 Task: Find a non-stop flight from Mumbai to New Delhi on Thu, 25 May, with a price limit of ₹9,000.
Action: Key pressed google
Screenshot: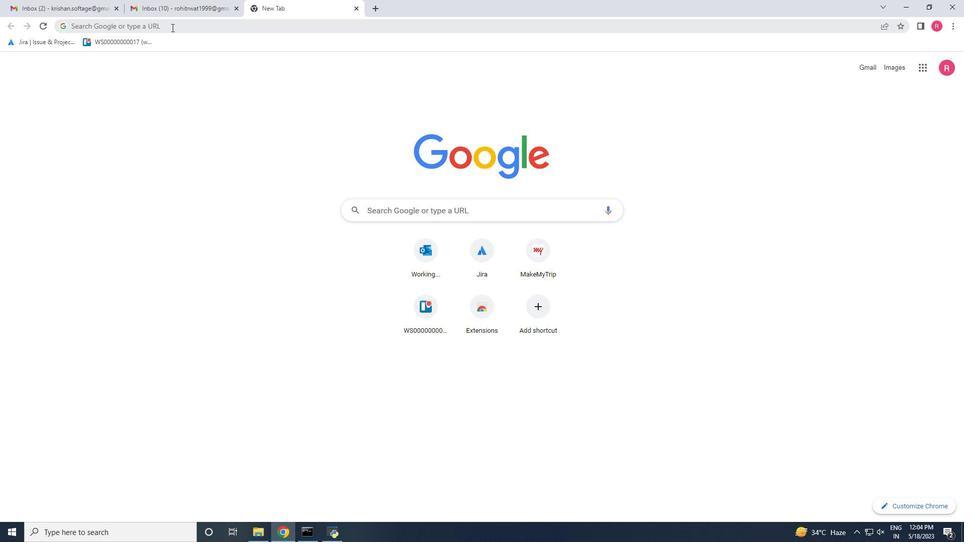 
Action: Mouse pressed left at (171, 27)
Screenshot: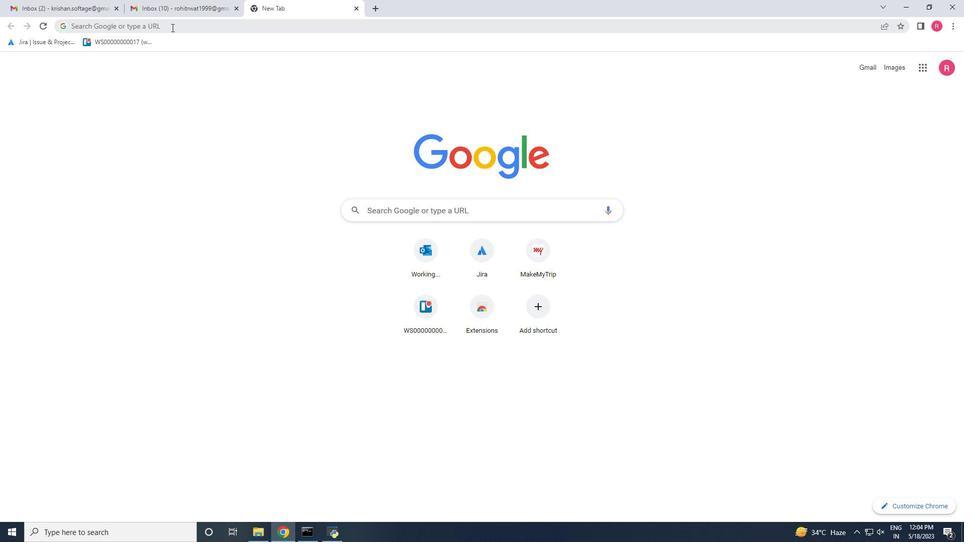 
Action: Key pressed google<Key.space>flights<Key.enter>
Screenshot: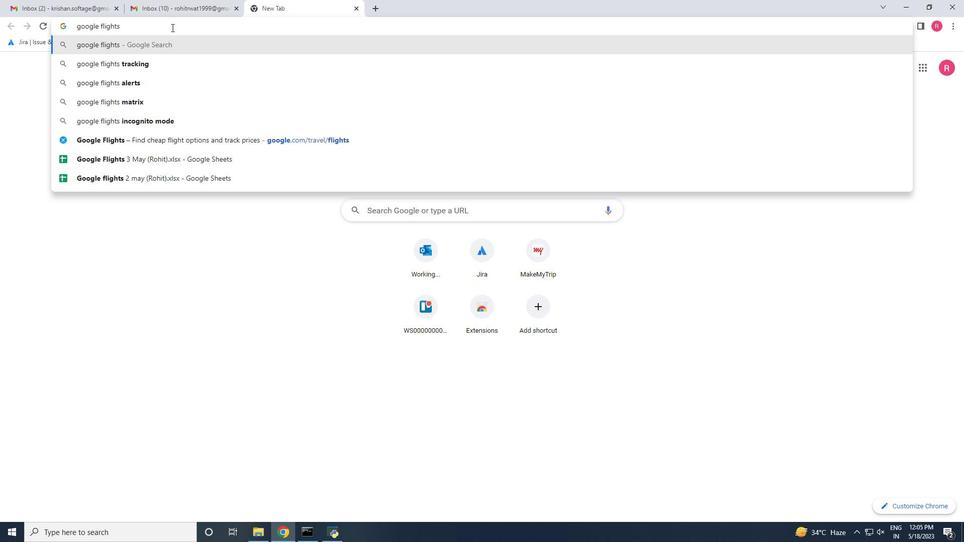 
Action: Mouse moved to (132, 158)
Screenshot: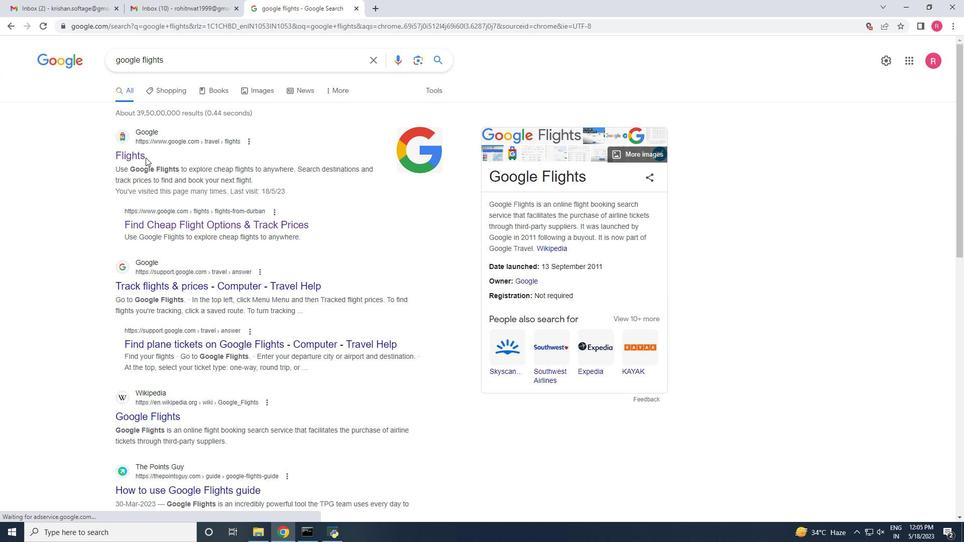 
Action: Mouse pressed left at (132, 158)
Screenshot: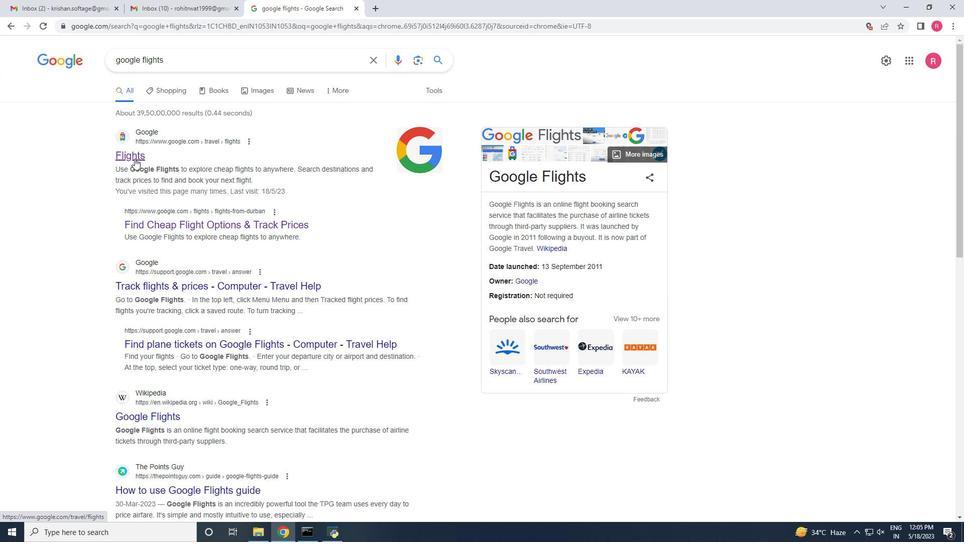 
Action: Mouse moved to (324, 268)
Screenshot: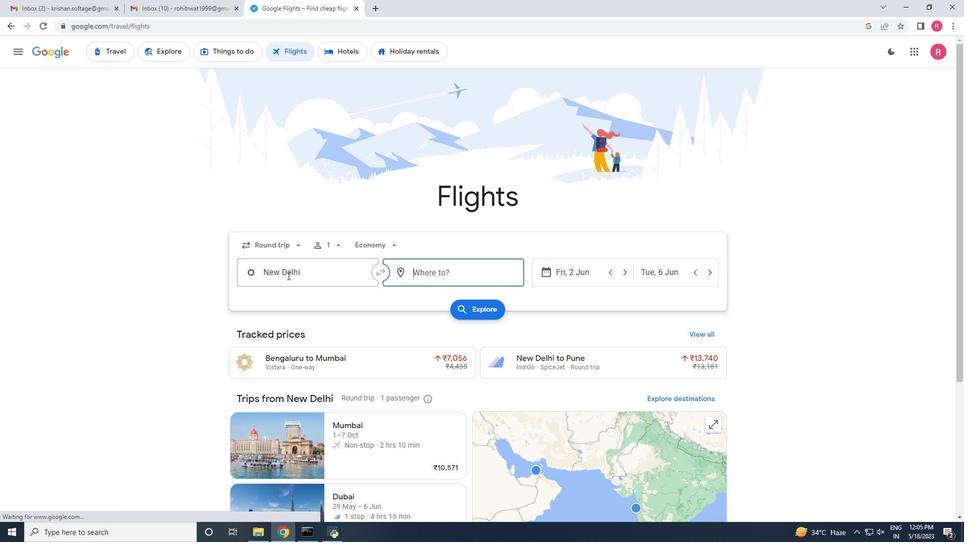 
Action: Mouse pressed left at (324, 268)
Screenshot: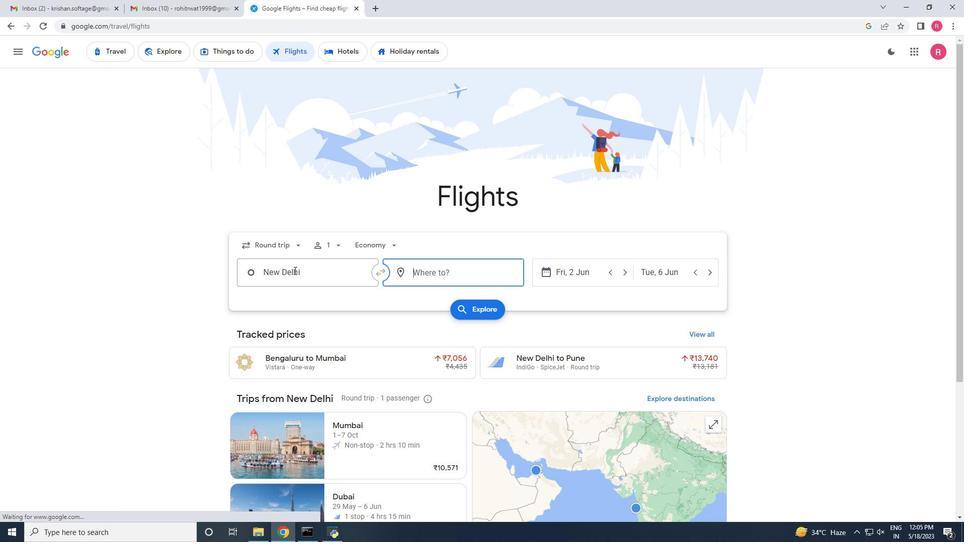 
Action: Key pressed <Key.backspace>mum
Screenshot: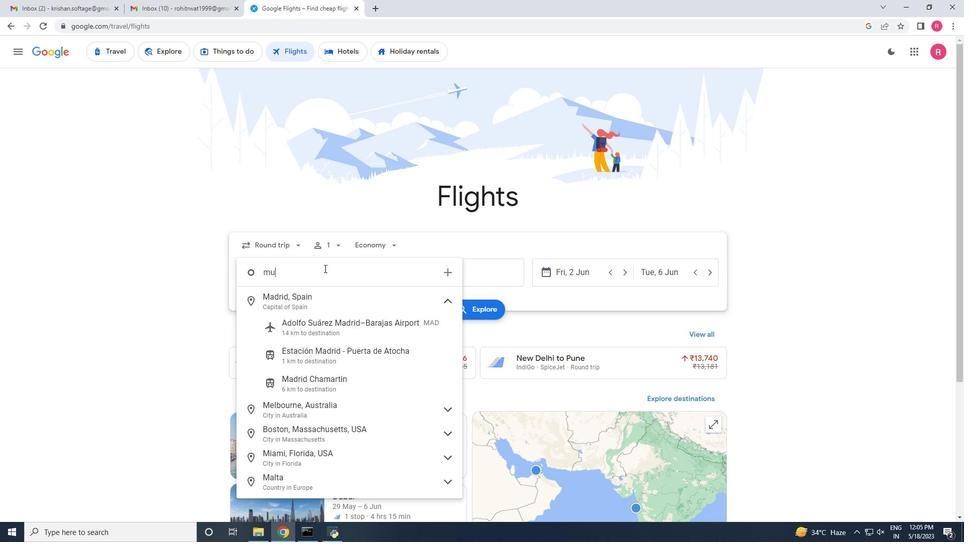 
Action: Mouse moved to (323, 303)
Screenshot: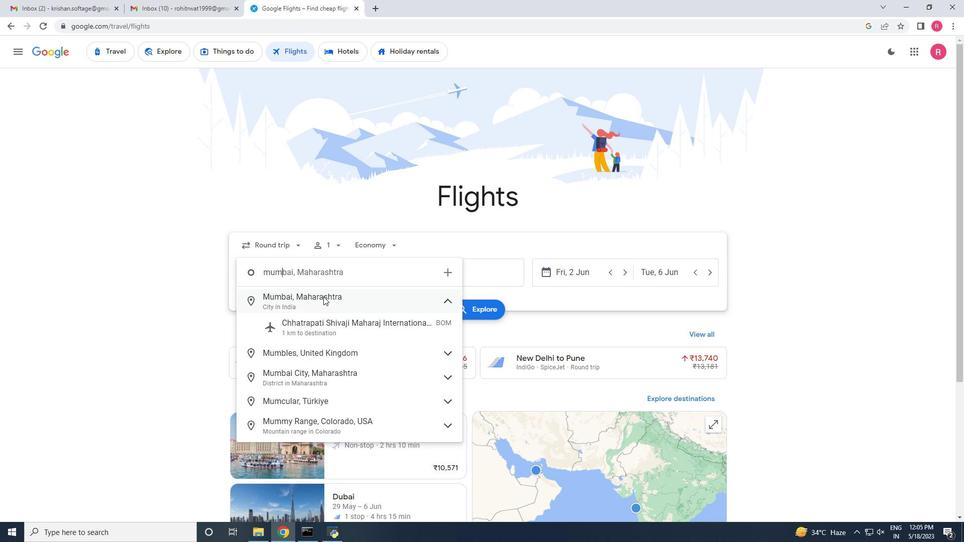
Action: Mouse pressed left at (323, 303)
Screenshot: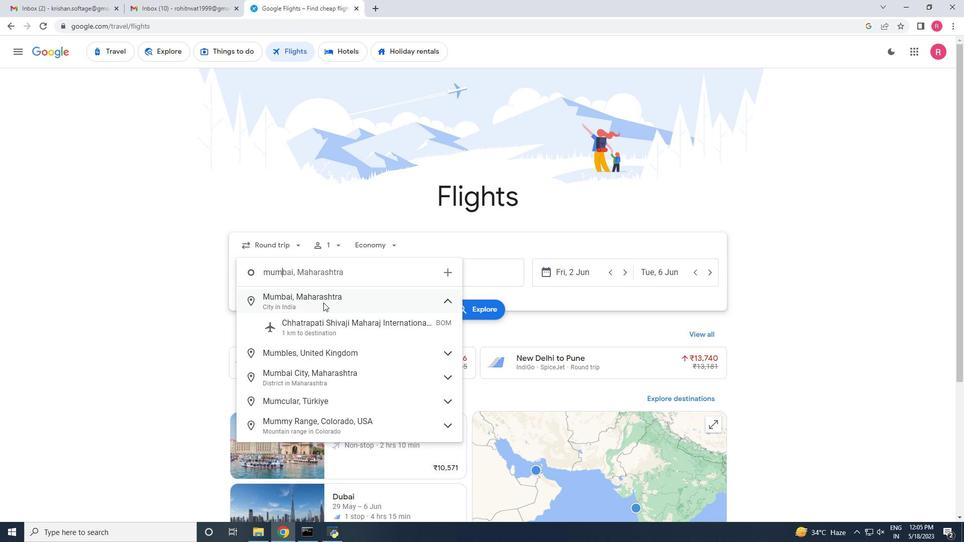 
Action: Mouse moved to (425, 274)
Screenshot: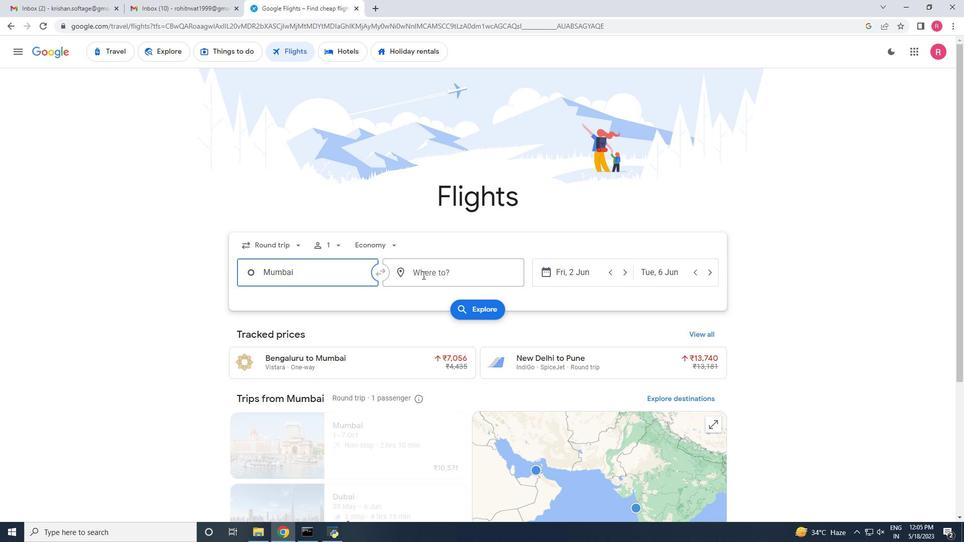 
Action: Mouse pressed left at (425, 274)
Screenshot: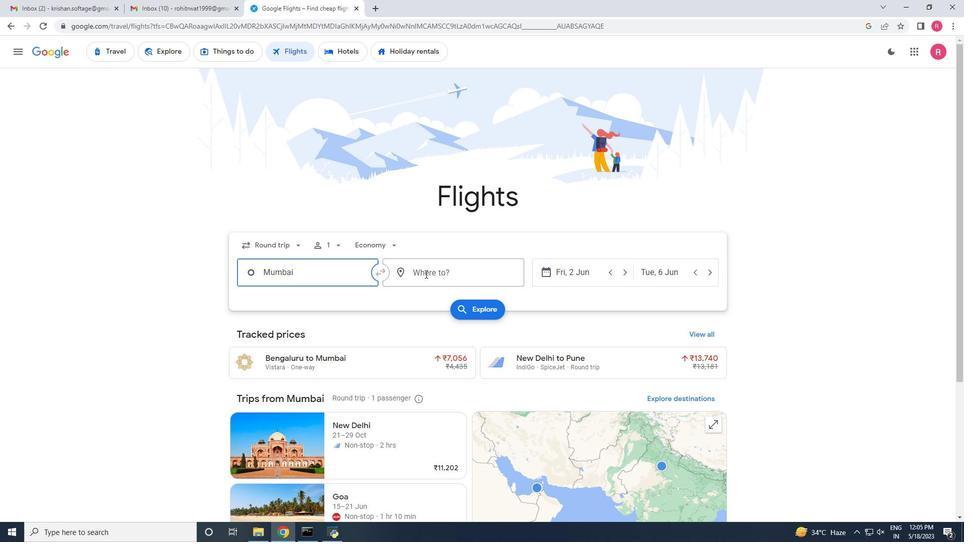 
Action: Key pressed delh
Screenshot: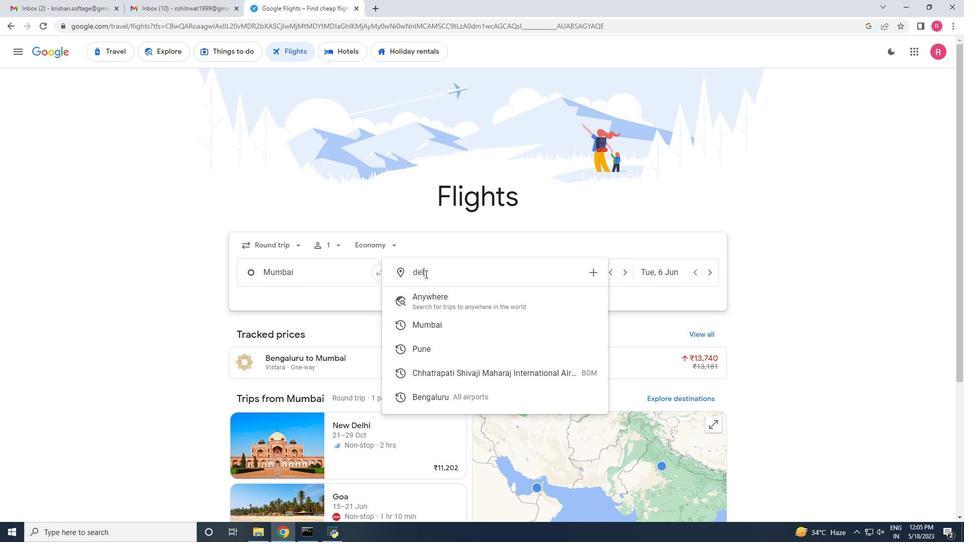 
Action: Mouse moved to (446, 301)
Screenshot: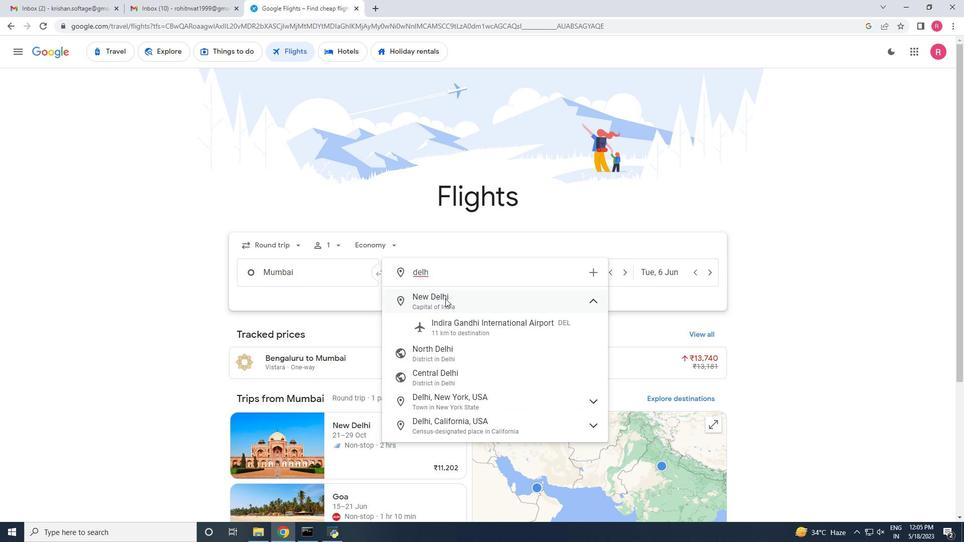 
Action: Mouse pressed left at (446, 301)
Screenshot: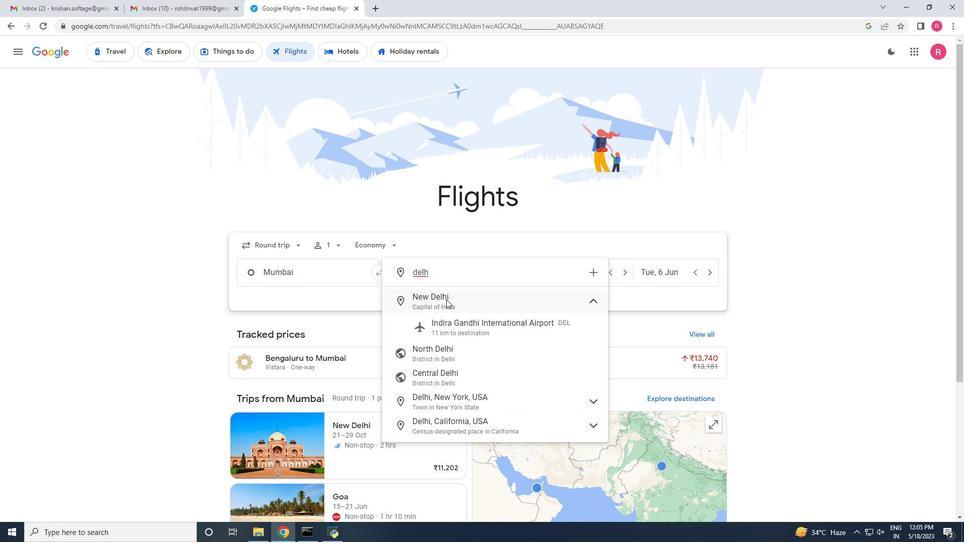 
Action: Mouse moved to (274, 245)
Screenshot: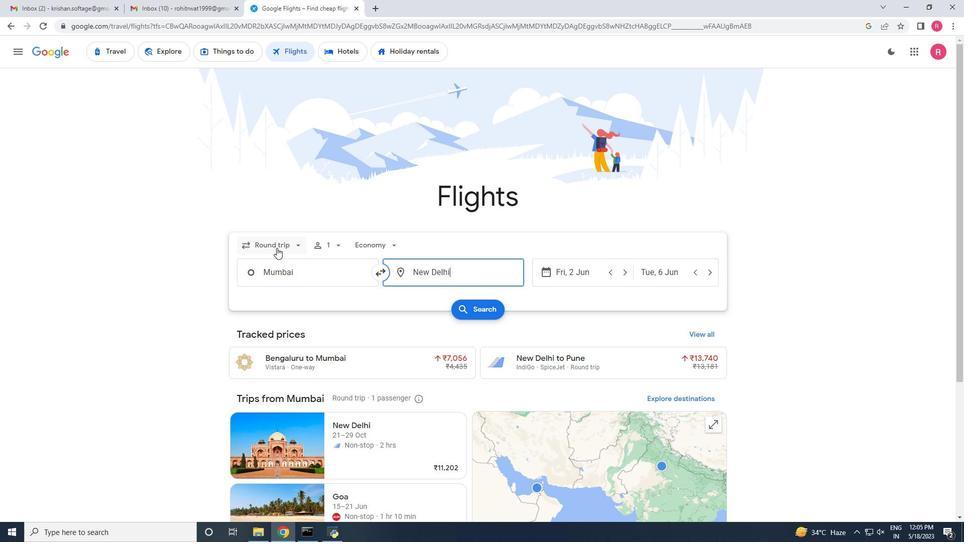 
Action: Mouse pressed left at (274, 245)
Screenshot: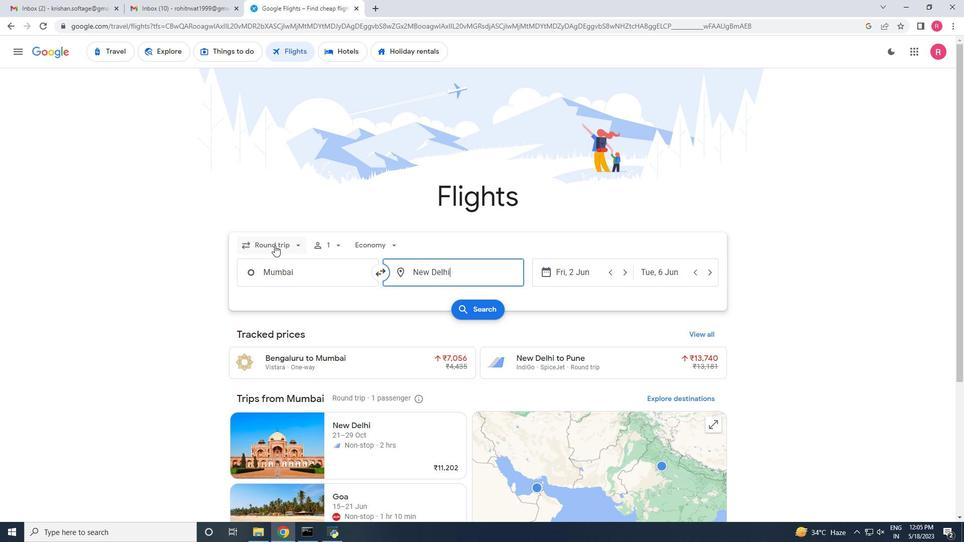 
Action: Mouse moved to (276, 288)
Screenshot: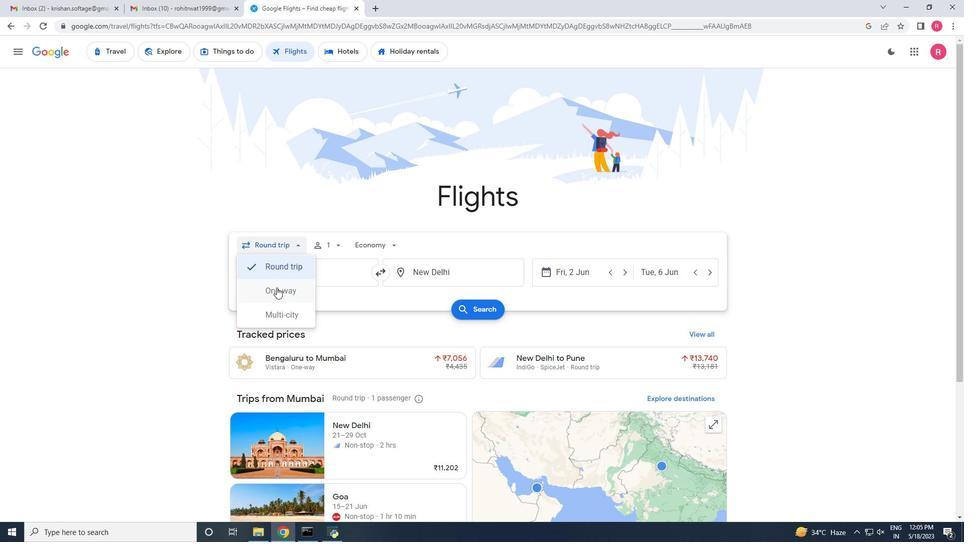 
Action: Mouse pressed left at (276, 288)
Screenshot: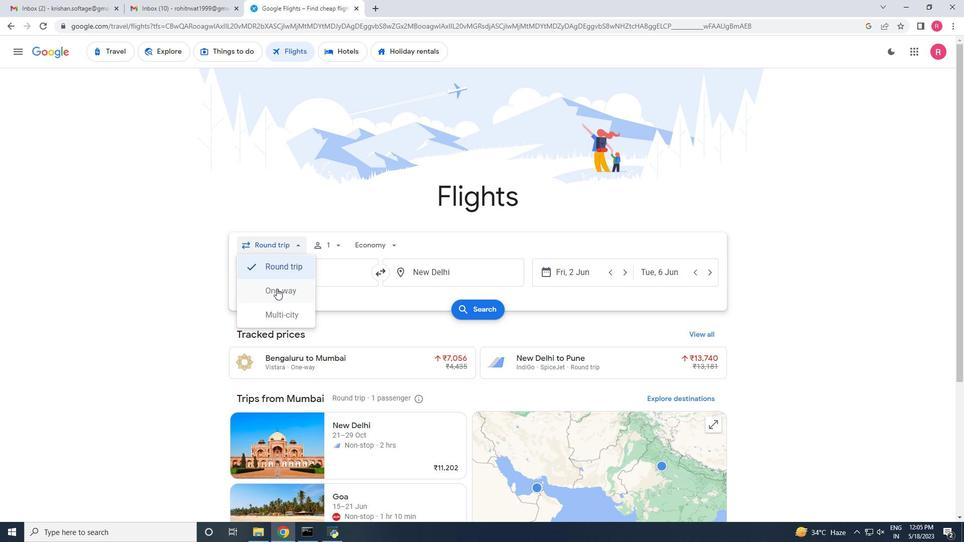 
Action: Mouse moved to (596, 278)
Screenshot: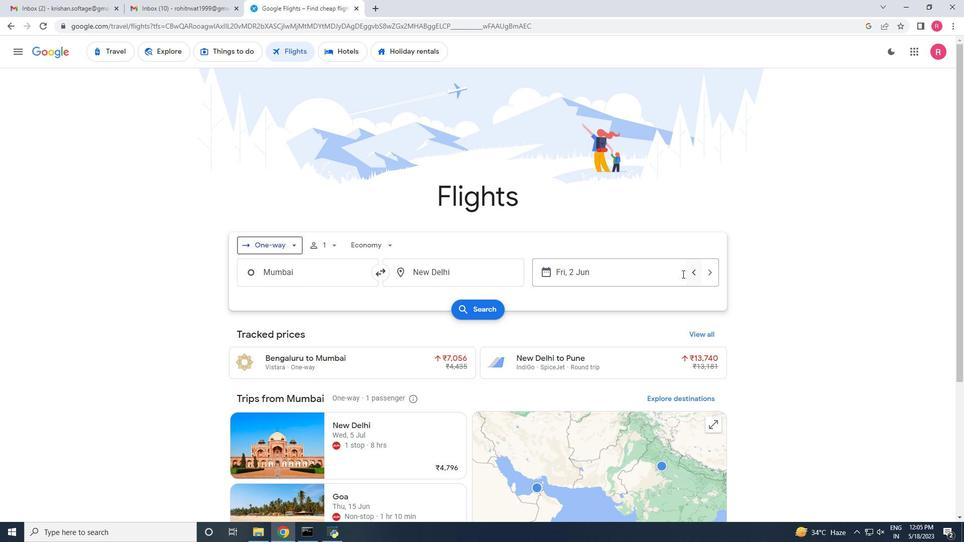 
Action: Mouse pressed left at (596, 278)
Screenshot: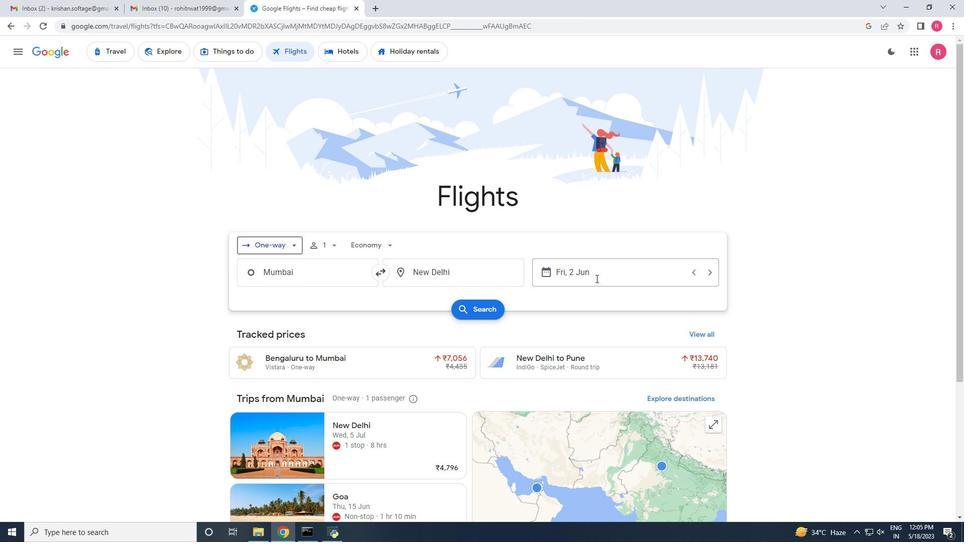 
Action: Mouse moved to (454, 418)
Screenshot: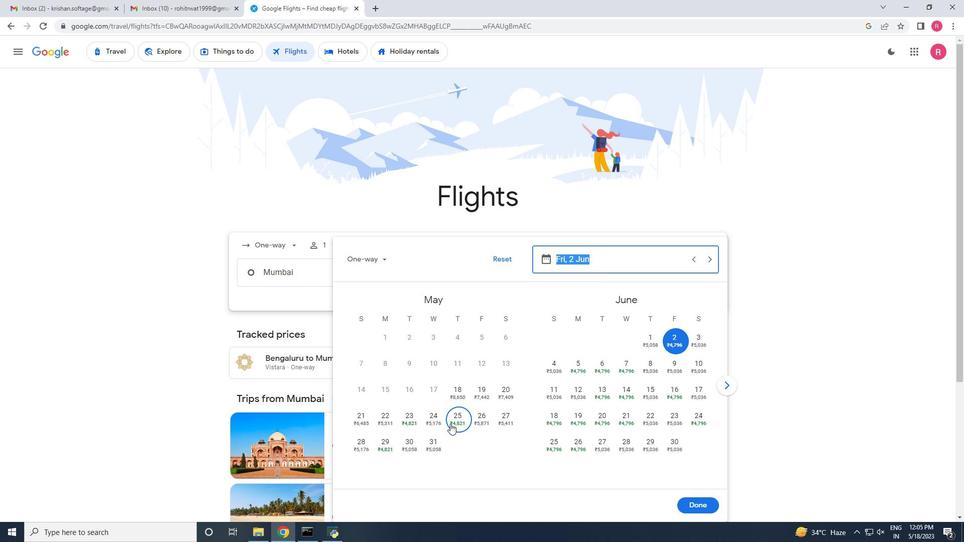 
Action: Mouse pressed left at (454, 418)
Screenshot: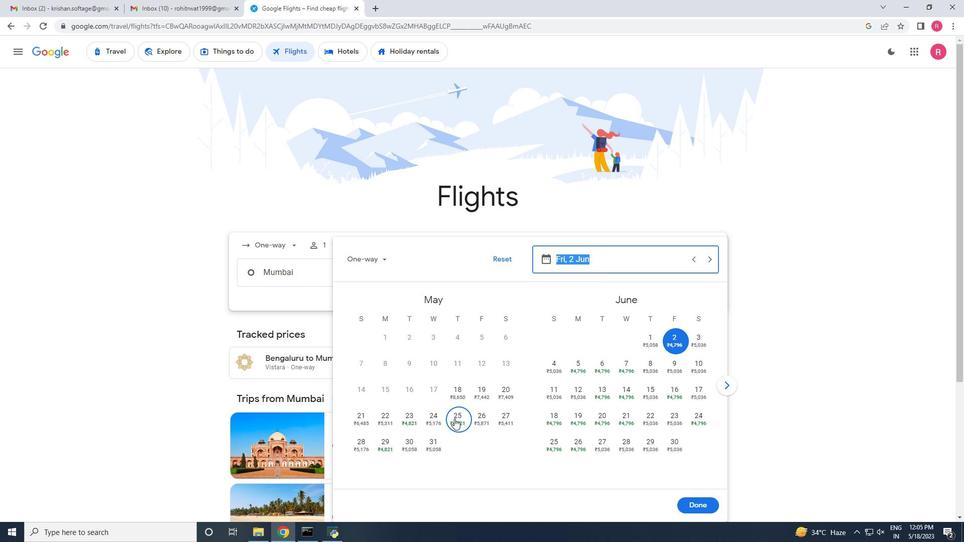 
Action: Mouse moved to (692, 505)
Screenshot: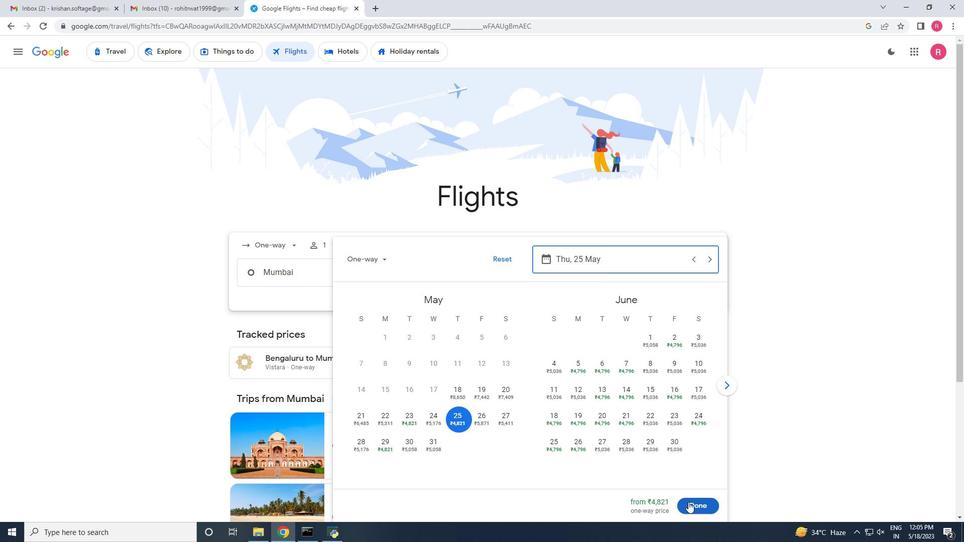 
Action: Mouse pressed left at (692, 505)
Screenshot: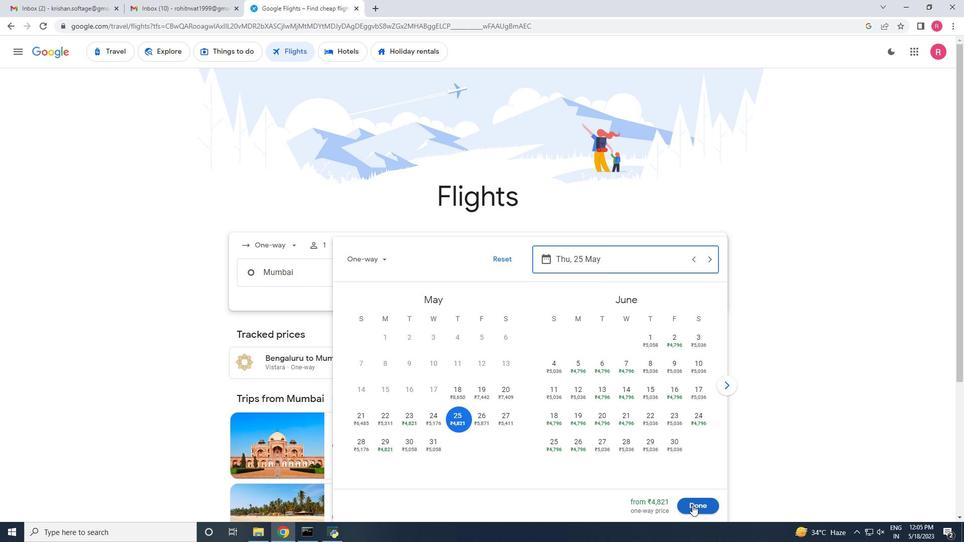 
Action: Mouse moved to (489, 312)
Screenshot: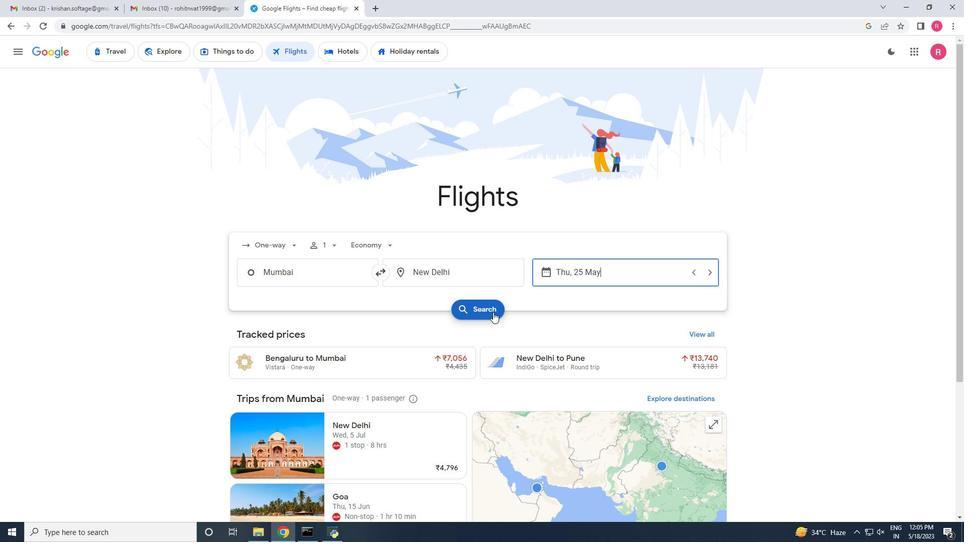 
Action: Mouse pressed left at (489, 312)
Screenshot: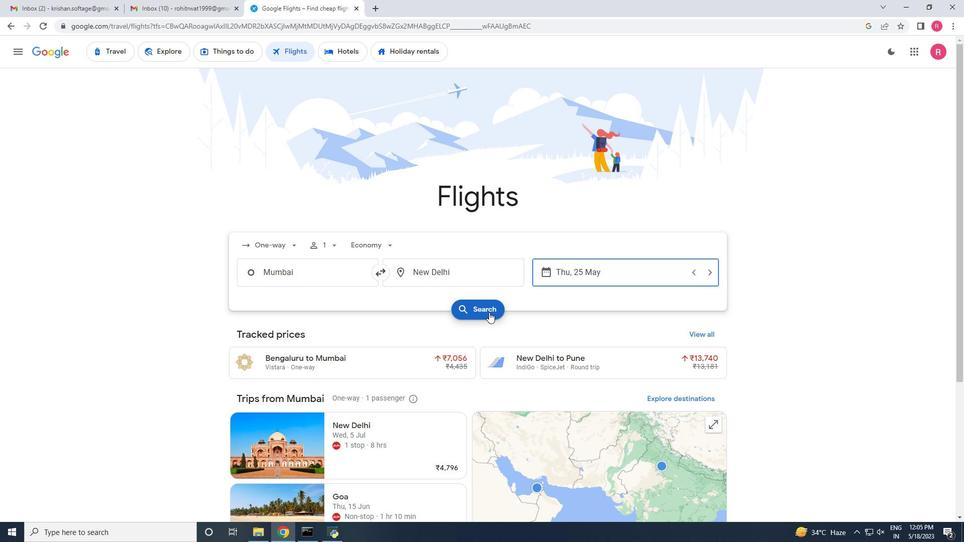 
Action: Mouse moved to (405, 291)
Screenshot: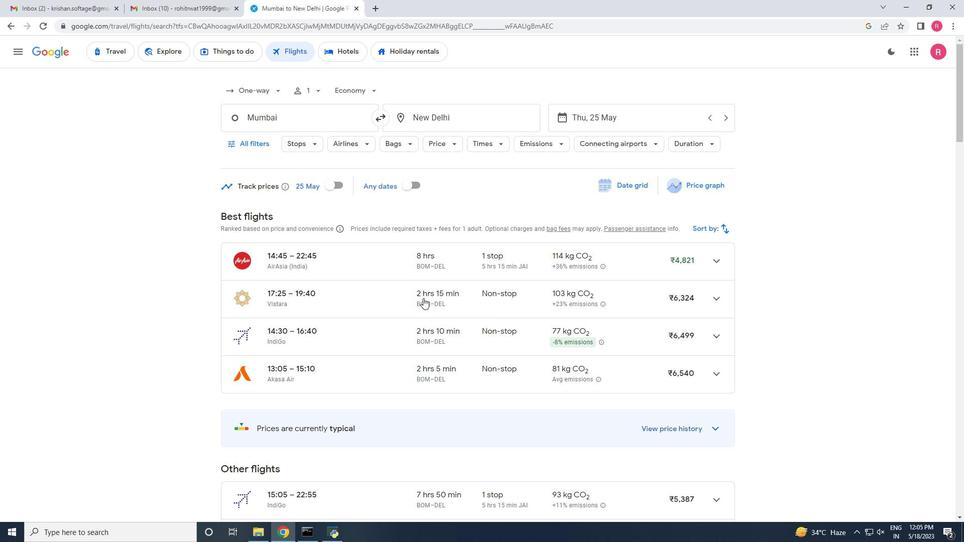 
Action: Mouse scrolled (405, 291) with delta (0, 0)
Screenshot: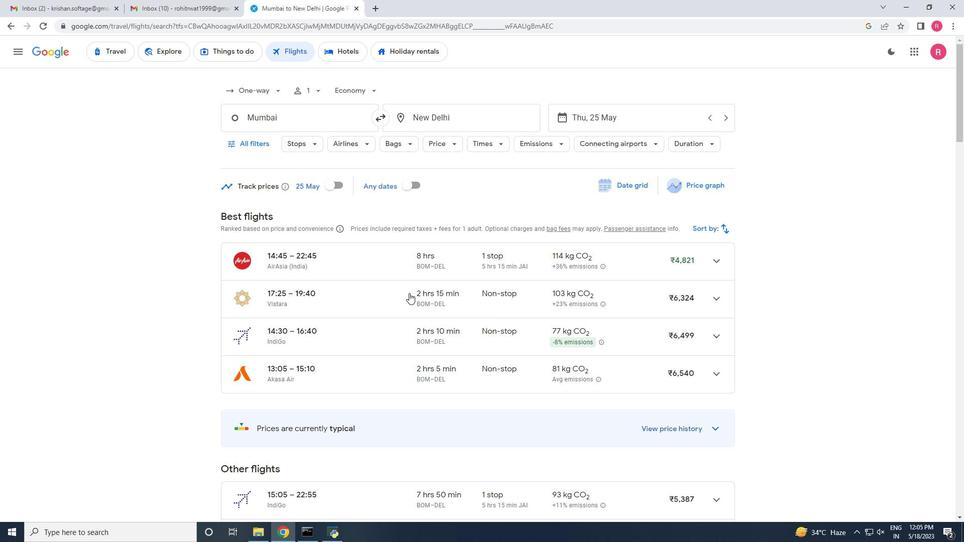 
Action: Mouse scrolled (405, 291) with delta (0, 0)
Screenshot: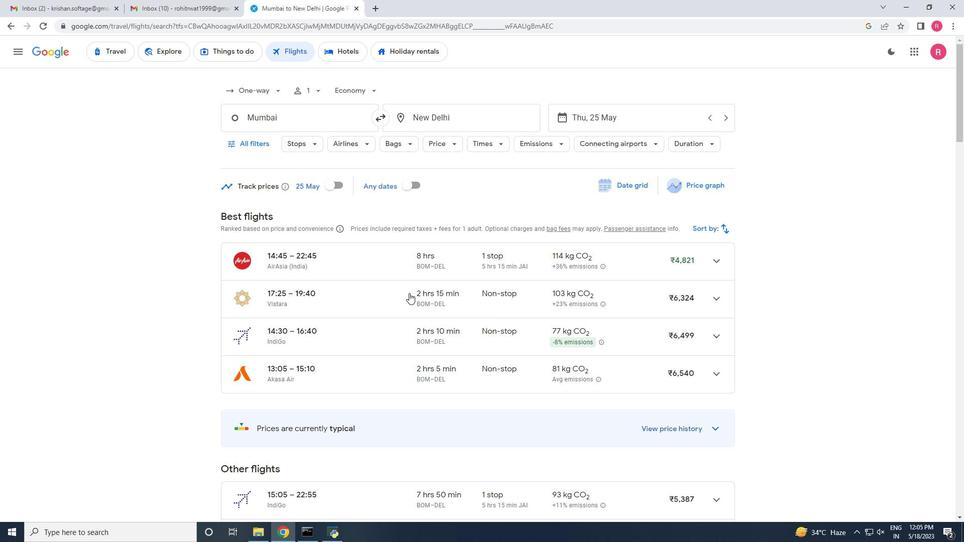 
Action: Mouse scrolled (405, 291) with delta (0, 0)
Screenshot: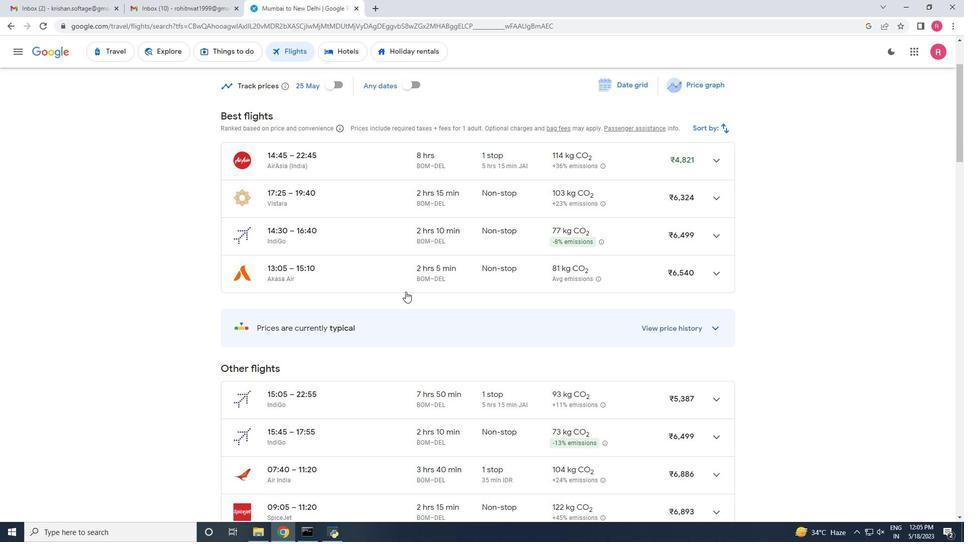 
Action: Mouse scrolled (405, 292) with delta (0, 0)
Screenshot: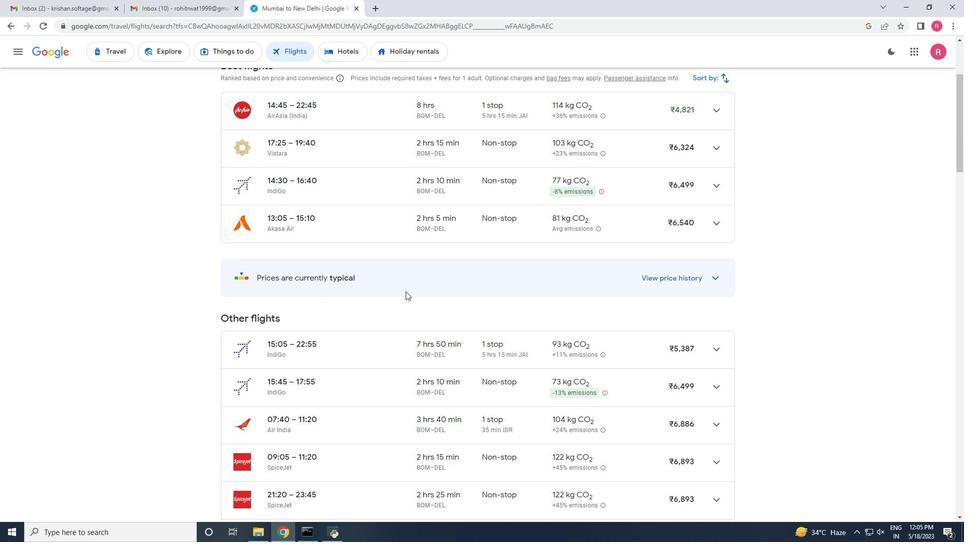 
Action: Mouse scrolled (405, 292) with delta (0, 0)
Screenshot: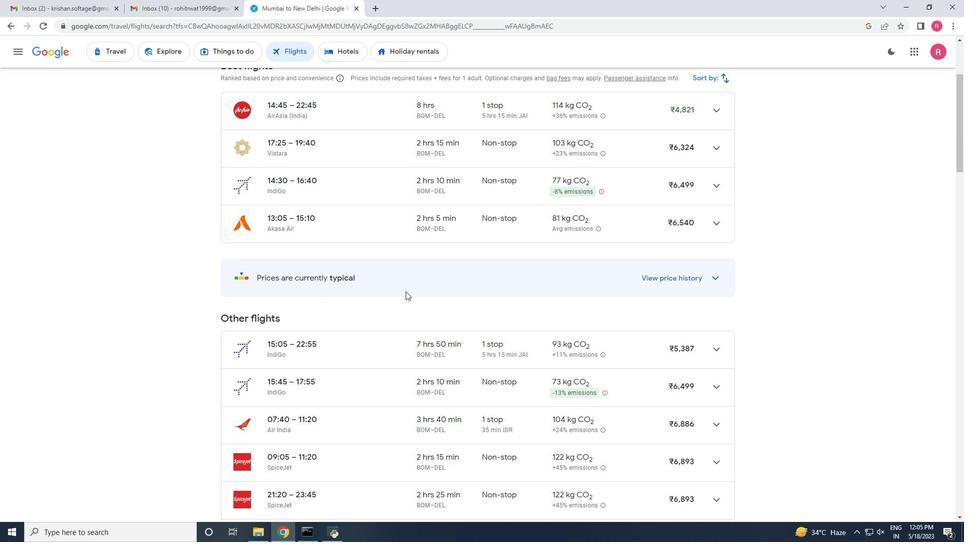 
Action: Mouse scrolled (405, 292) with delta (0, 0)
Screenshot: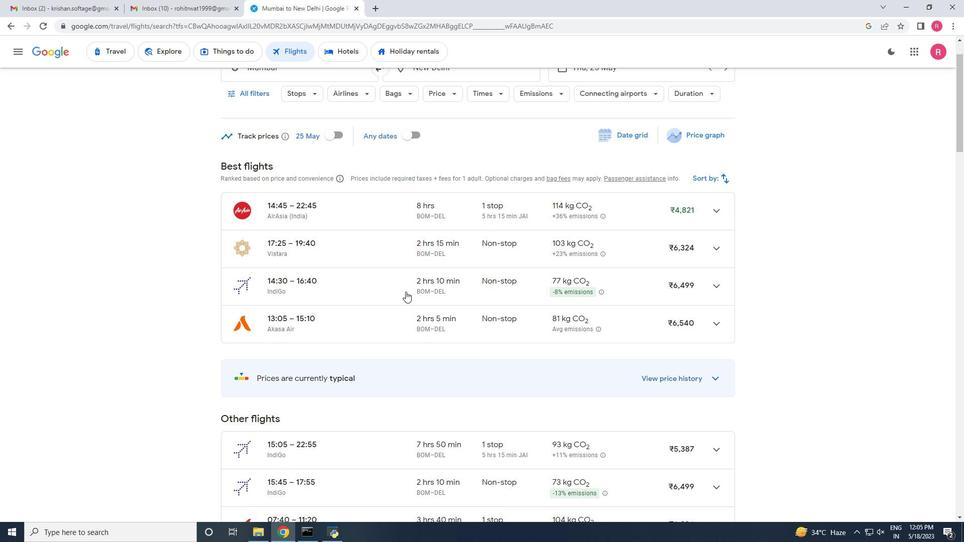 
Action: Mouse scrolled (405, 292) with delta (0, 0)
Screenshot: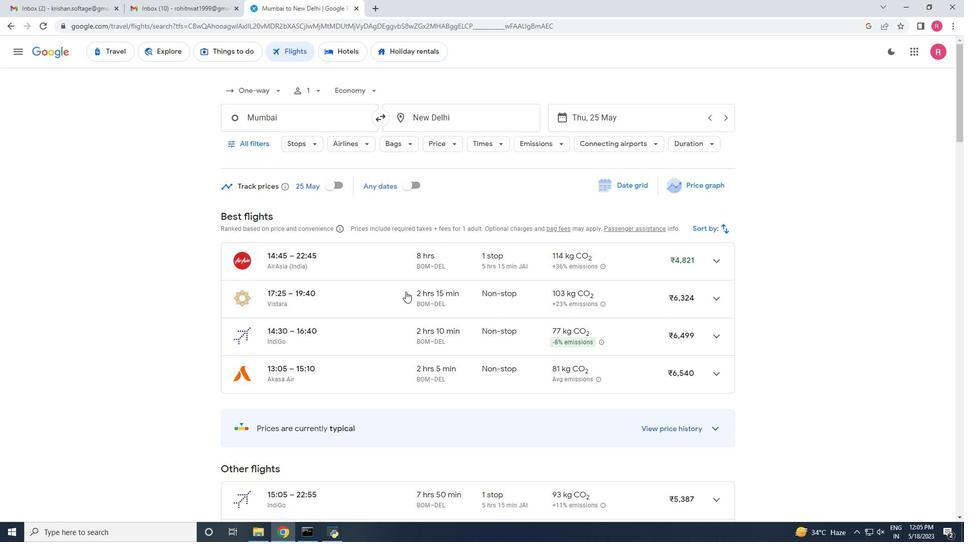 
Action: Mouse scrolled (405, 291) with delta (0, 0)
Screenshot: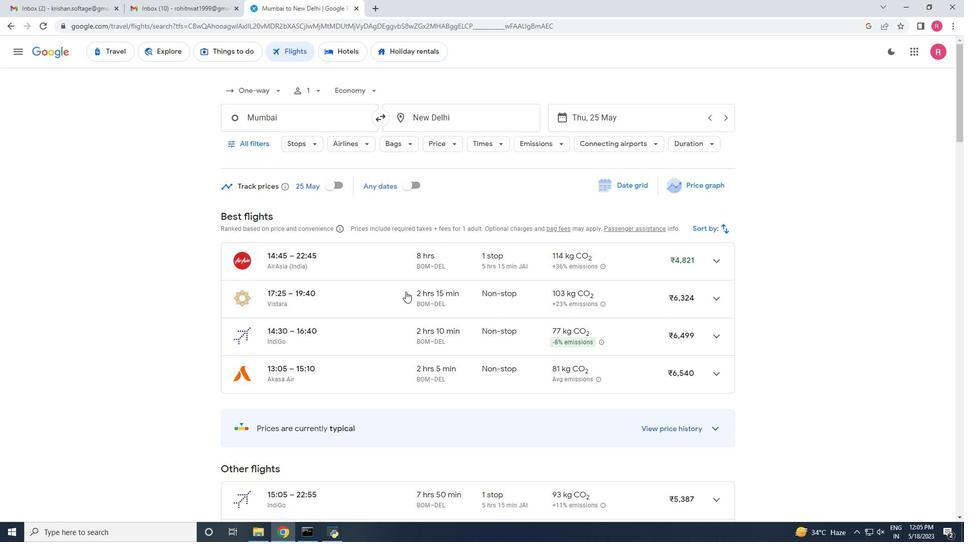 
Action: Mouse moved to (405, 291)
Screenshot: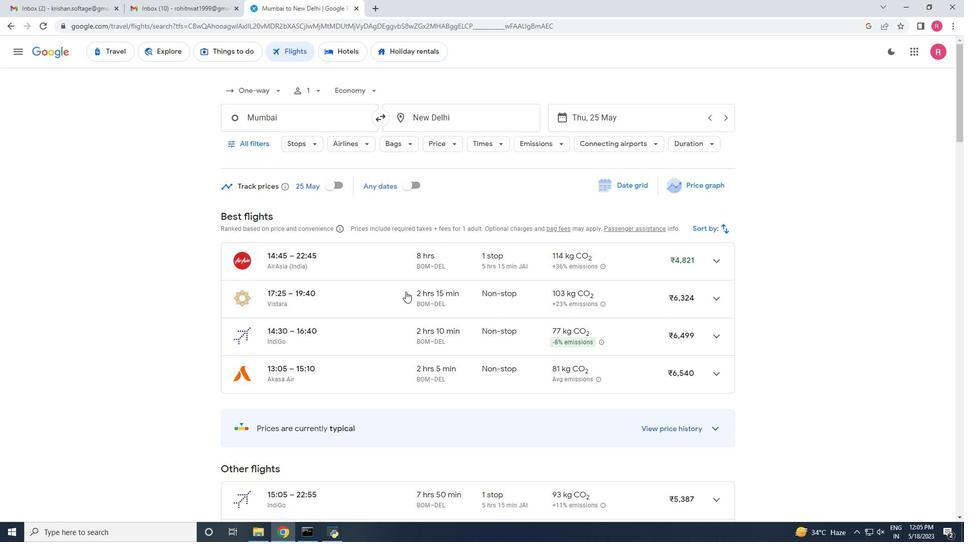 
Action: Mouse scrolled (405, 291) with delta (0, 0)
Screenshot: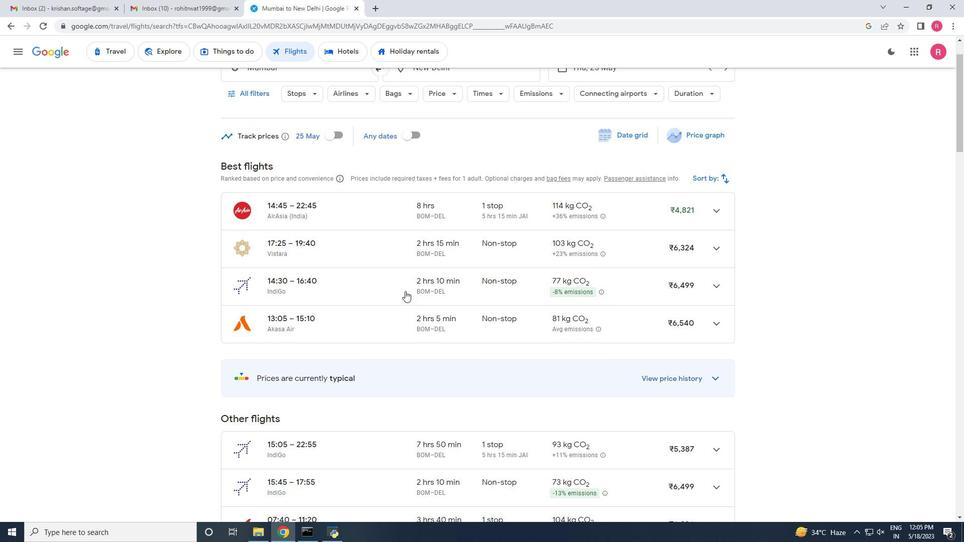 
Action: Mouse moved to (278, 224)
Screenshot: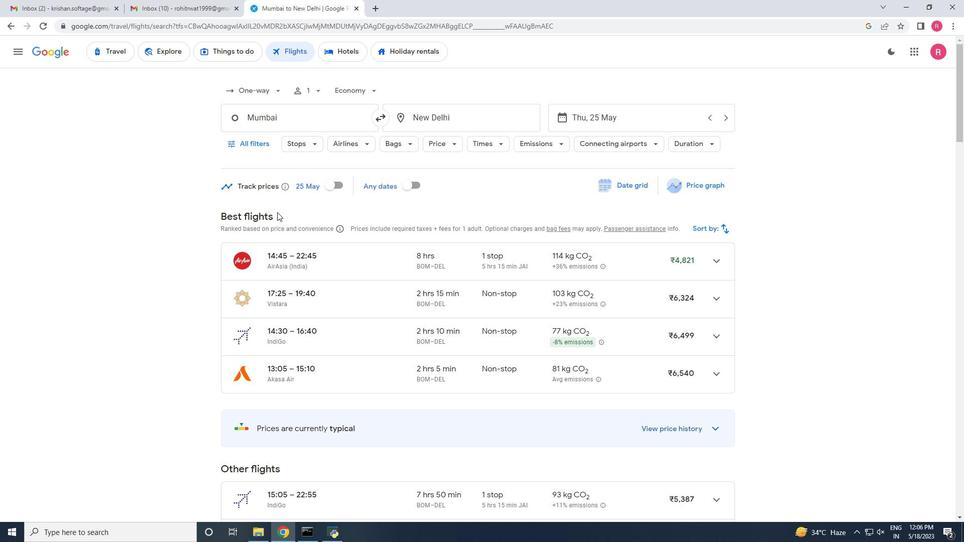 
Action: Mouse scrolled (278, 224) with delta (0, 0)
Screenshot: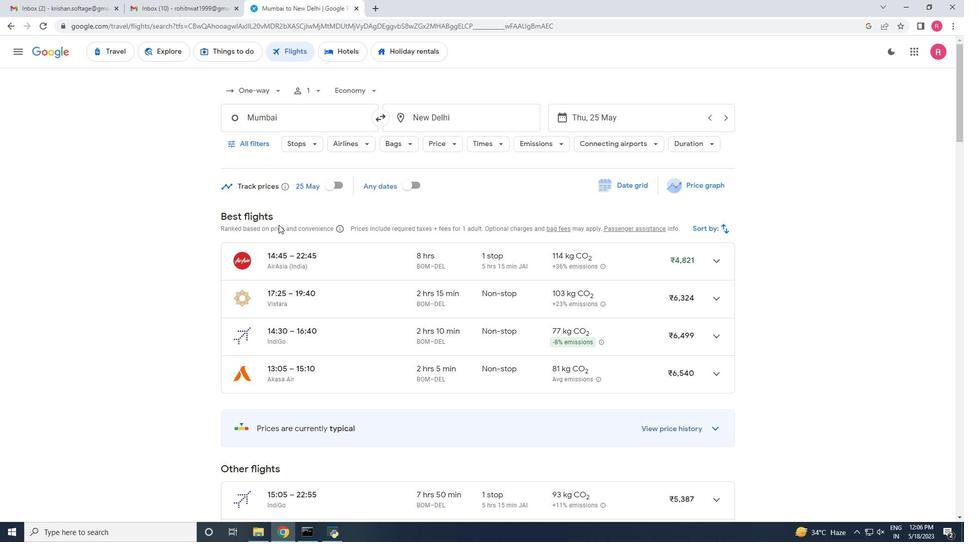 
Action: Mouse moved to (717, 210)
Screenshot: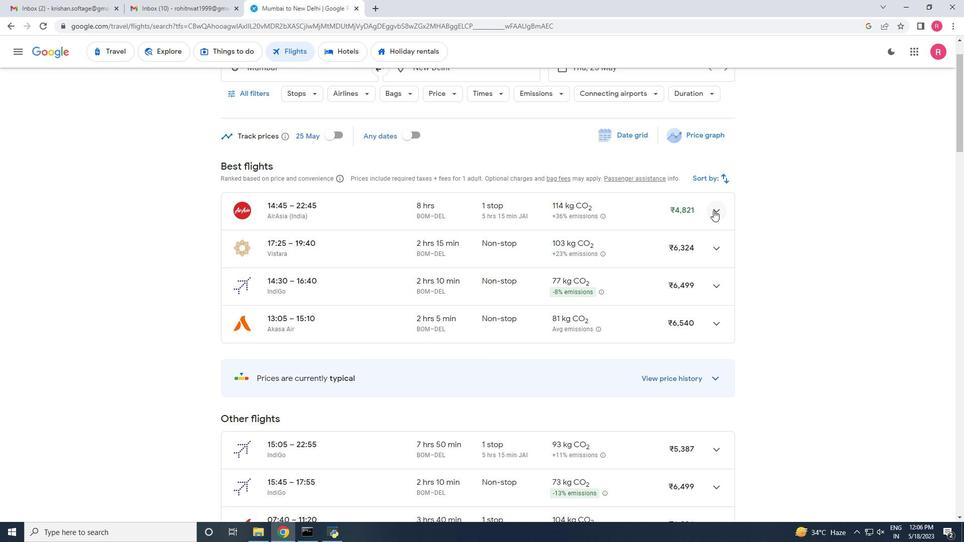 
Action: Mouse pressed left at (717, 210)
Screenshot: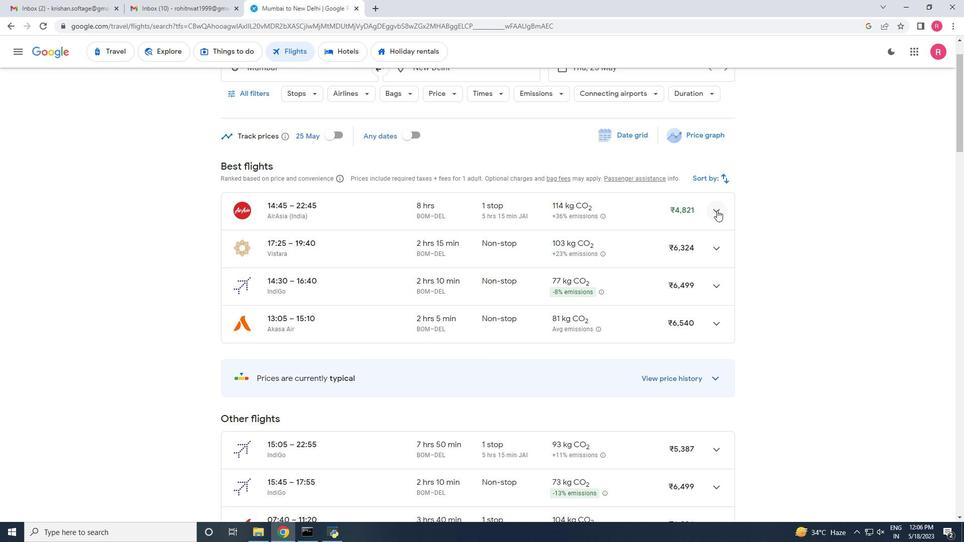 
Action: Mouse moved to (714, 209)
Screenshot: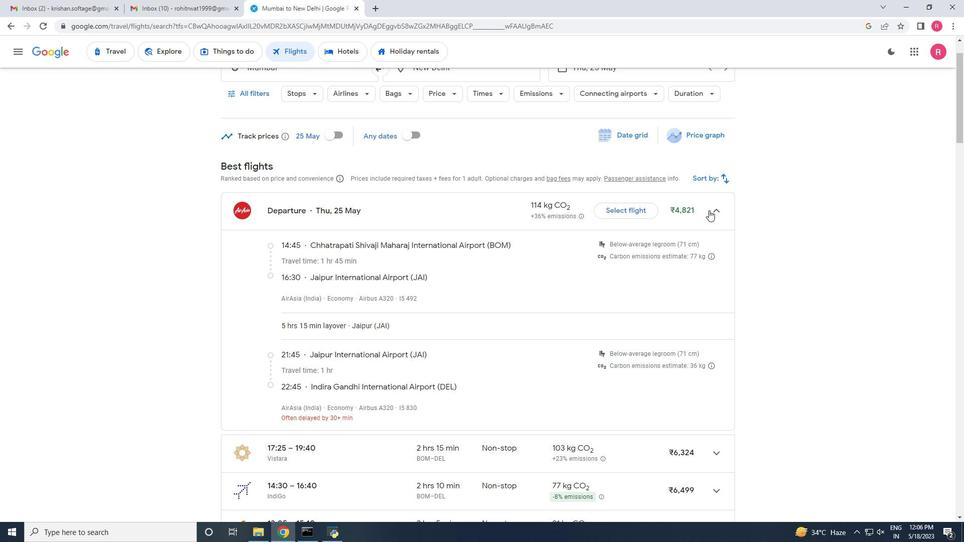 
Action: Mouse pressed left at (714, 209)
Screenshot: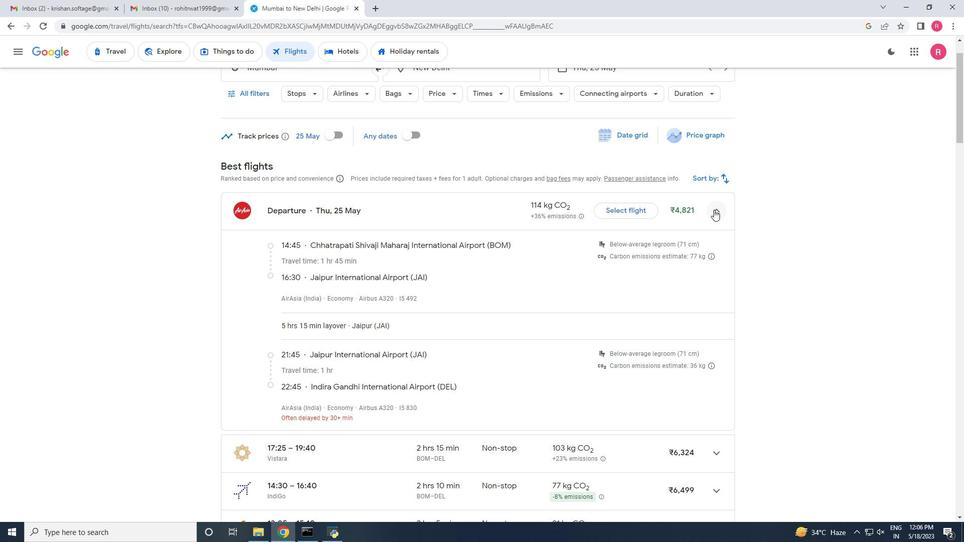 
Action: Mouse moved to (717, 247)
Screenshot: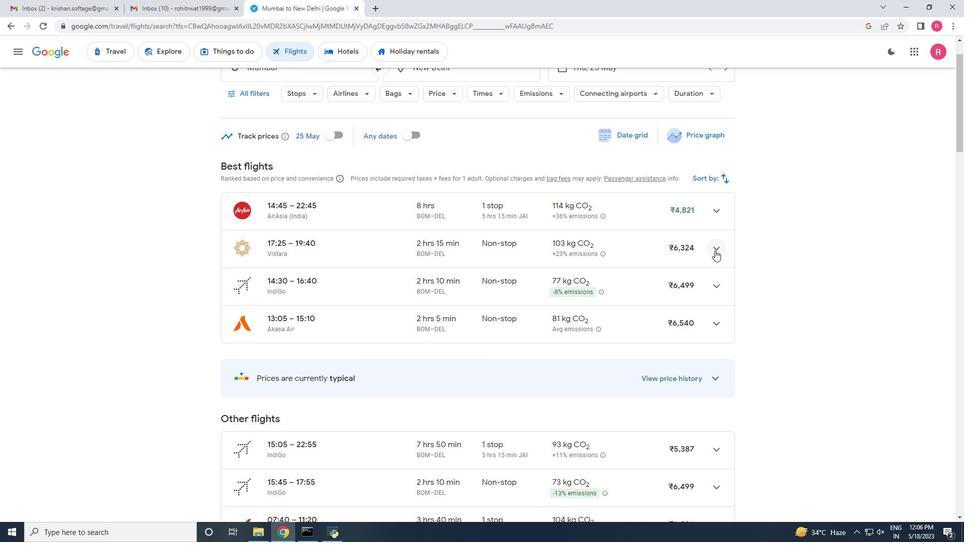 
Action: Mouse pressed left at (717, 247)
Screenshot: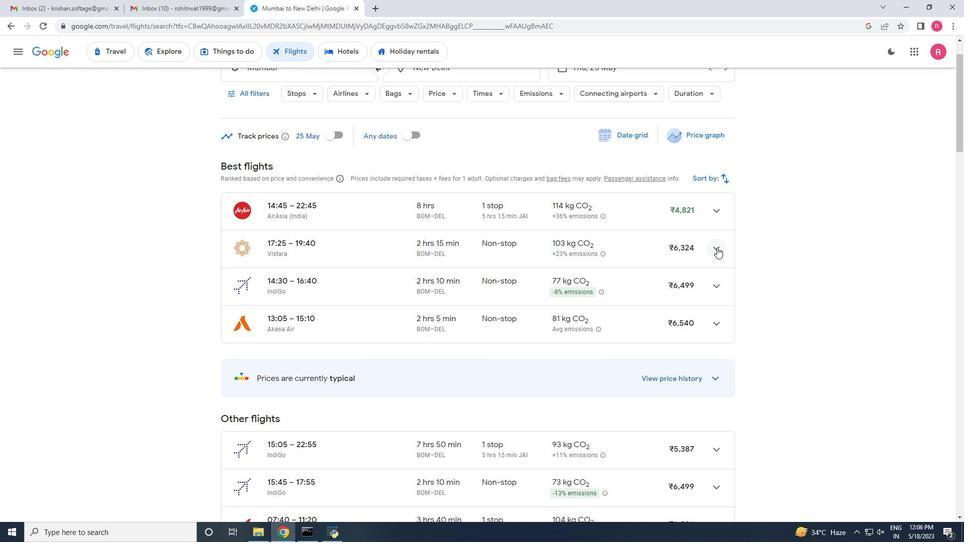 
Action: Mouse moved to (715, 250)
Screenshot: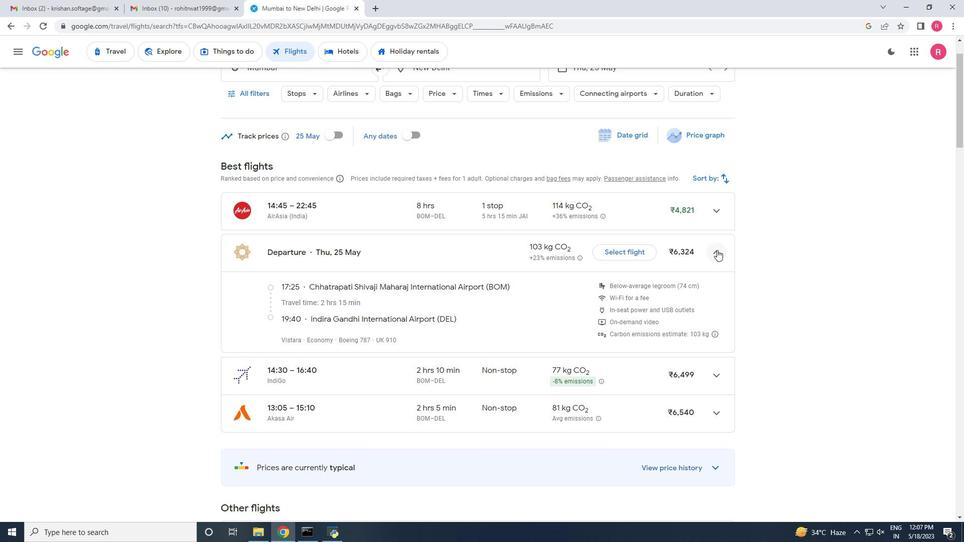 
Action: Mouse pressed left at (715, 250)
Screenshot: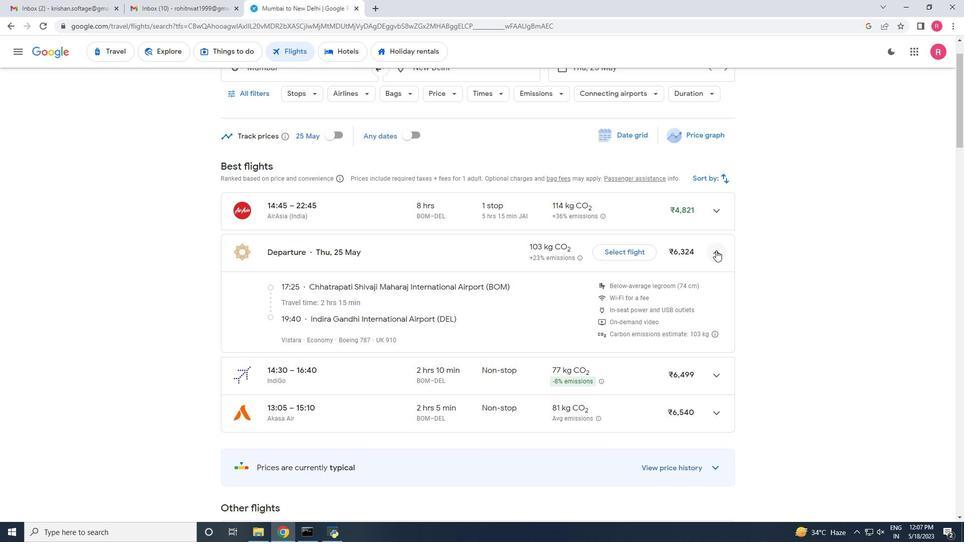 
Action: Mouse moved to (717, 286)
Screenshot: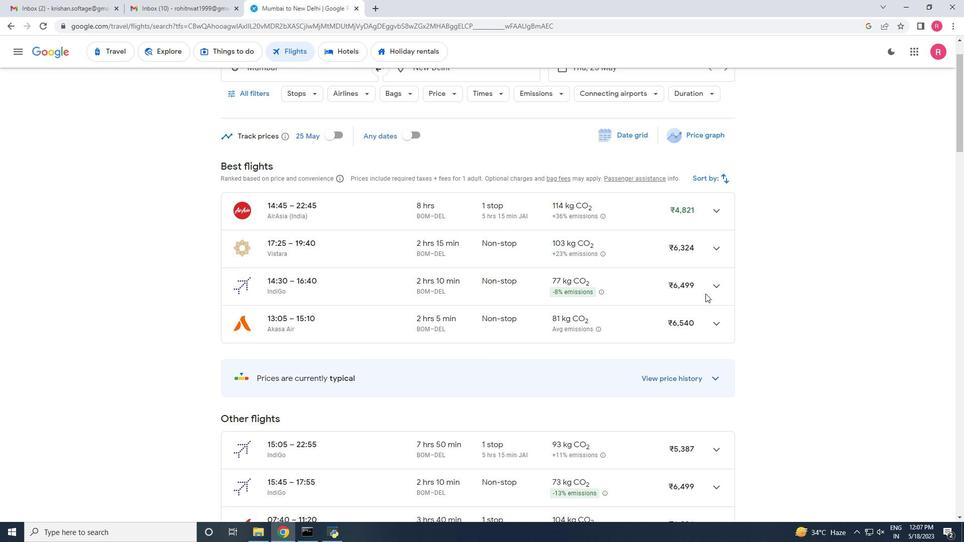 
Action: Mouse pressed left at (717, 286)
Screenshot: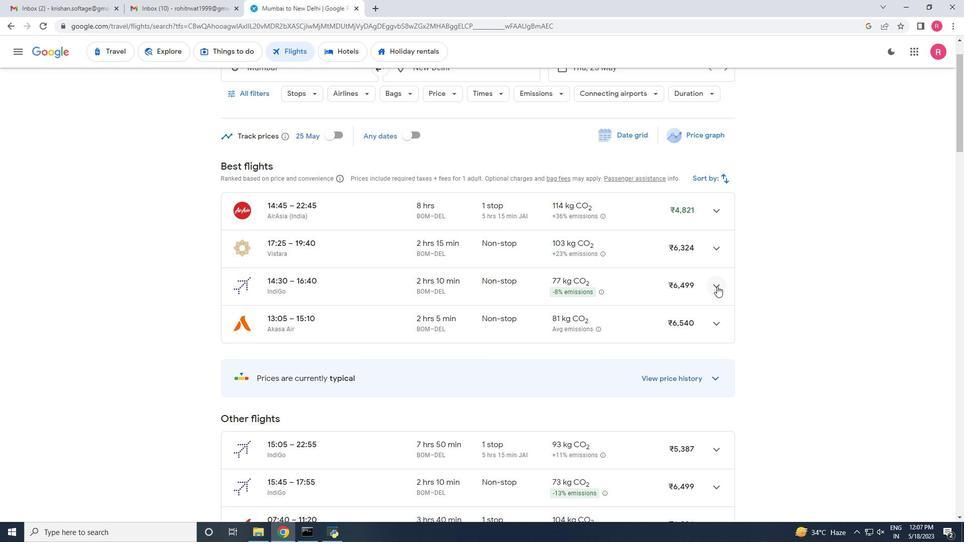 
Action: Mouse moved to (718, 290)
Screenshot: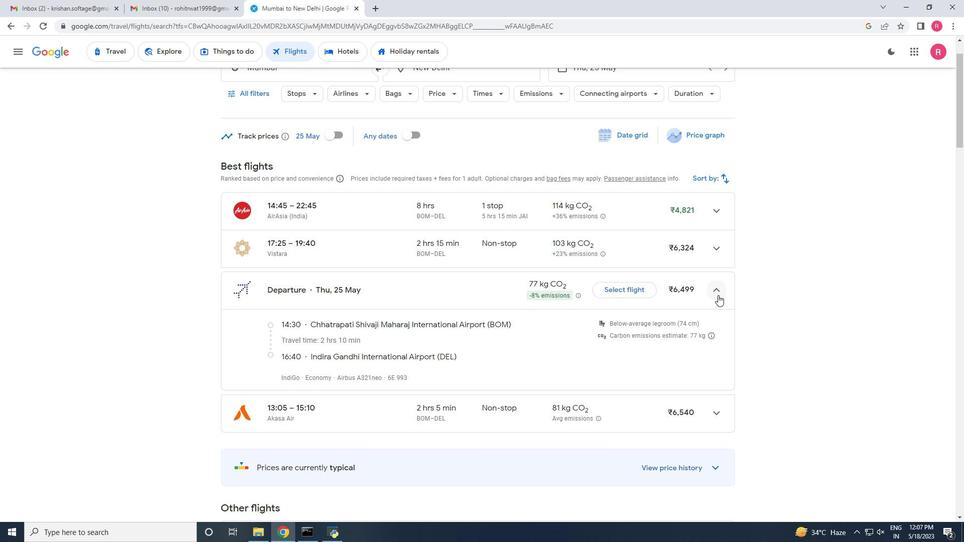 
Action: Mouse pressed left at (718, 290)
Screenshot: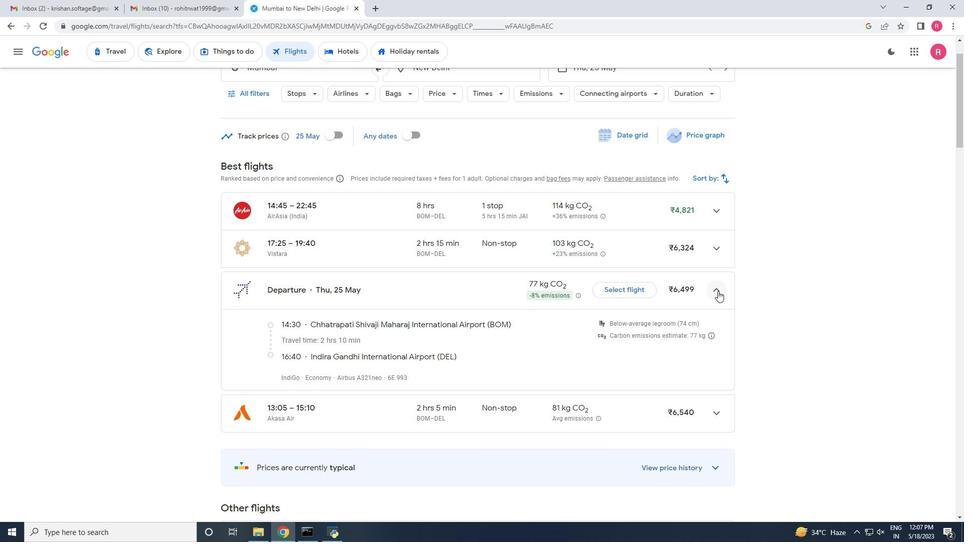 
Action: Mouse moved to (384, 342)
Screenshot: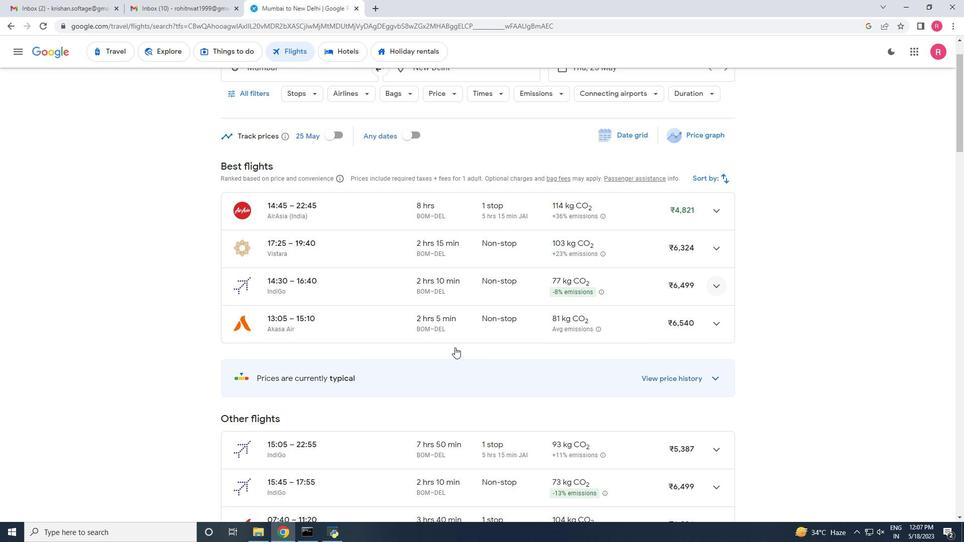 
Action: Mouse scrolled (384, 342) with delta (0, 0)
Screenshot: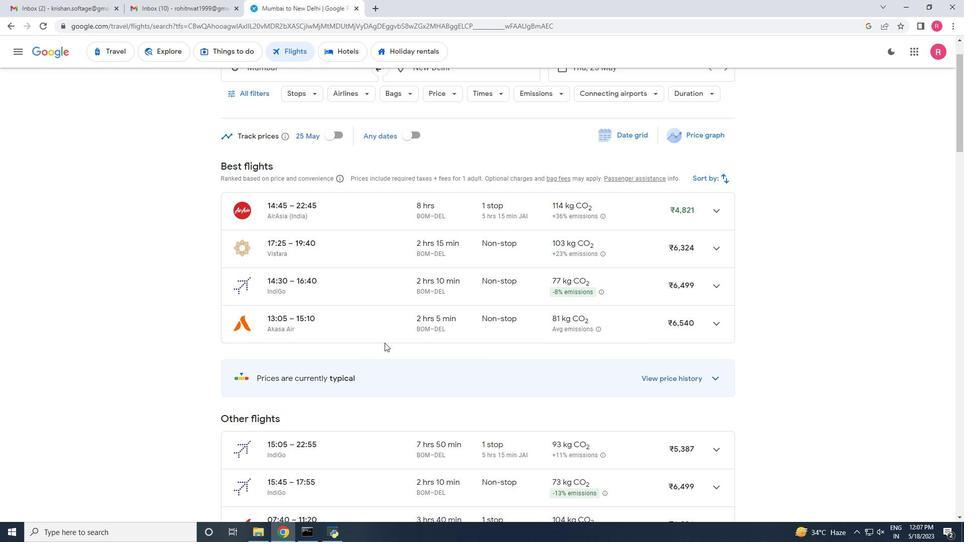
Action: Mouse moved to (719, 279)
Screenshot: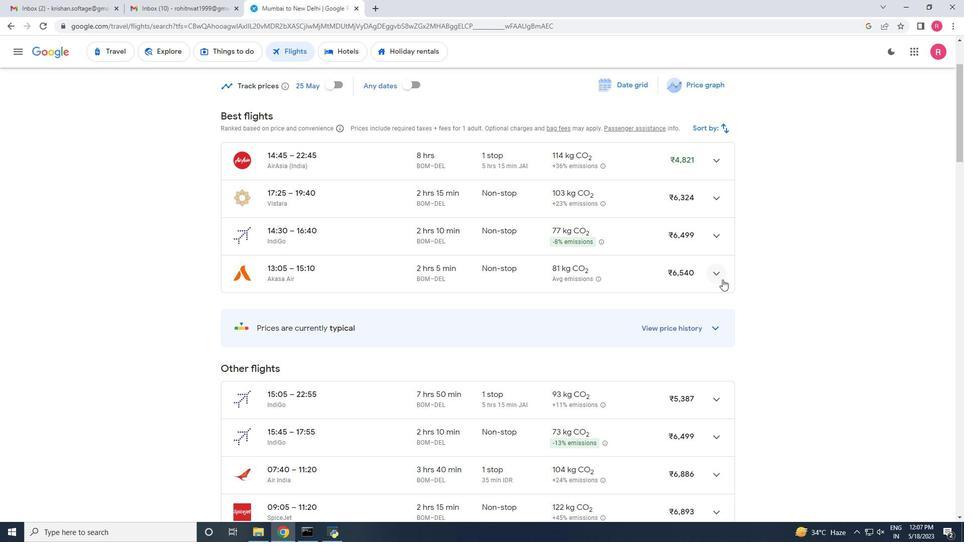 
Action: Mouse pressed left at (719, 279)
Screenshot: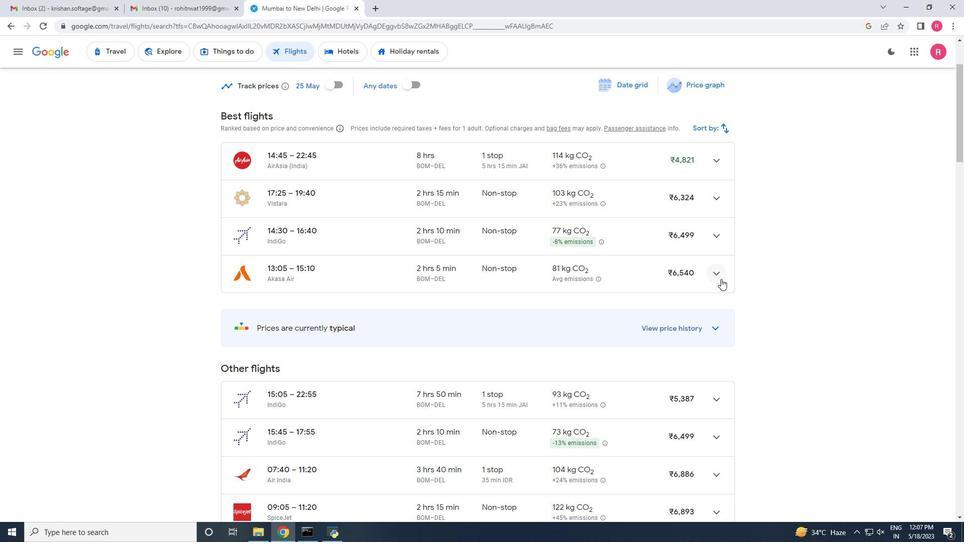 
Action: Mouse moved to (715, 284)
Screenshot: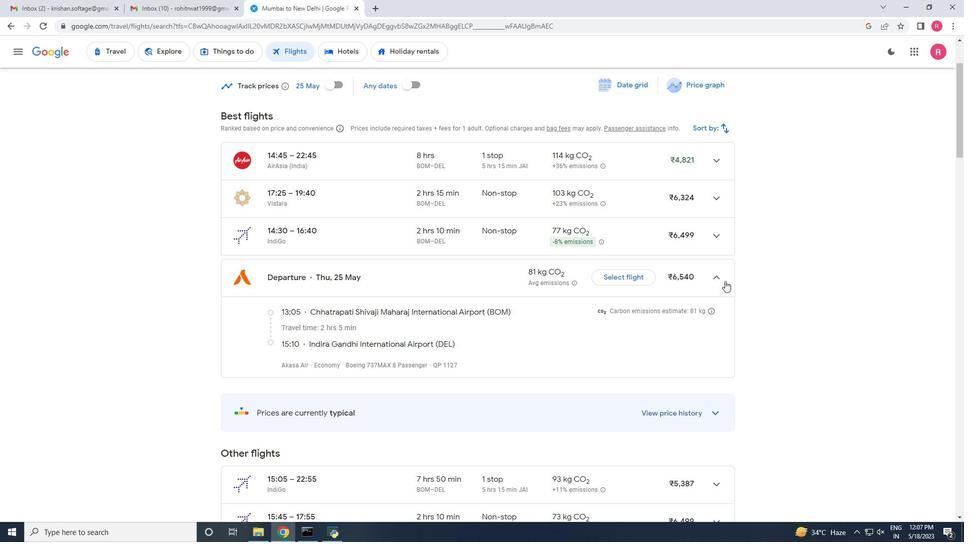 
Action: Mouse pressed left at (715, 284)
Screenshot: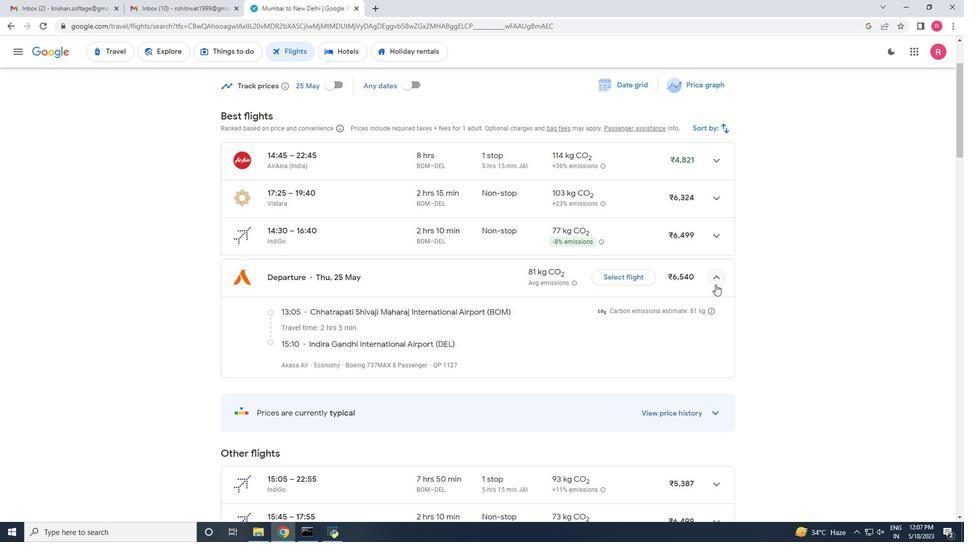 
Action: Mouse moved to (630, 297)
Screenshot: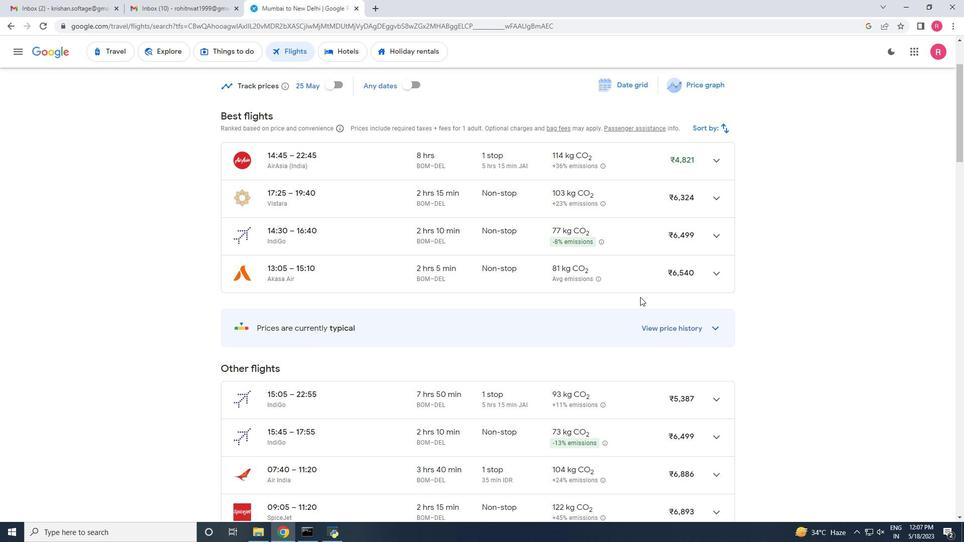 
Action: Mouse scrolled (630, 297) with delta (0, 0)
Screenshot: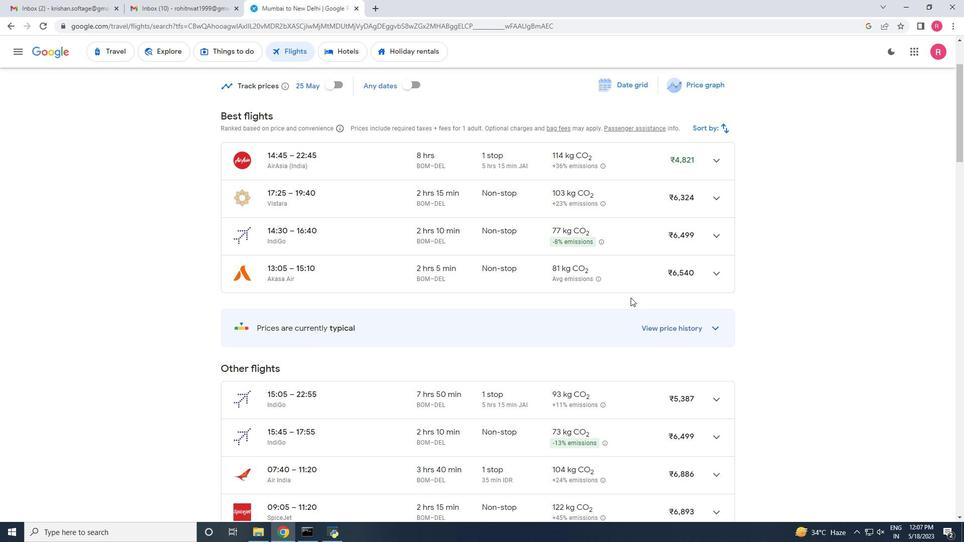
Action: Mouse moved to (367, 279)
Screenshot: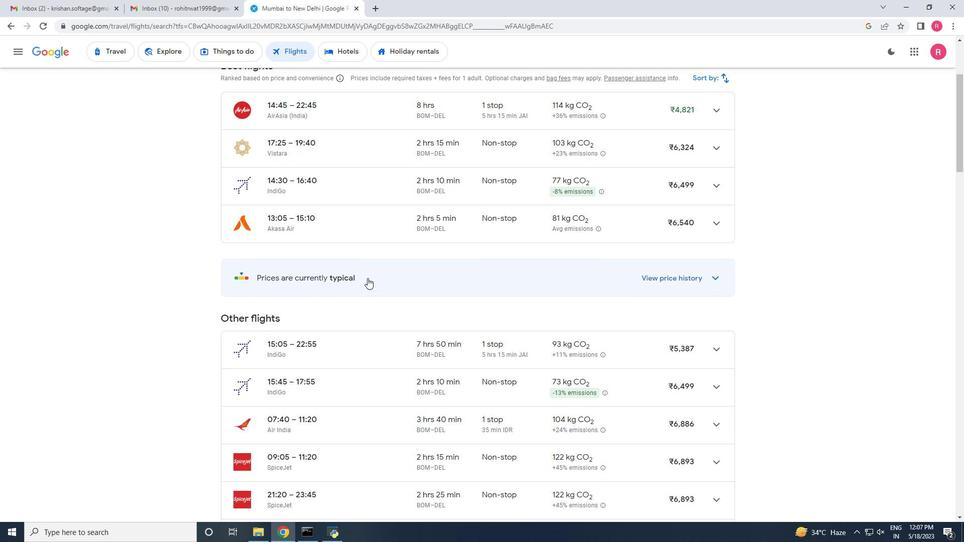 
Action: Mouse scrolled (367, 278) with delta (0, 0)
Screenshot: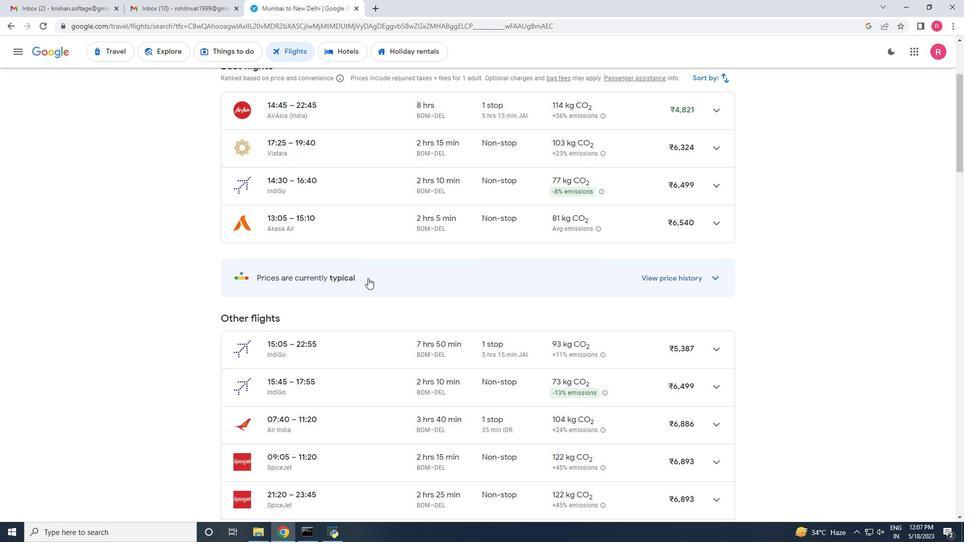 
Action: Mouse moved to (299, 291)
Screenshot: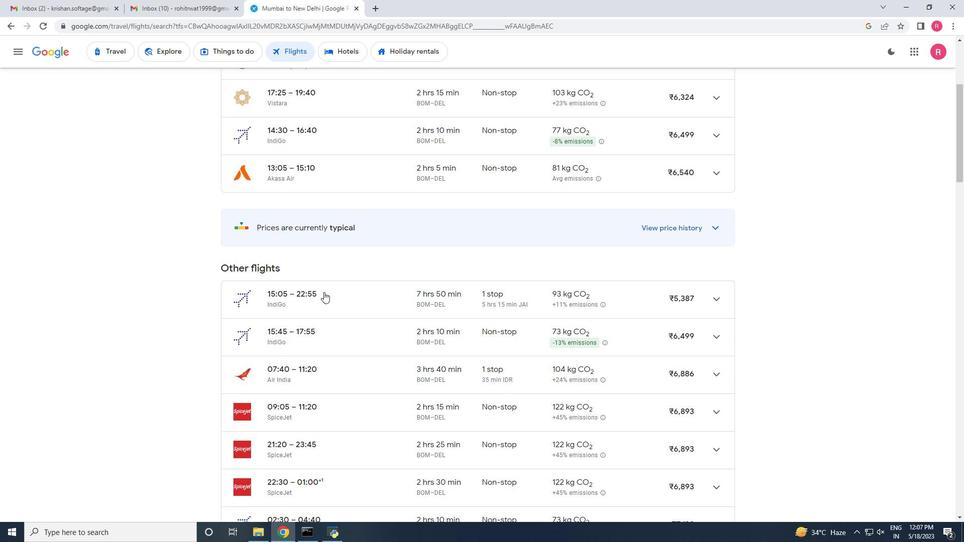
Action: Mouse scrolled (299, 291) with delta (0, 0)
Screenshot: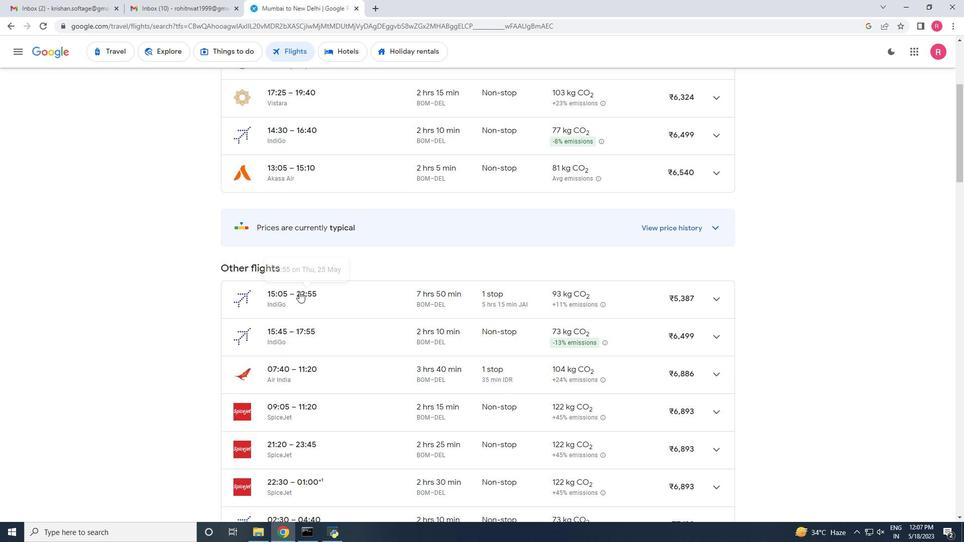 
Action: Mouse scrolled (299, 292) with delta (0, 0)
Screenshot: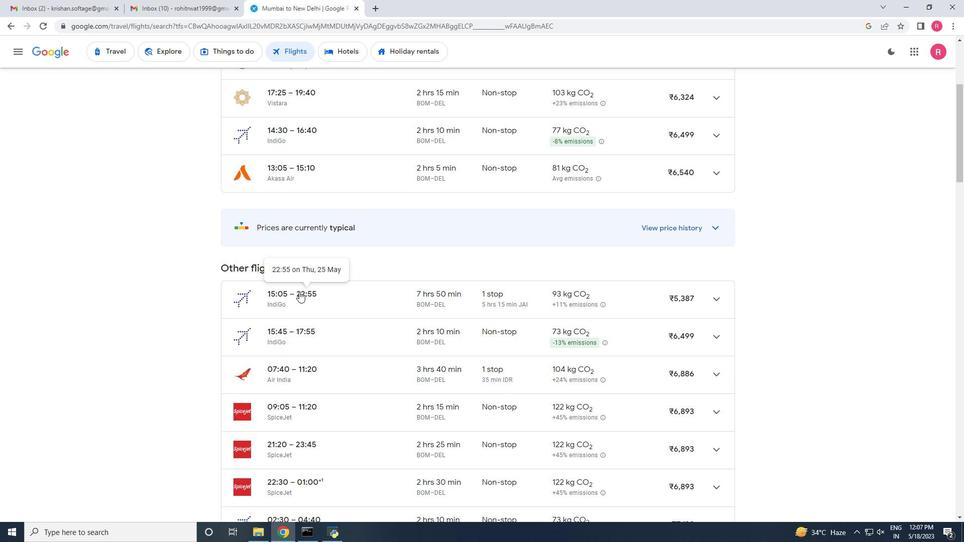 
Action: Mouse scrolled (299, 292) with delta (0, 0)
Screenshot: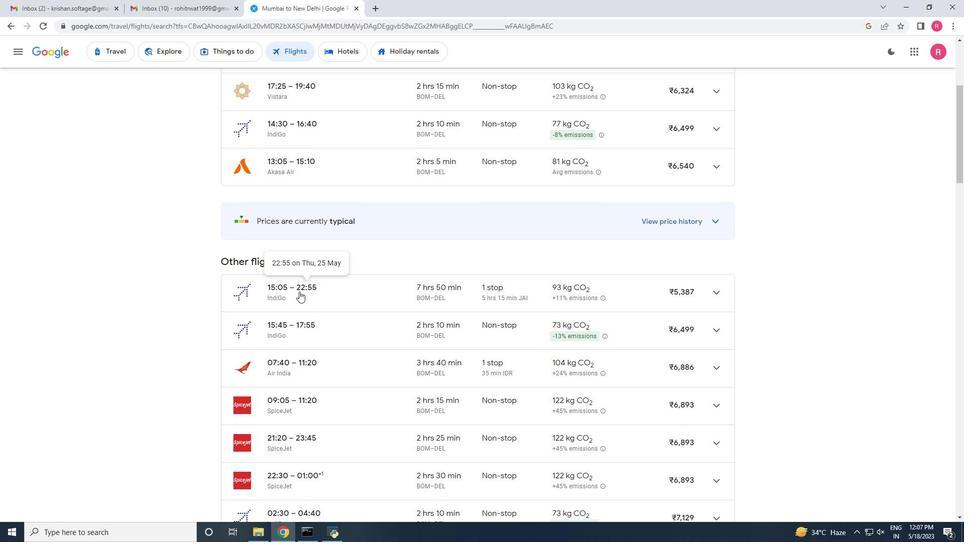 
Action: Mouse moved to (355, 361)
Screenshot: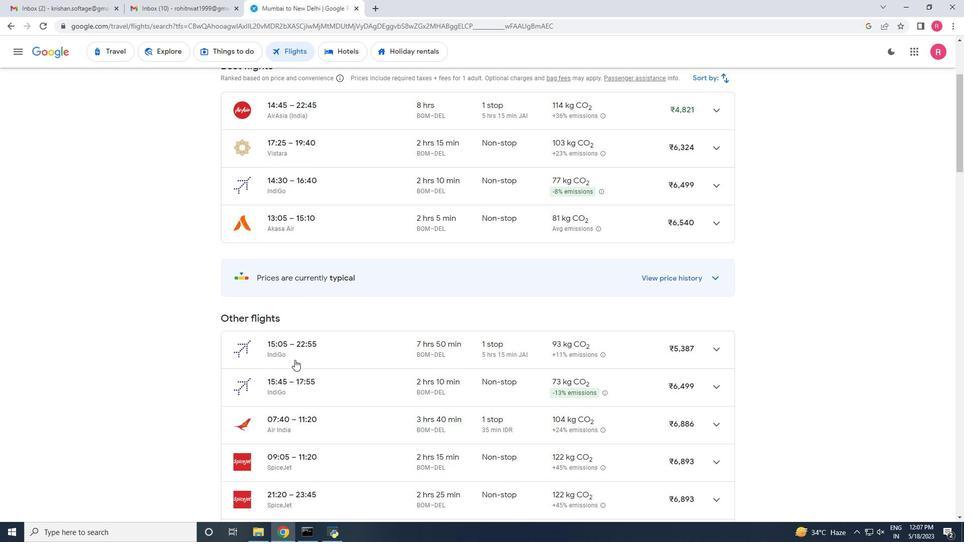 
Action: Mouse scrolled (355, 360) with delta (0, 0)
Screenshot: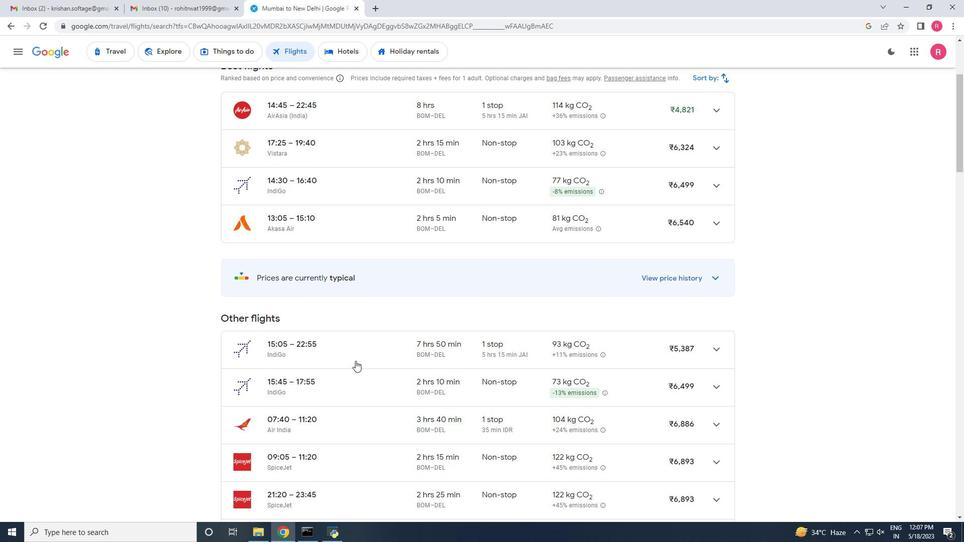 
Action: Mouse moved to (435, 300)
Screenshot: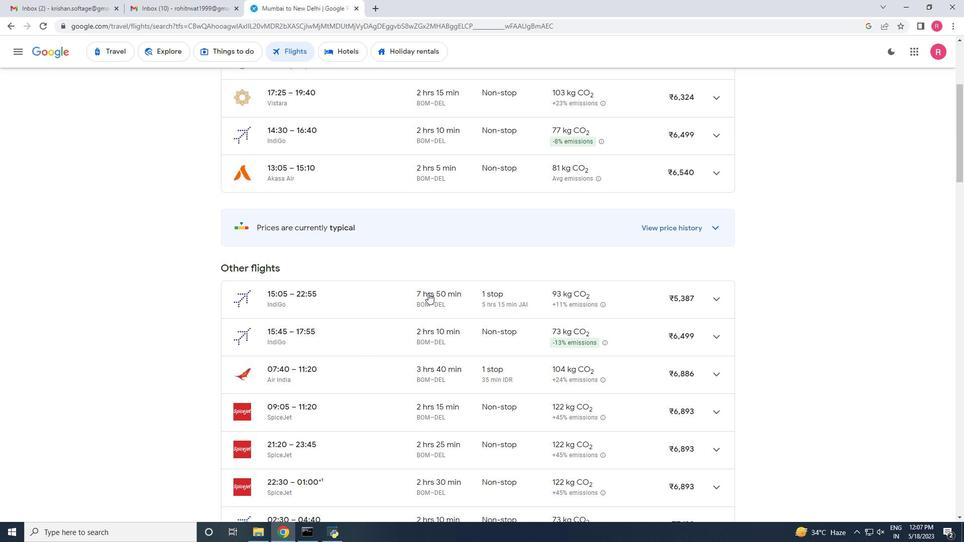 
Action: Mouse scrolled (435, 300) with delta (0, 0)
Screenshot: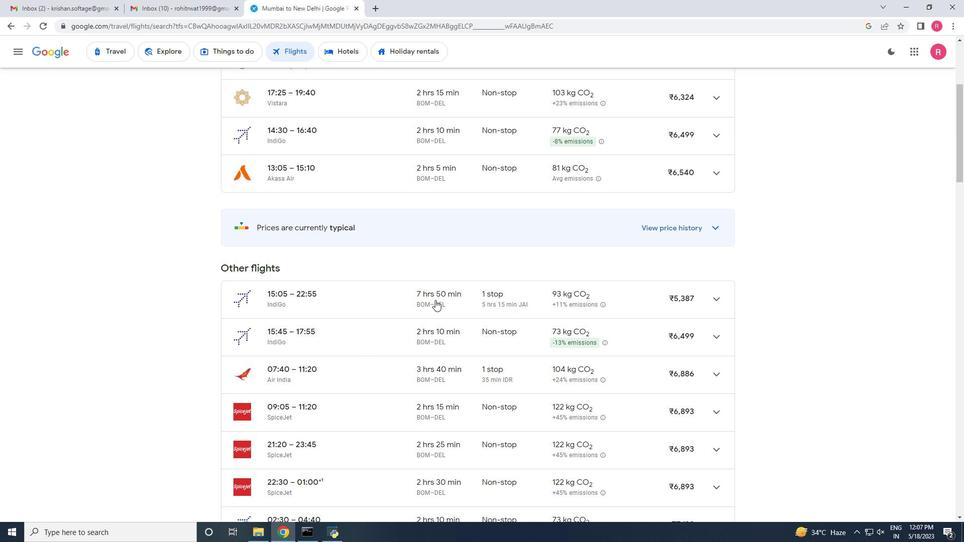 
Action: Mouse moved to (435, 303)
Screenshot: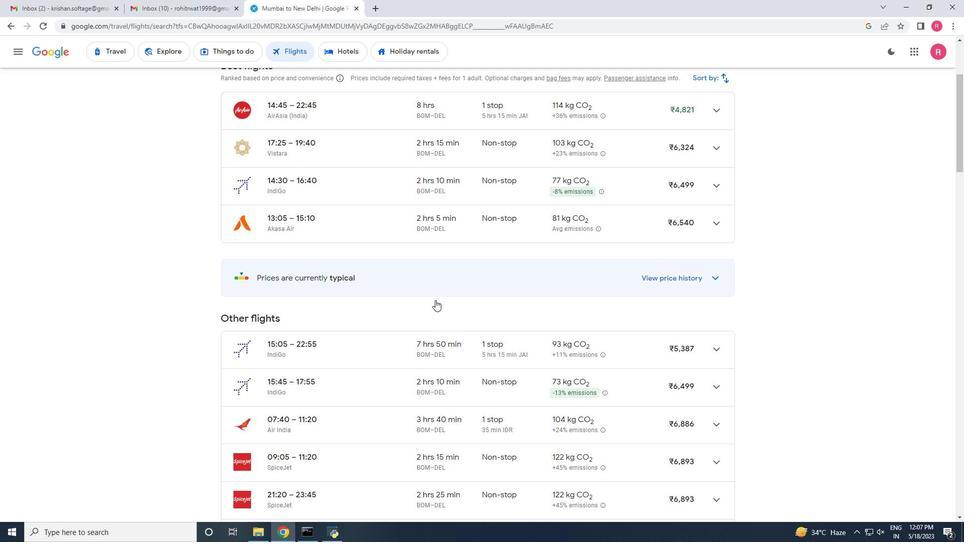 
Action: Mouse scrolled (435, 302) with delta (0, 0)
Screenshot: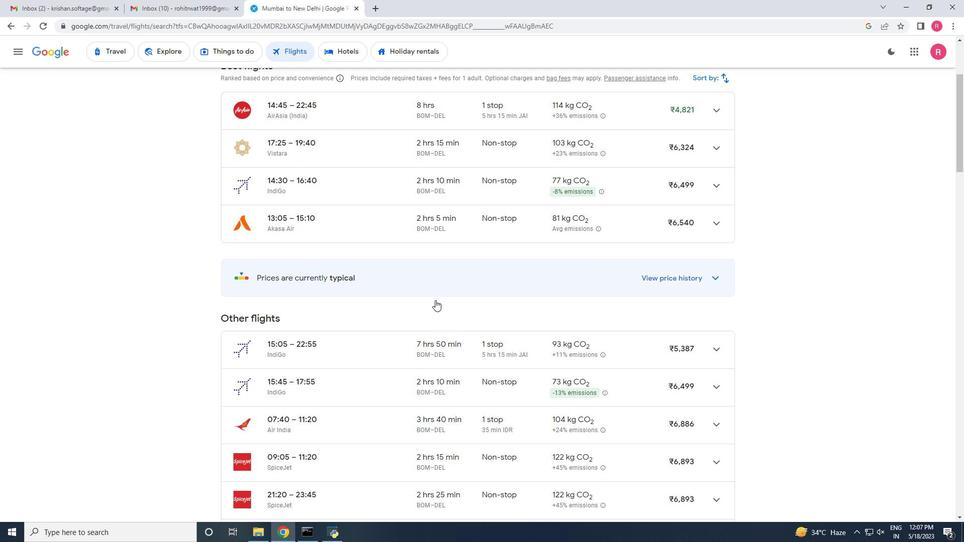 
Action: Mouse scrolled (435, 302) with delta (0, 0)
Screenshot: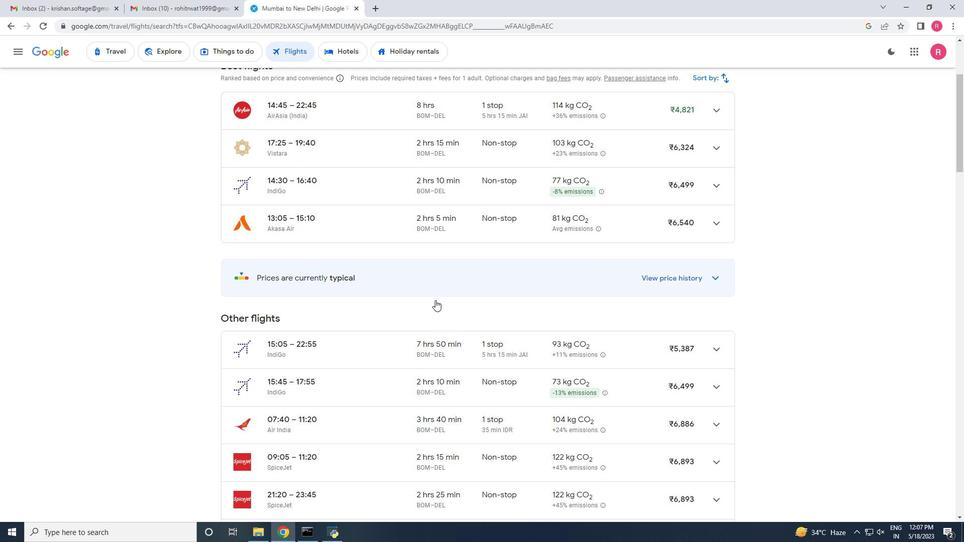 
Action: Mouse moved to (711, 253)
Screenshot: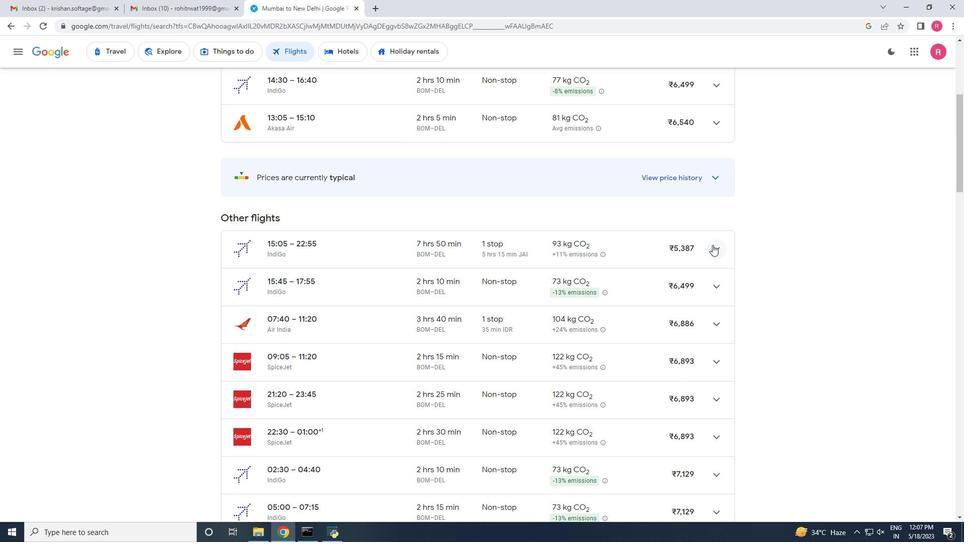 
Action: Mouse pressed left at (711, 253)
Screenshot: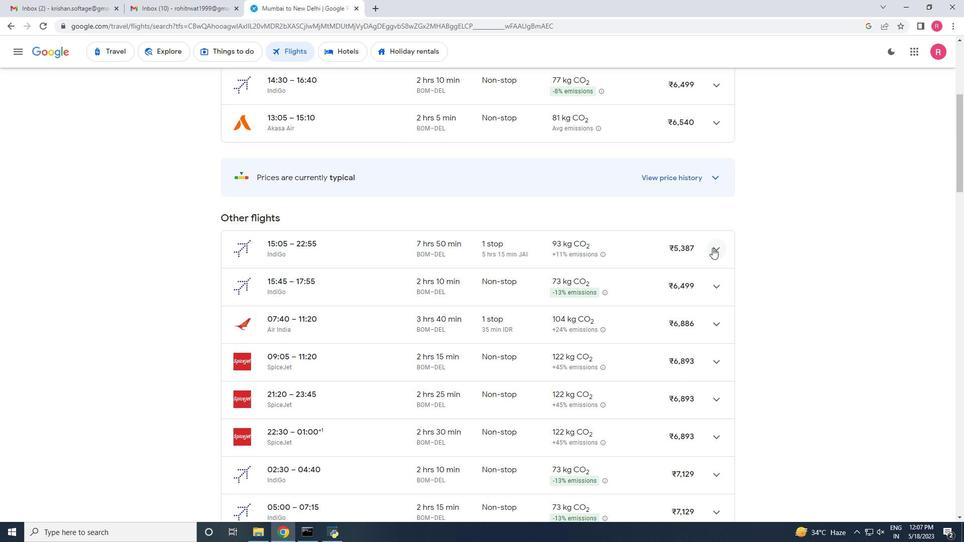 
Action: Mouse moved to (717, 249)
Screenshot: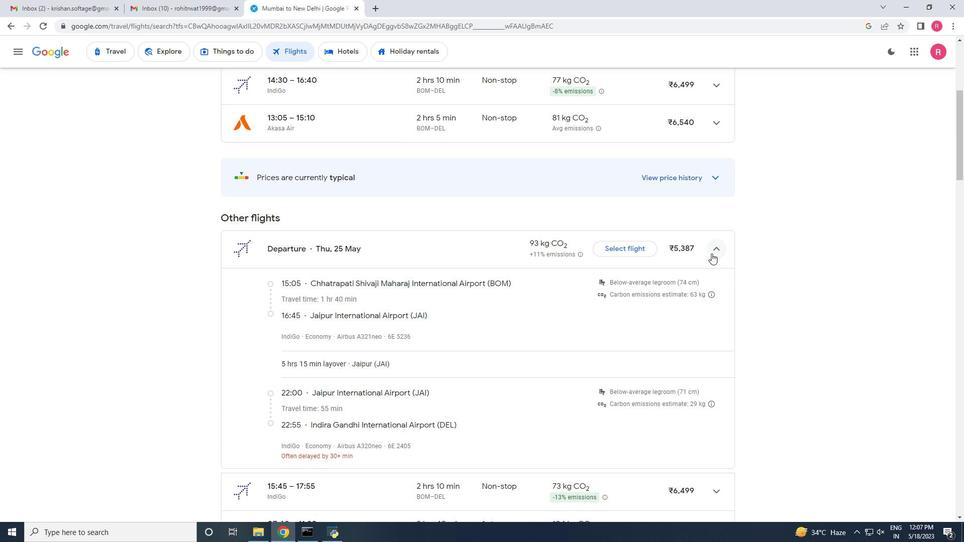 
Action: Mouse pressed left at (717, 249)
Screenshot: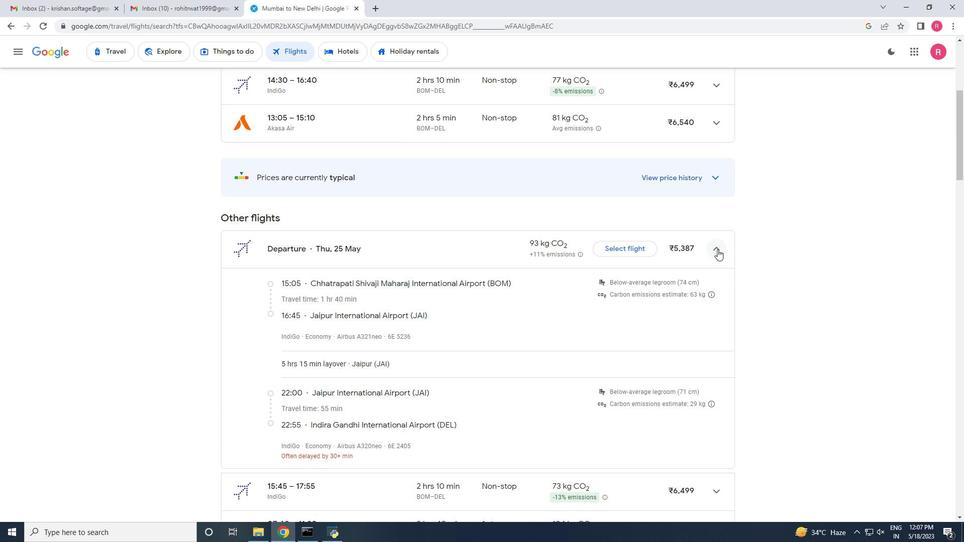 
Action: Mouse moved to (710, 253)
Screenshot: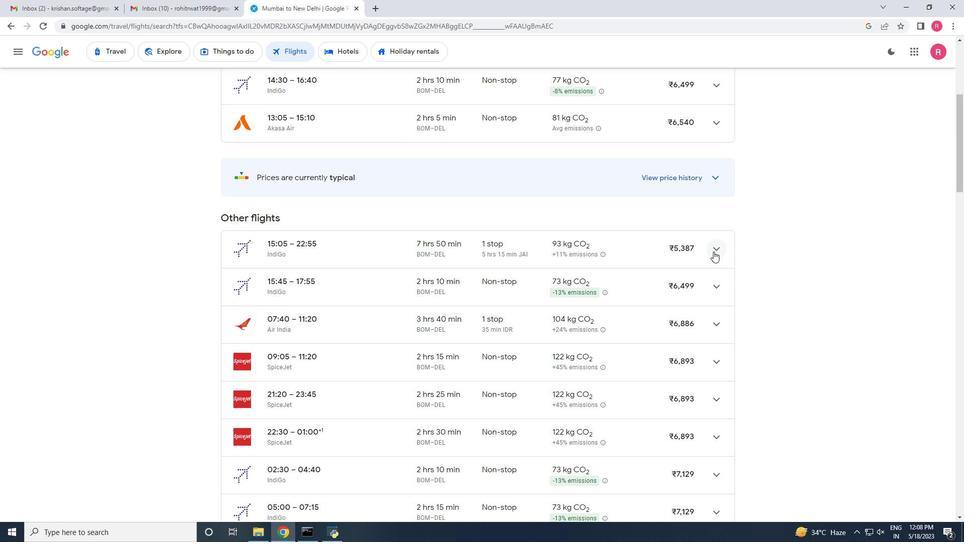 
Action: Mouse scrolled (710, 253) with delta (0, 0)
Screenshot: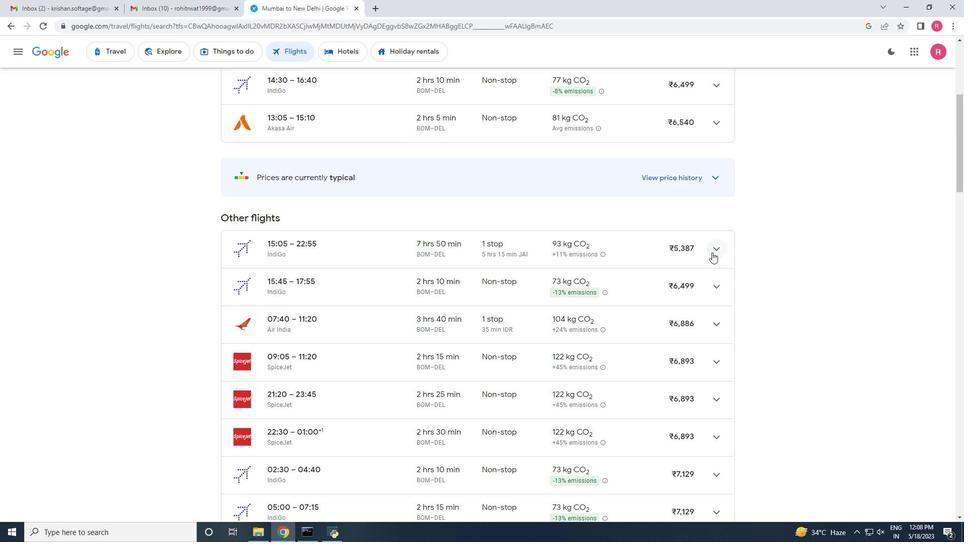
Action: Mouse scrolled (710, 253) with delta (0, 0)
Screenshot: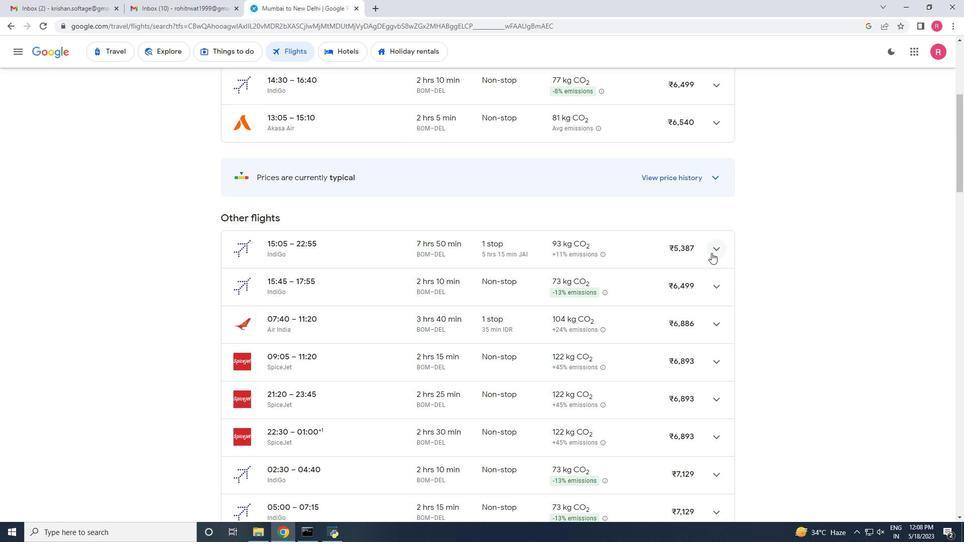 
Action: Mouse moved to (712, 252)
Screenshot: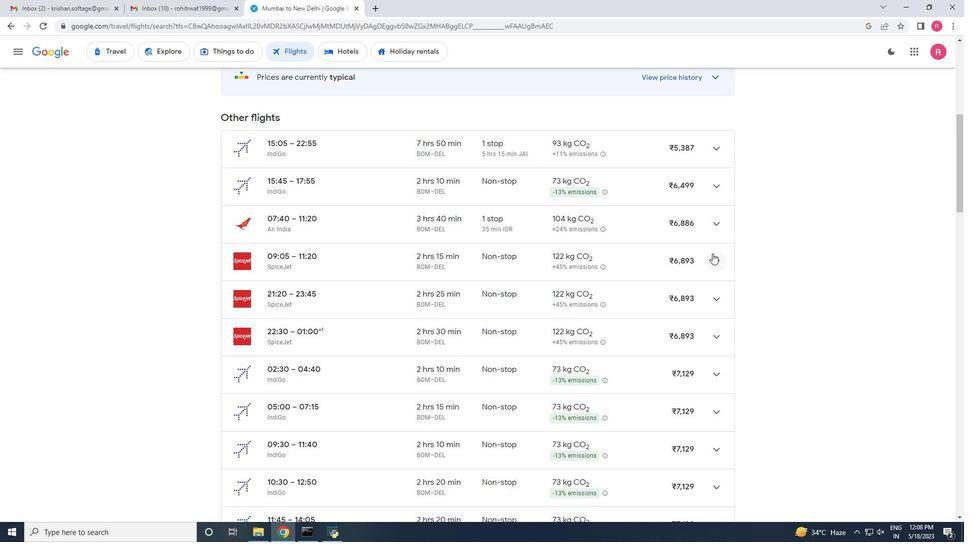 
Action: Mouse scrolled (712, 252) with delta (0, 0)
Screenshot: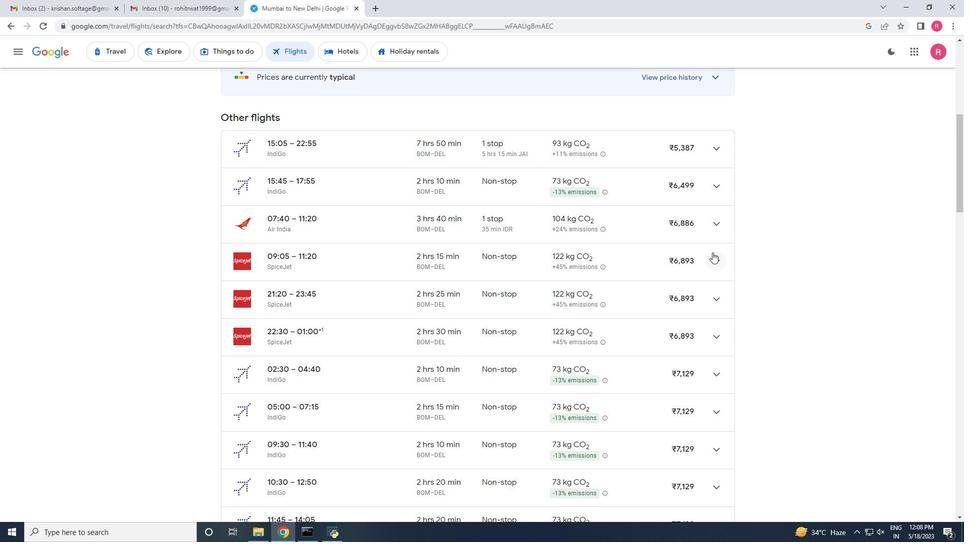 
Action: Mouse scrolled (712, 252) with delta (0, 0)
Screenshot: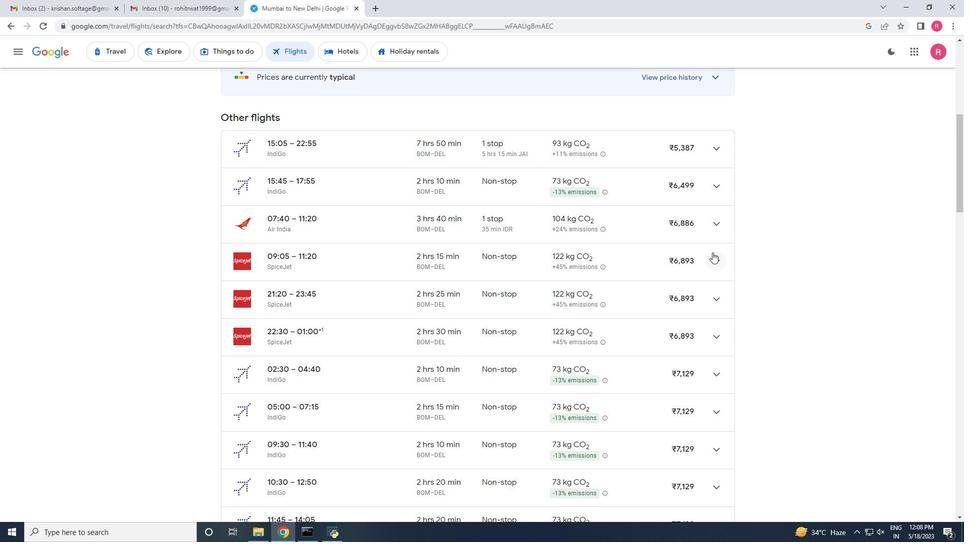 
Action: Mouse moved to (711, 252)
Screenshot: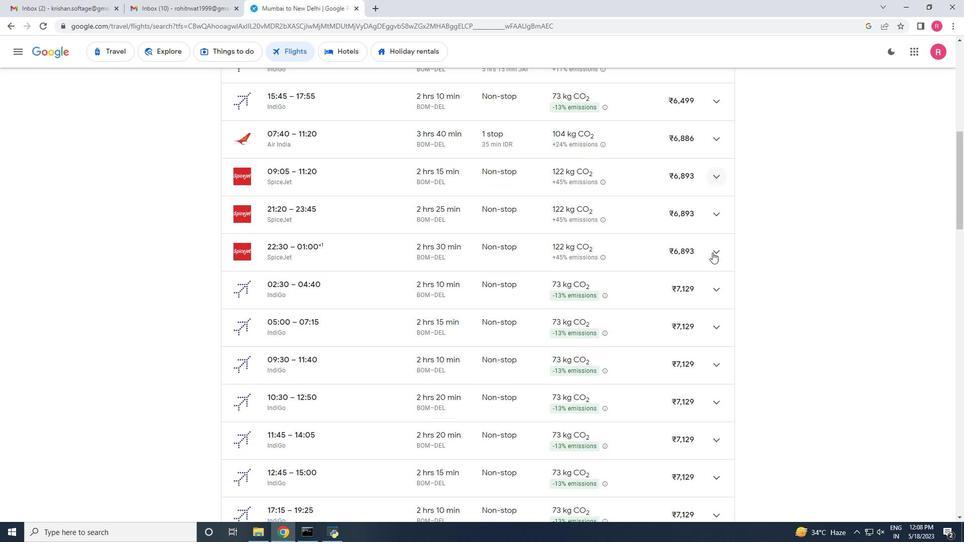 
Action: Mouse scrolled (711, 251) with delta (0, 0)
Screenshot: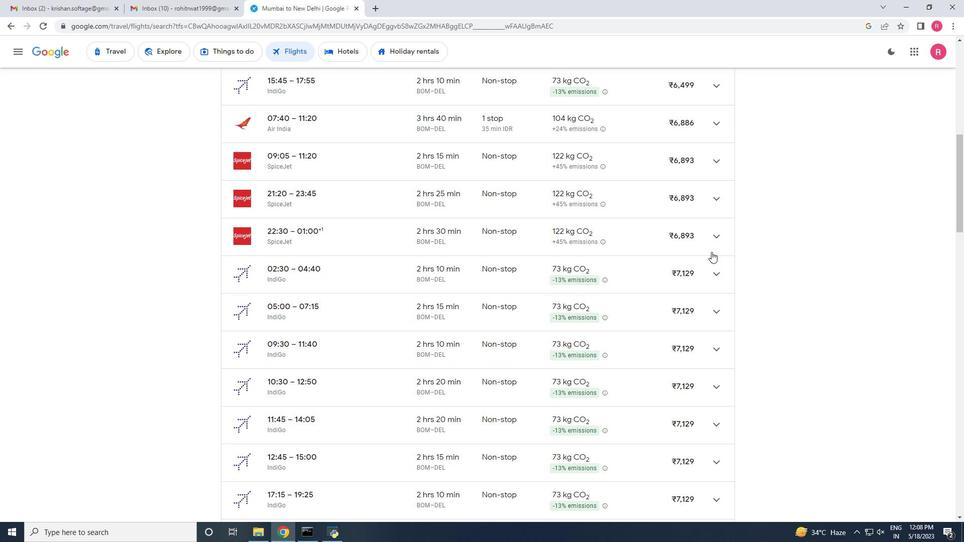 
Action: Mouse scrolled (711, 251) with delta (0, 0)
Screenshot: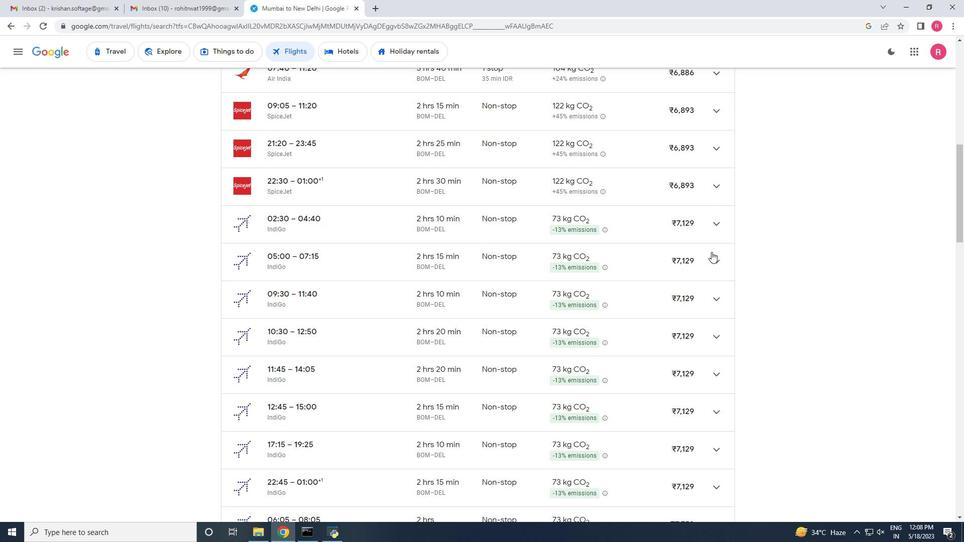 
Action: Mouse scrolled (711, 251) with delta (0, 0)
Screenshot: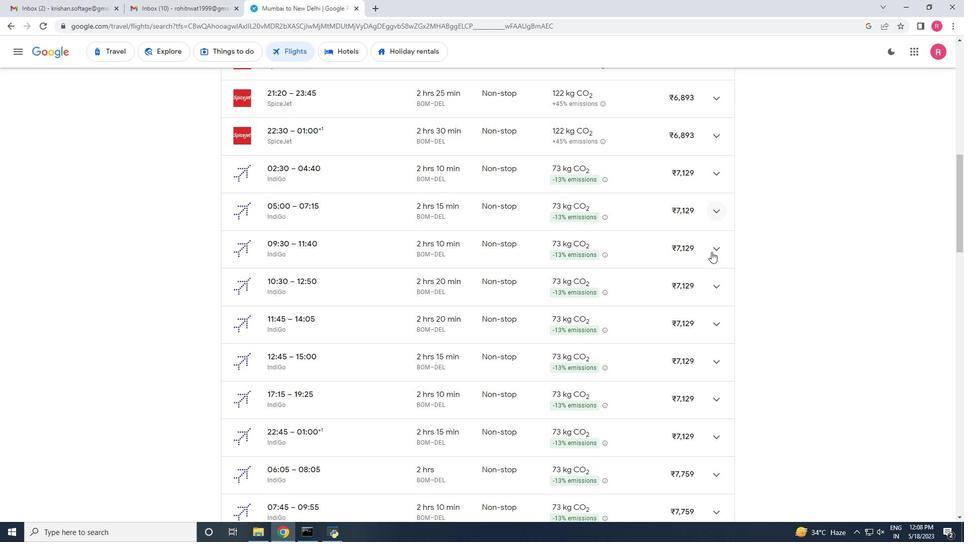 
Action: Mouse scrolled (711, 251) with delta (0, 0)
Screenshot: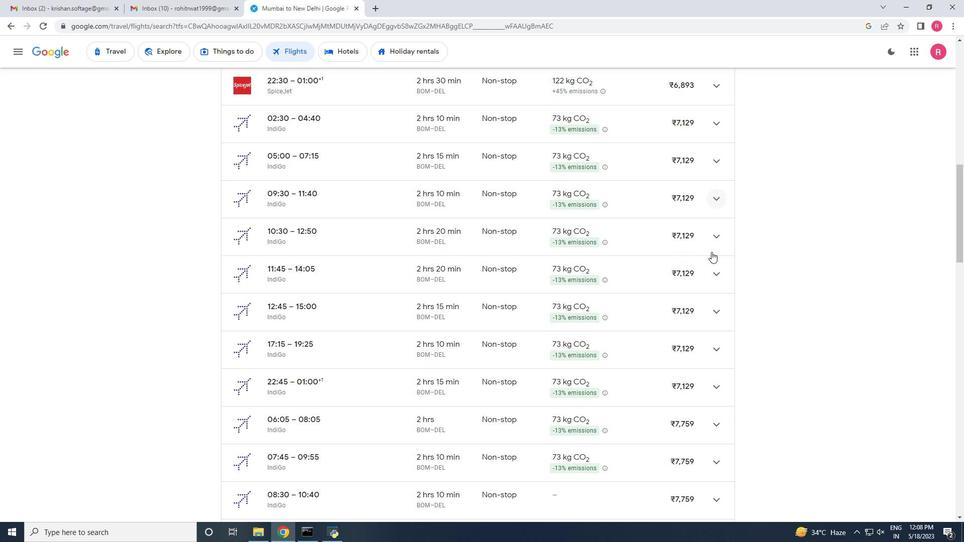 
Action: Mouse scrolled (711, 251) with delta (0, 0)
Screenshot: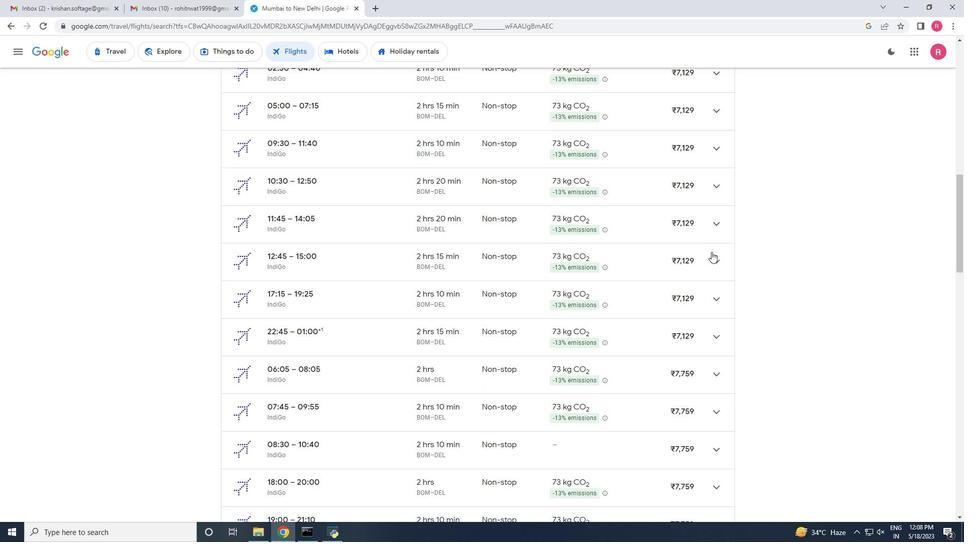 
Action: Mouse scrolled (711, 251) with delta (0, 0)
Screenshot: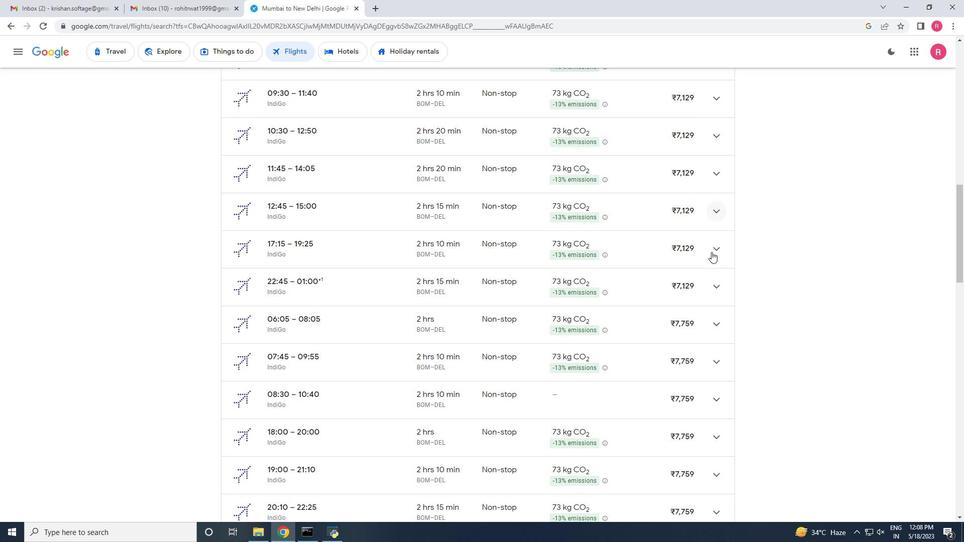 
Action: Mouse scrolled (711, 251) with delta (0, 0)
Screenshot: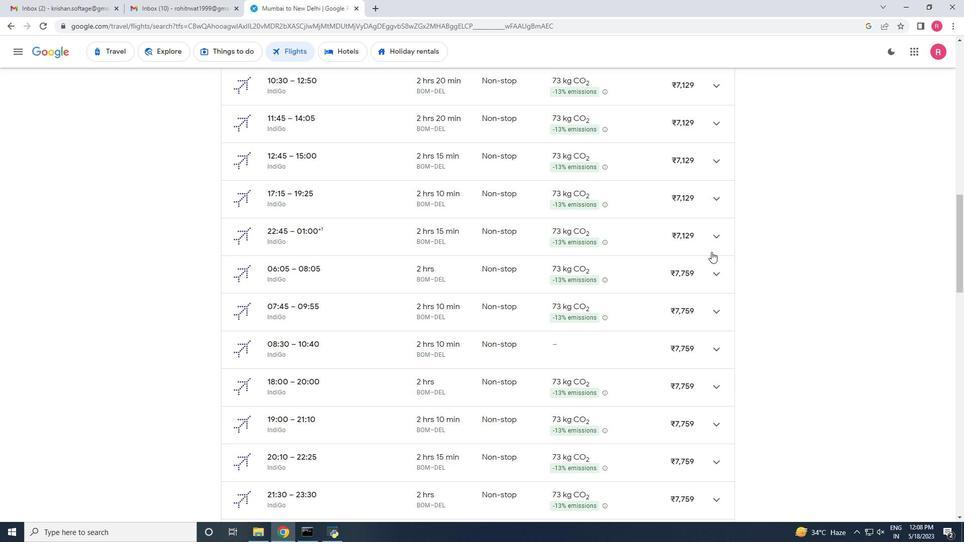
Action: Mouse scrolled (711, 251) with delta (0, 0)
Screenshot: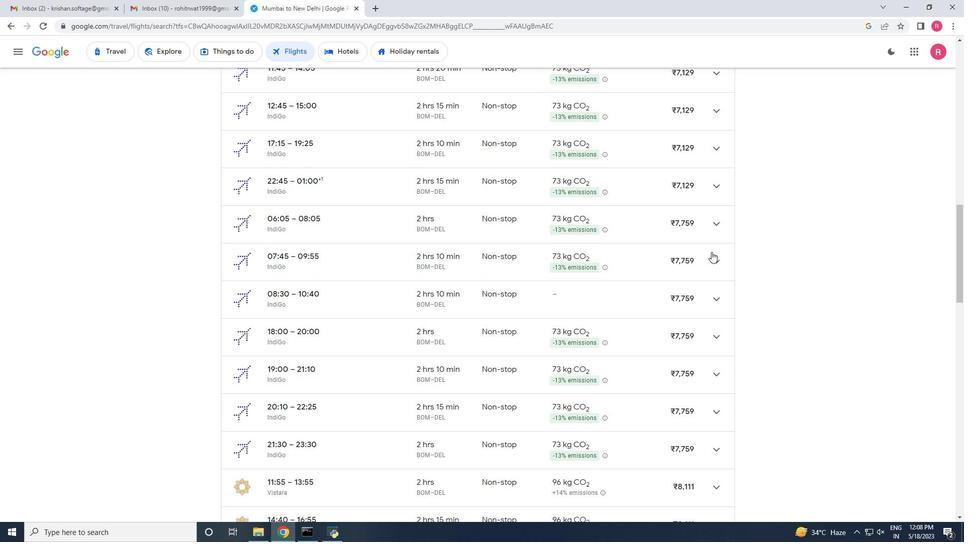 
Action: Mouse scrolled (711, 251) with delta (0, 0)
Screenshot: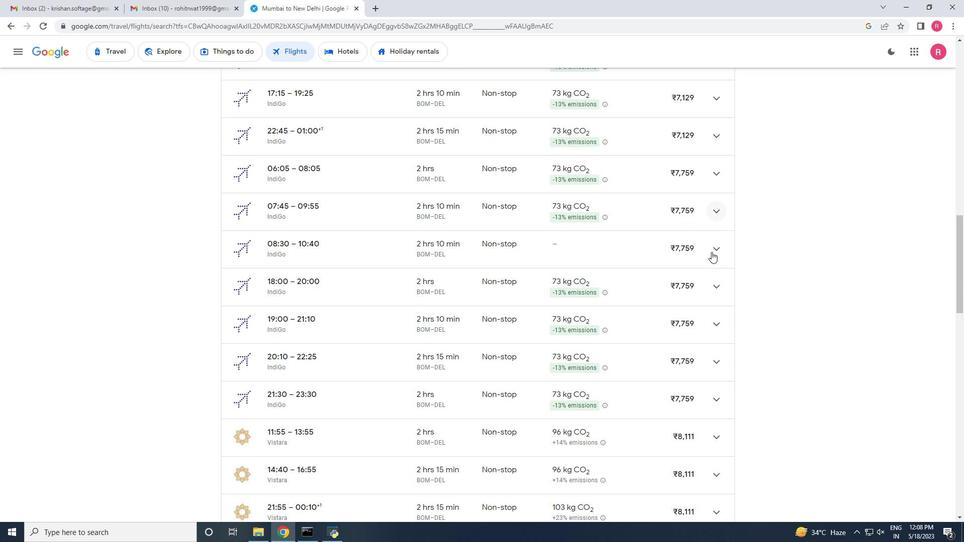 
Action: Mouse scrolled (711, 251) with delta (0, 0)
Screenshot: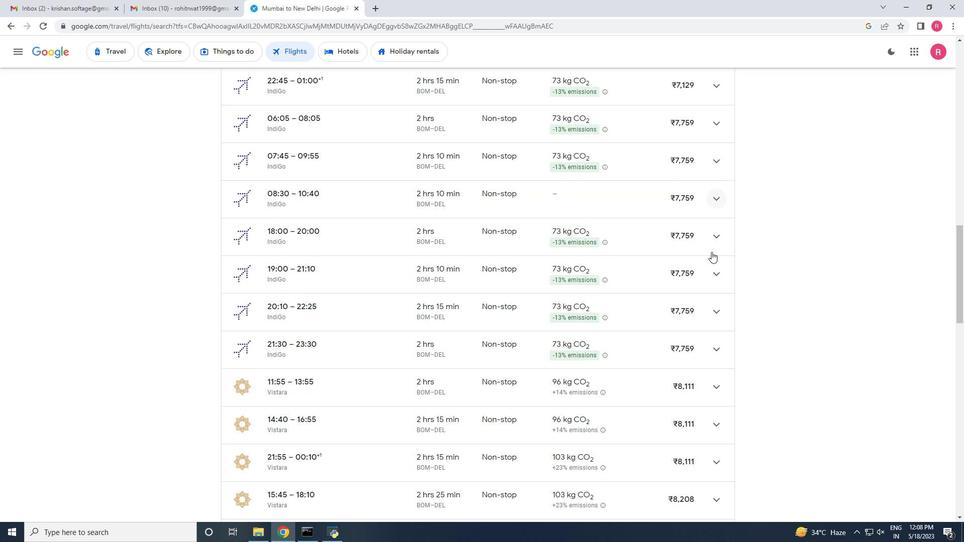 
Action: Mouse scrolled (711, 251) with delta (0, 0)
Screenshot: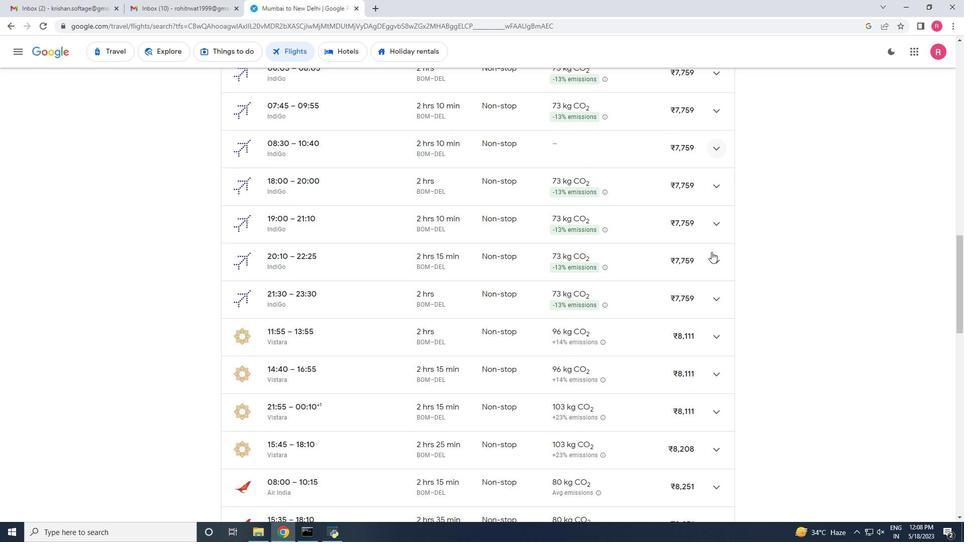 
Action: Mouse scrolled (711, 251) with delta (0, 0)
Screenshot: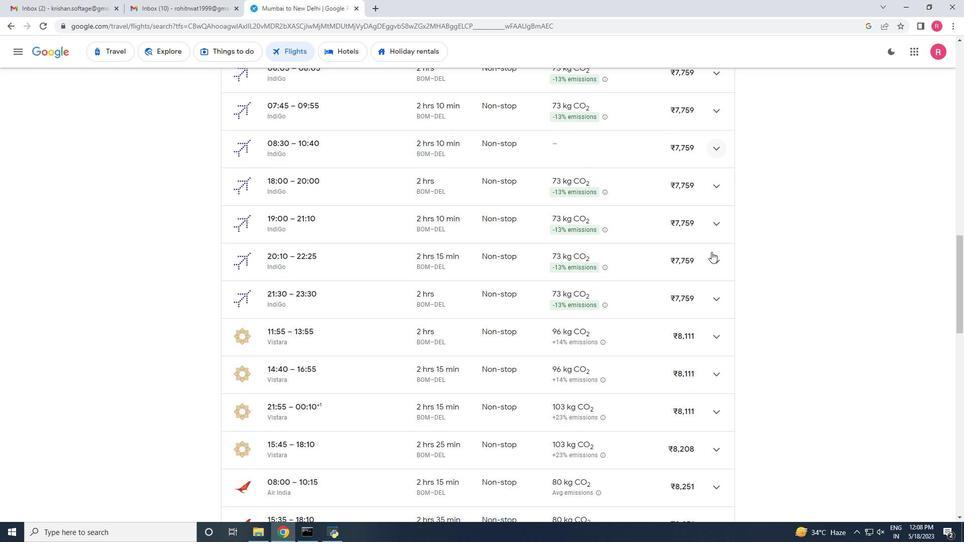 
Action: Mouse scrolled (711, 251) with delta (0, 0)
Screenshot: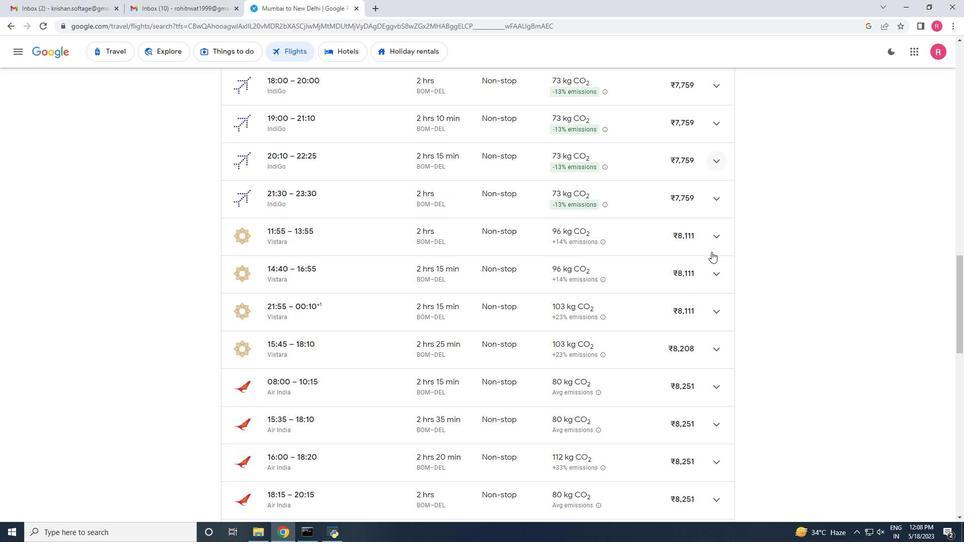 
Action: Mouse scrolled (711, 251) with delta (0, 0)
Screenshot: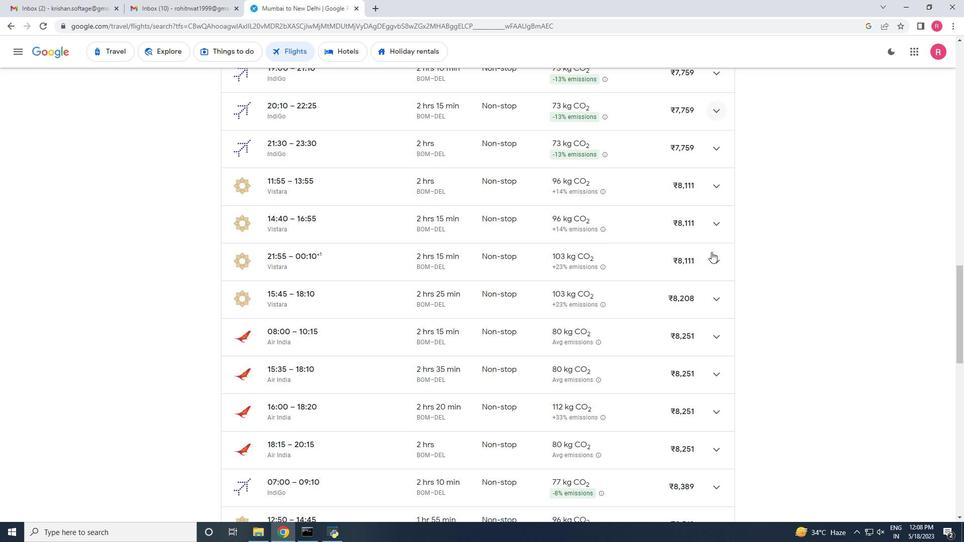 
Action: Mouse scrolled (711, 251) with delta (0, 0)
Screenshot: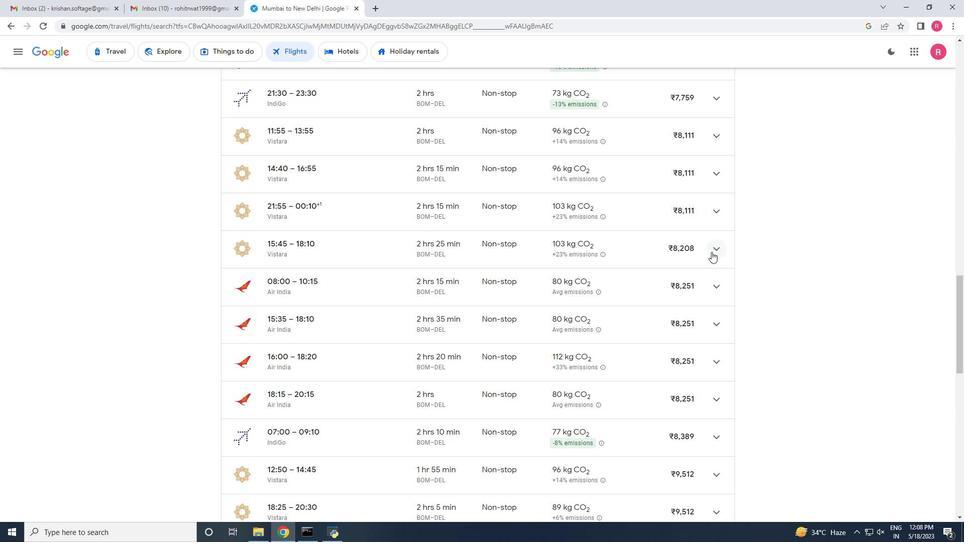 
Action: Mouse scrolled (711, 251) with delta (0, 0)
Screenshot: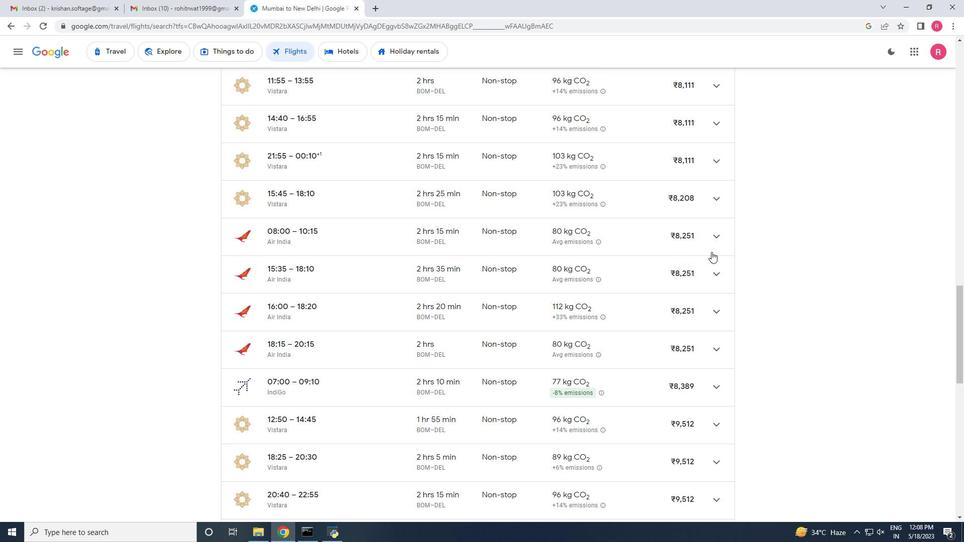 
Action: Mouse moved to (708, 264)
Screenshot: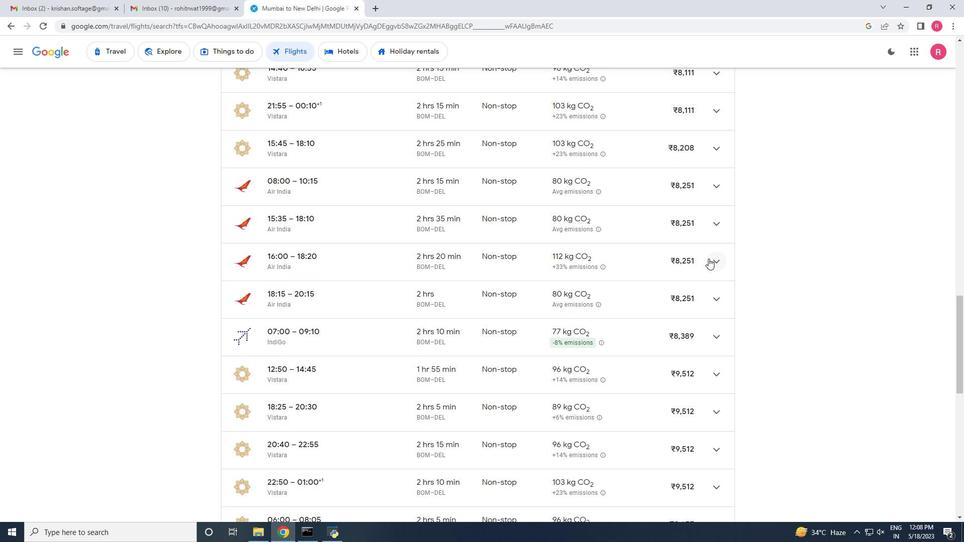 
Action: Mouse scrolled (708, 264) with delta (0, 0)
Screenshot: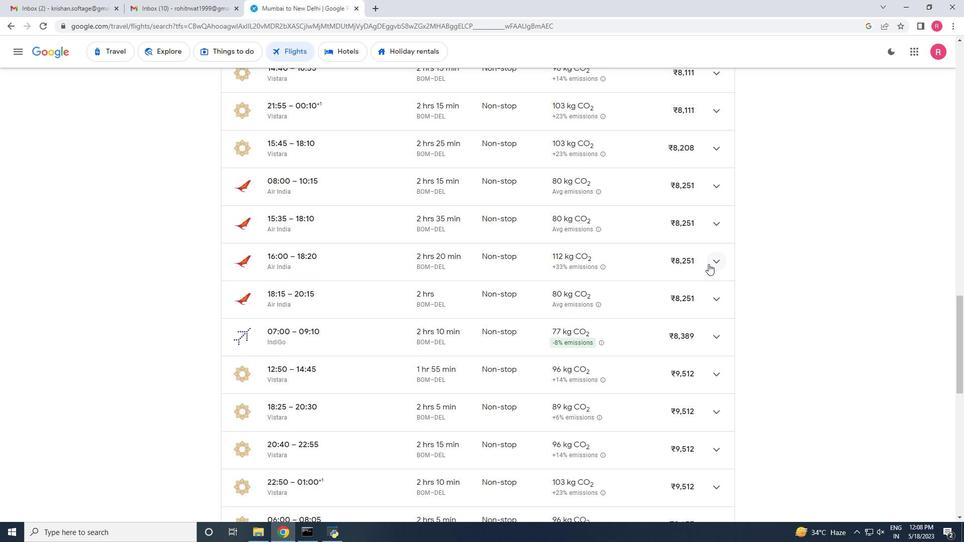 
Action: Mouse moved to (706, 272)
Screenshot: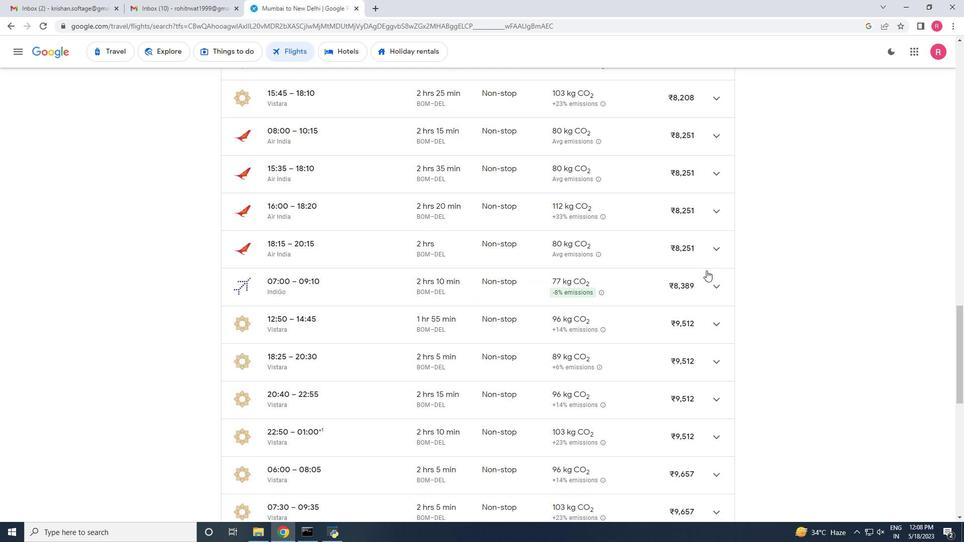 
Action: Mouse scrolled (706, 271) with delta (0, 0)
Screenshot: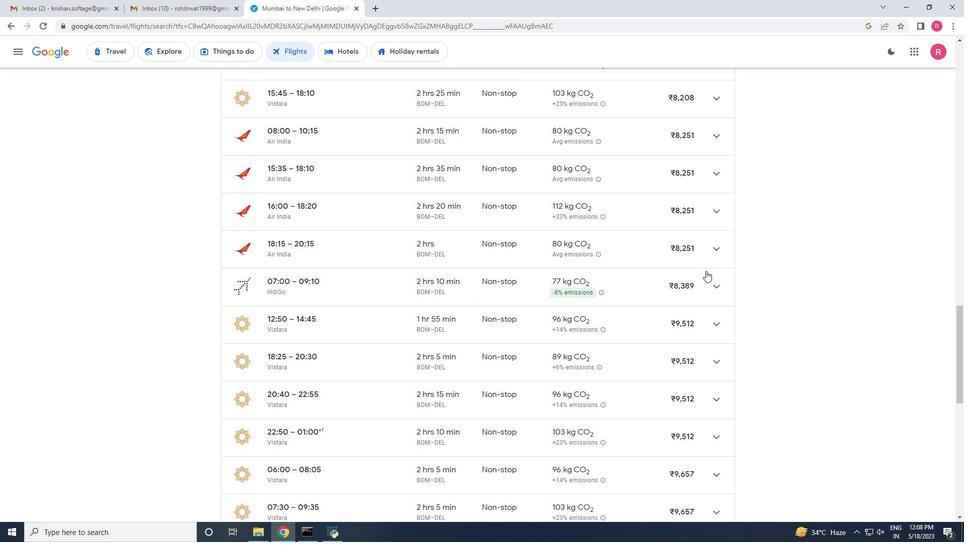 
Action: Mouse scrolled (706, 271) with delta (0, 0)
Screenshot: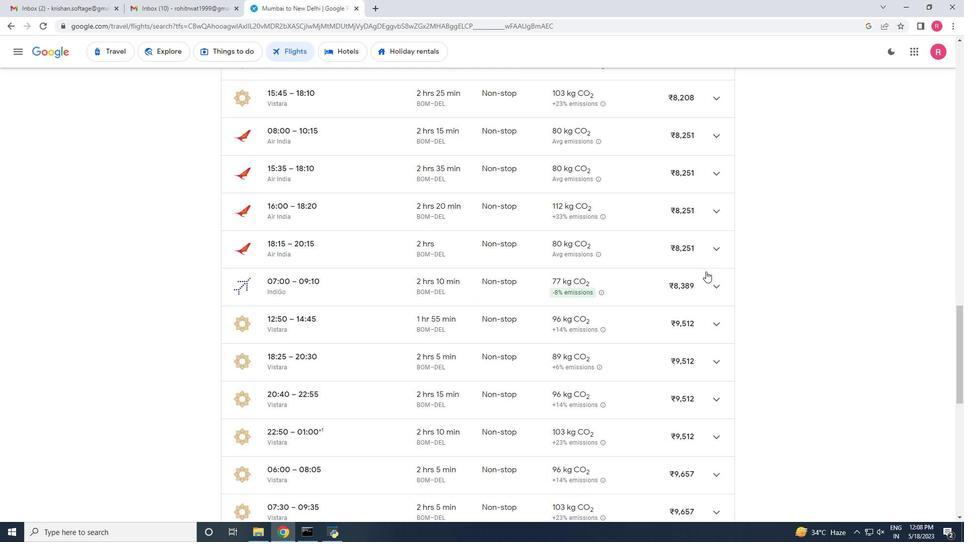 
Action: Mouse moved to (705, 272)
Screenshot: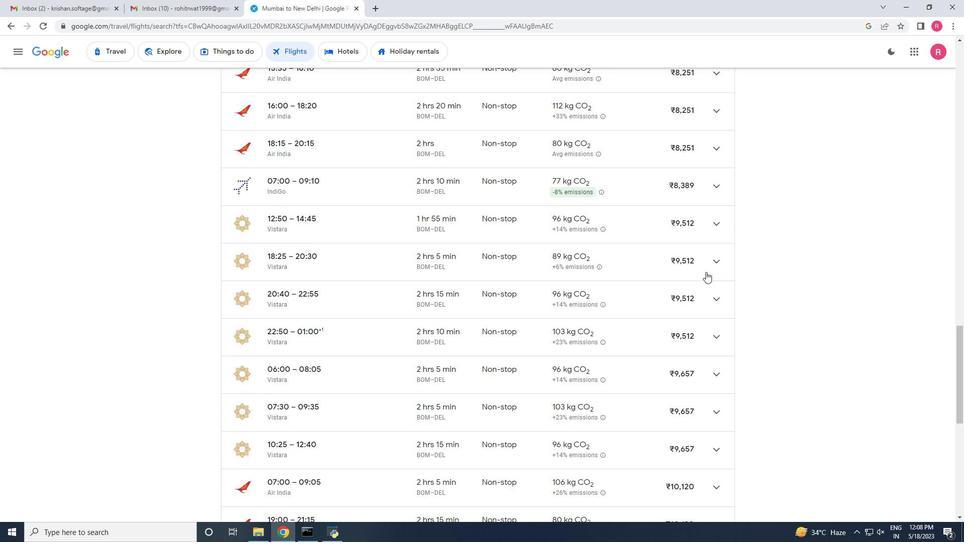 
Action: Mouse scrolled (705, 271) with delta (0, 0)
Screenshot: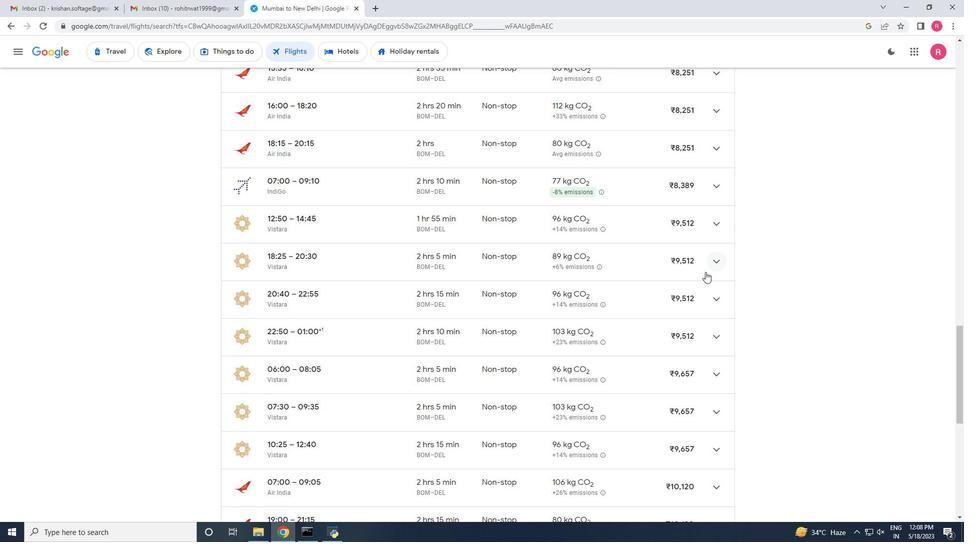 
Action: Mouse scrolled (705, 271) with delta (0, 0)
Screenshot: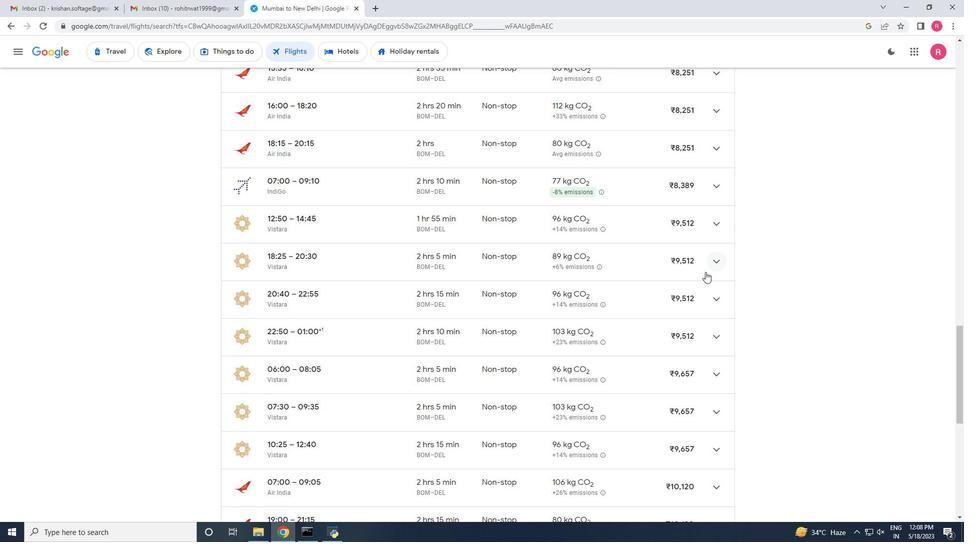 
Action: Mouse scrolled (705, 271) with delta (0, 0)
Screenshot: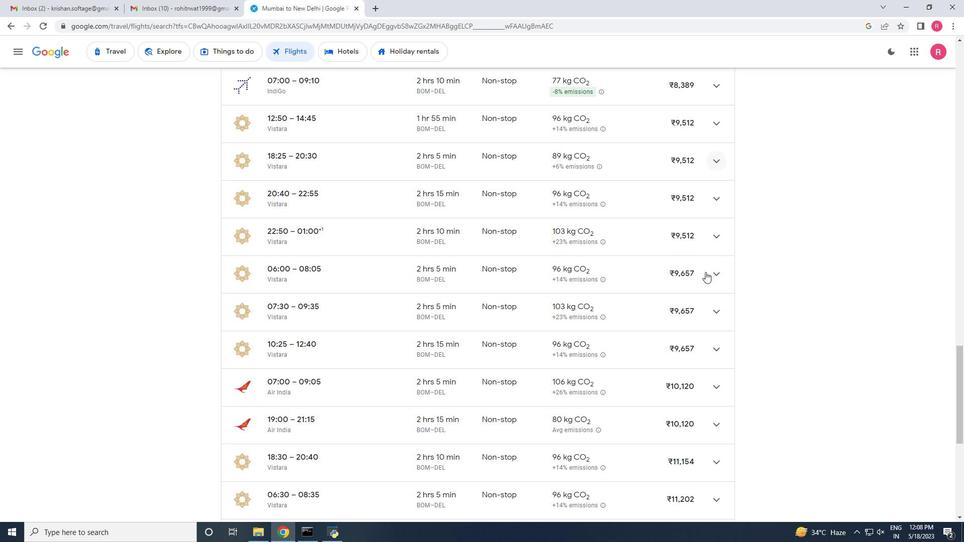 
Action: Mouse scrolled (705, 271) with delta (0, 0)
Screenshot: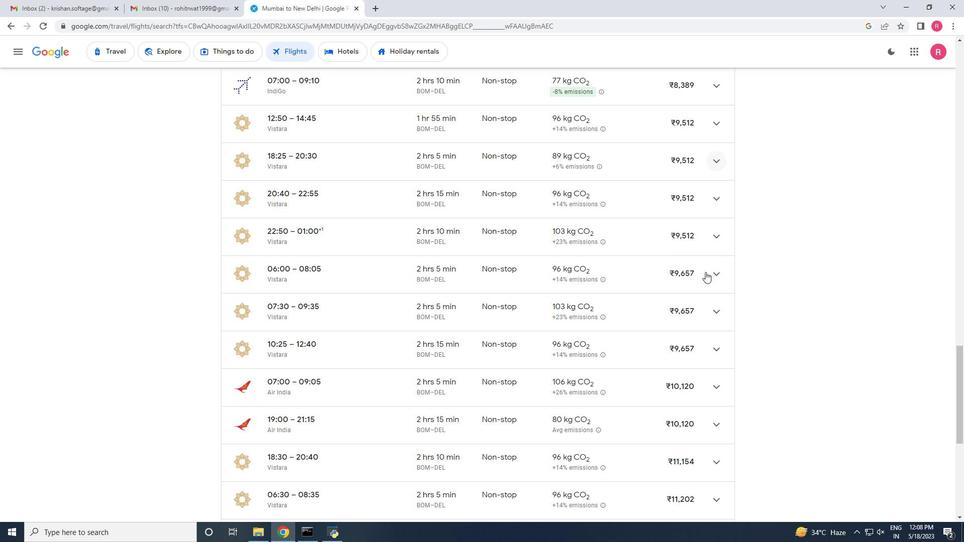 
Action: Mouse scrolled (705, 271) with delta (0, 0)
Screenshot: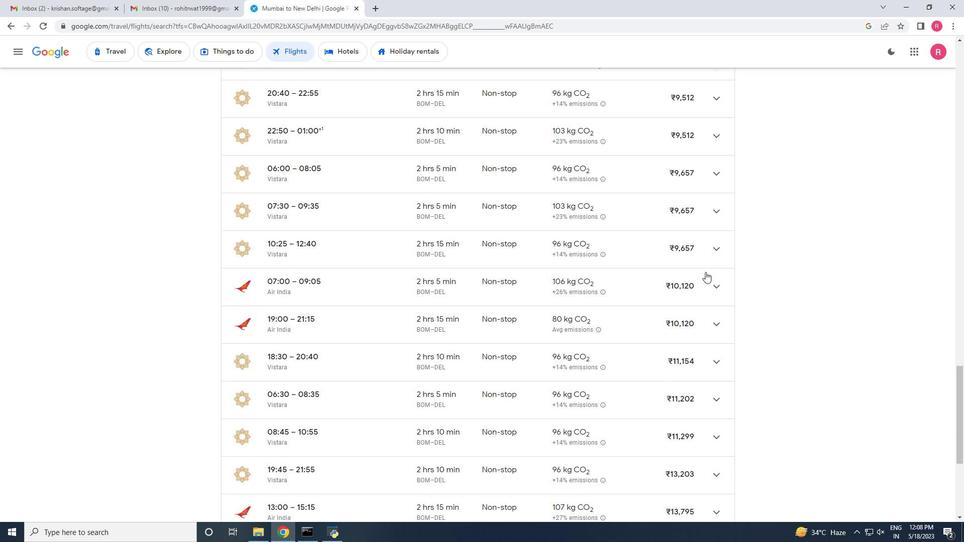 
Action: Mouse scrolled (705, 271) with delta (0, 0)
Screenshot: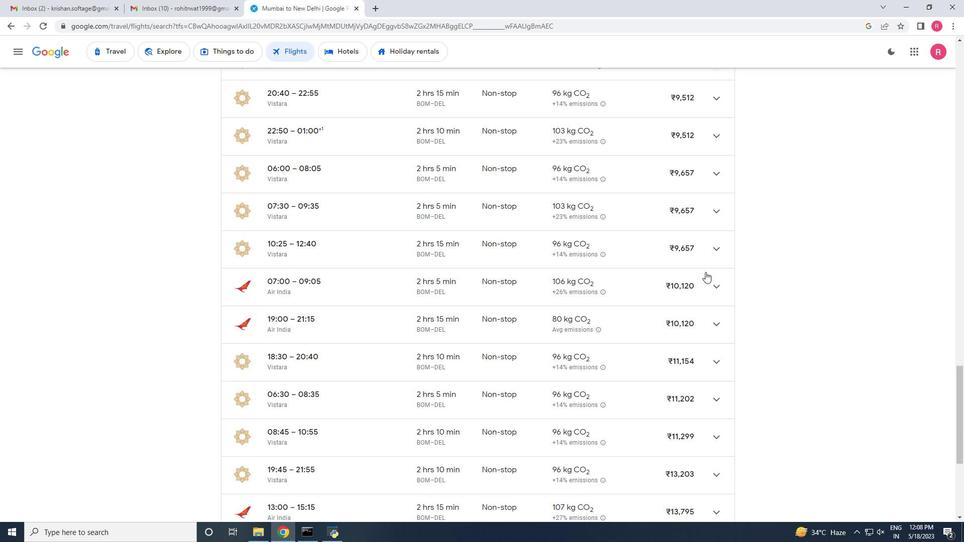 
Action: Mouse scrolled (705, 271) with delta (0, 0)
Screenshot: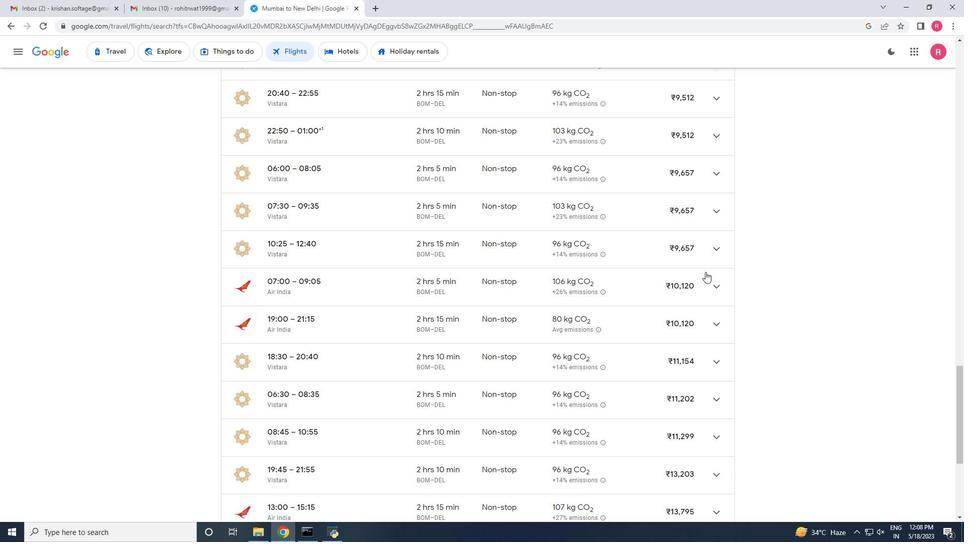 
Action: Mouse scrolled (705, 271) with delta (0, 0)
Screenshot: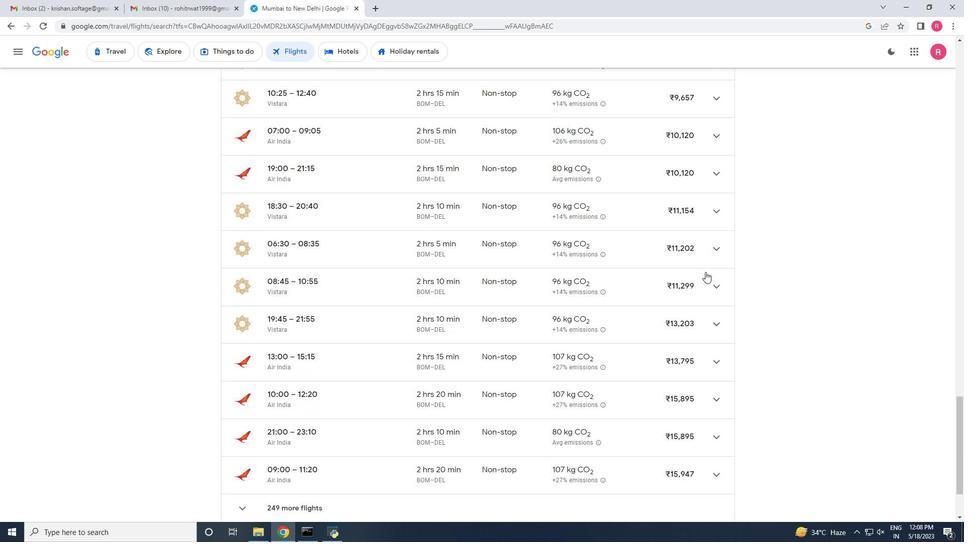 
Action: Mouse scrolled (705, 271) with delta (0, 0)
Screenshot: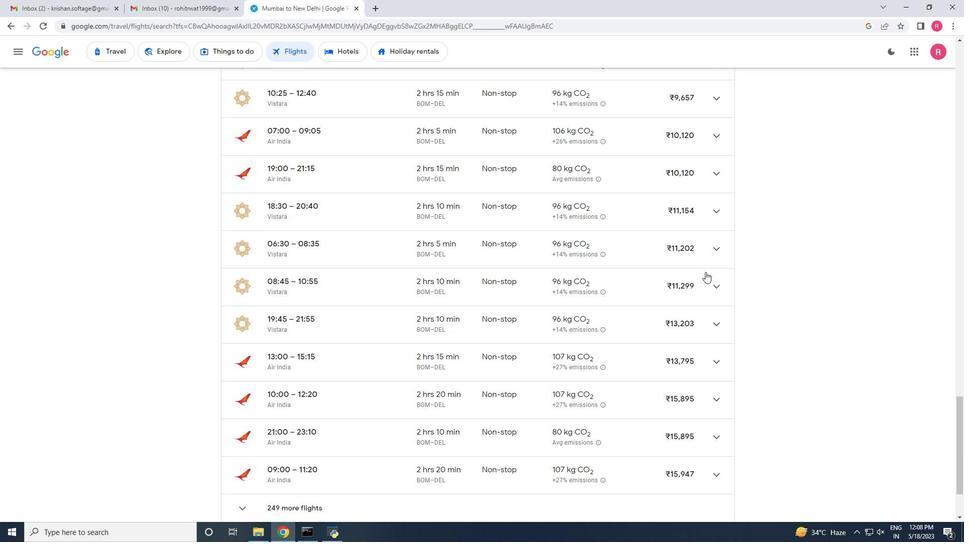 
Action: Mouse scrolled (705, 271) with delta (0, 0)
Screenshot: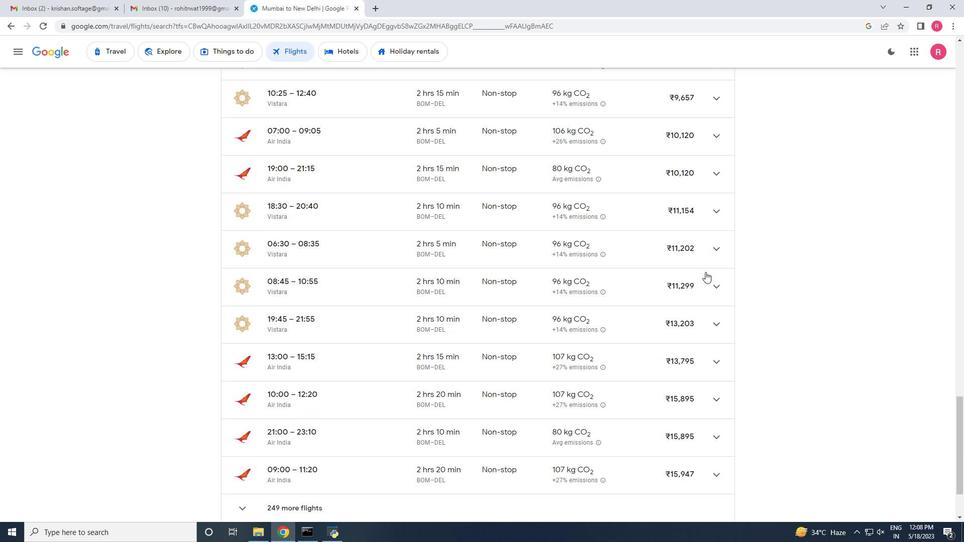 
Action: Mouse scrolled (705, 271) with delta (0, 0)
Screenshot: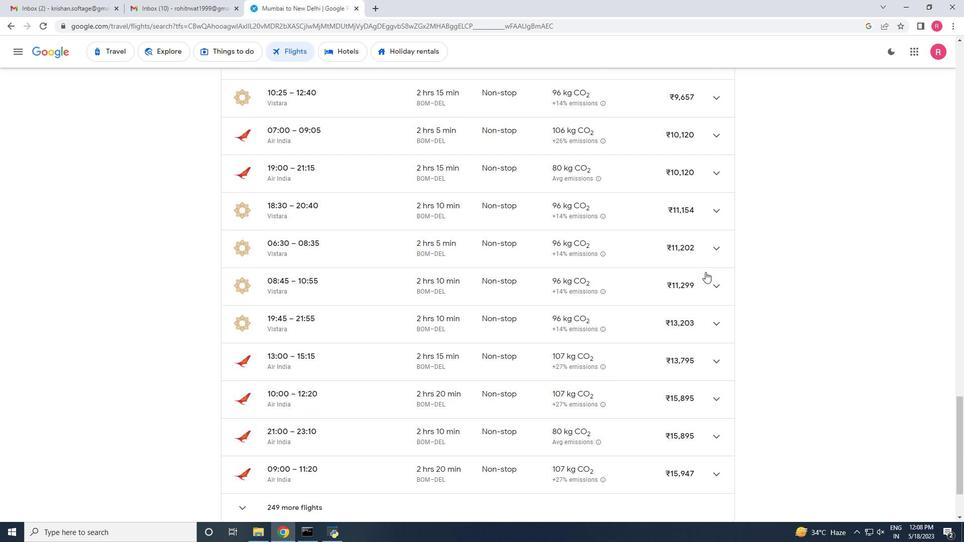
Action: Mouse scrolled (705, 272) with delta (0, 0)
Screenshot: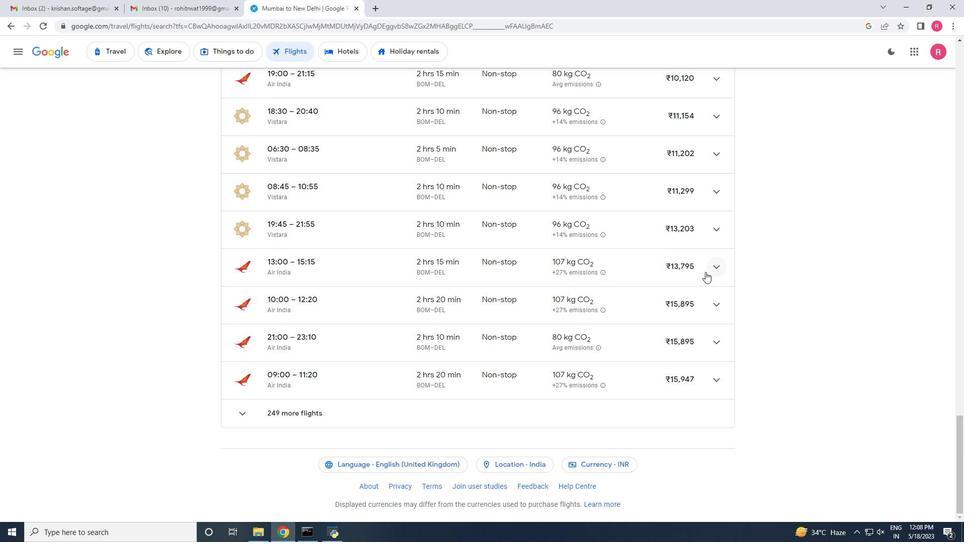 
Action: Mouse scrolled (705, 272) with delta (0, 0)
Screenshot: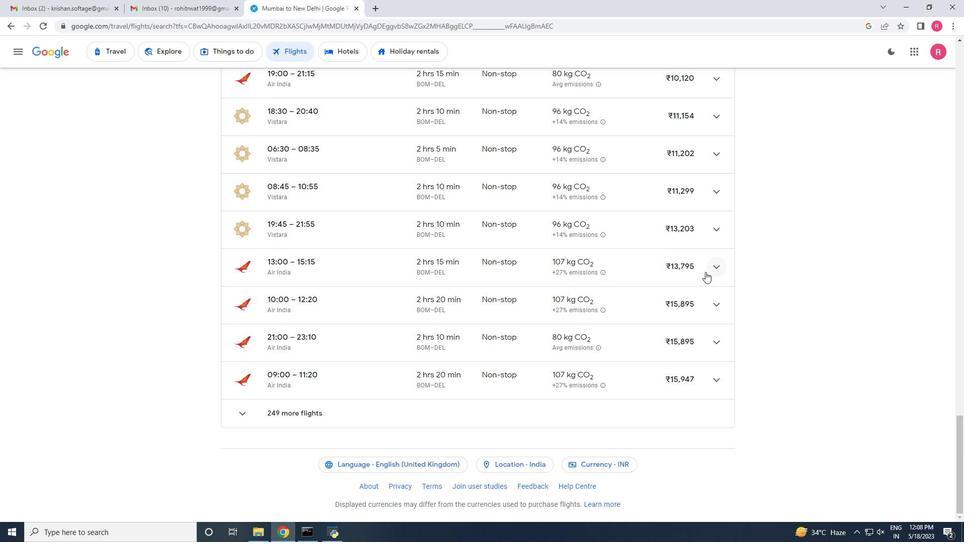 
Action: Mouse scrolled (705, 272) with delta (0, 0)
Screenshot: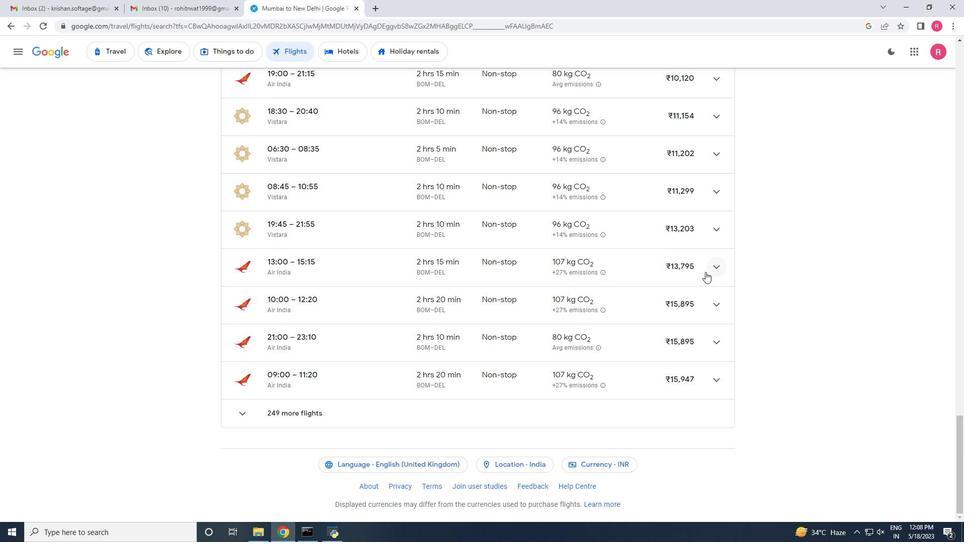 
Action: Mouse scrolled (705, 272) with delta (0, 0)
Screenshot: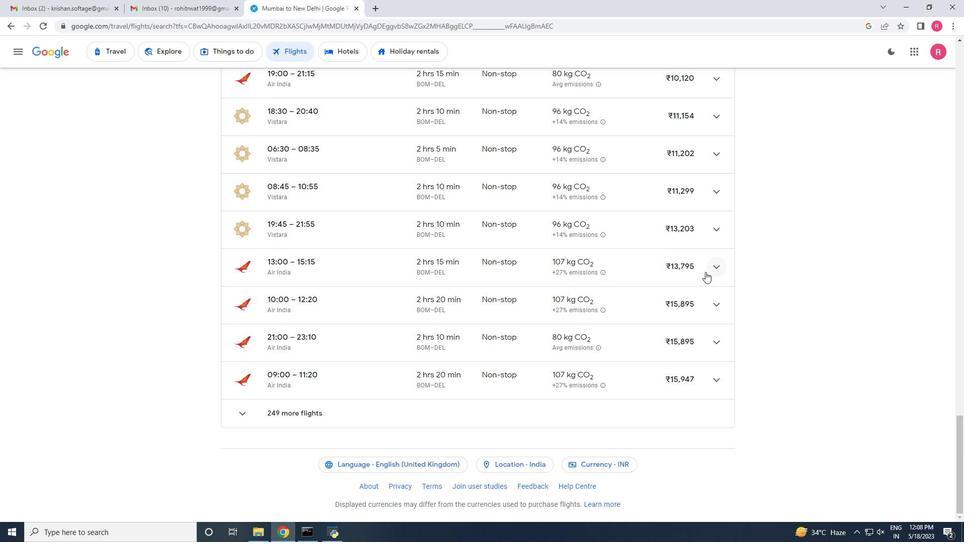 
Action: Mouse scrolled (705, 272) with delta (0, 0)
Screenshot: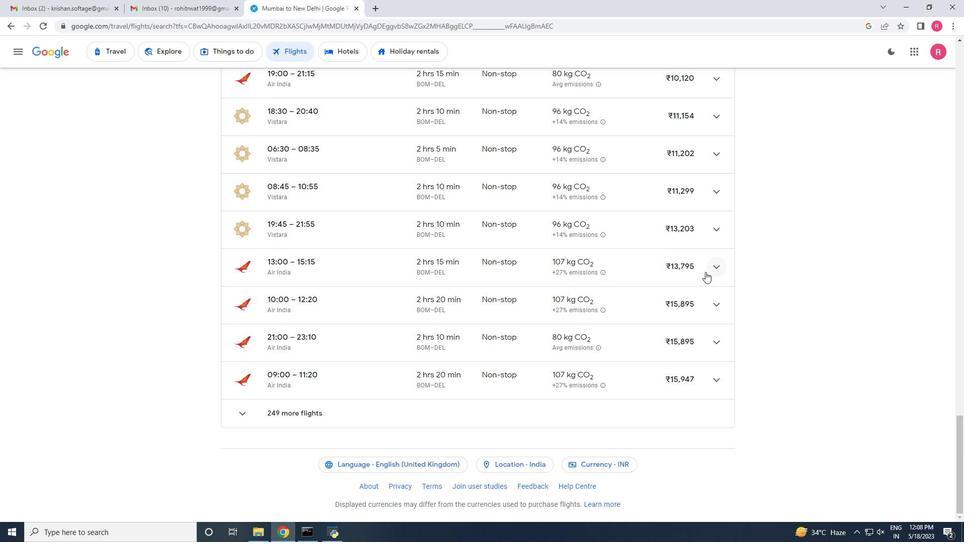 
Action: Mouse scrolled (705, 272) with delta (0, 0)
Screenshot: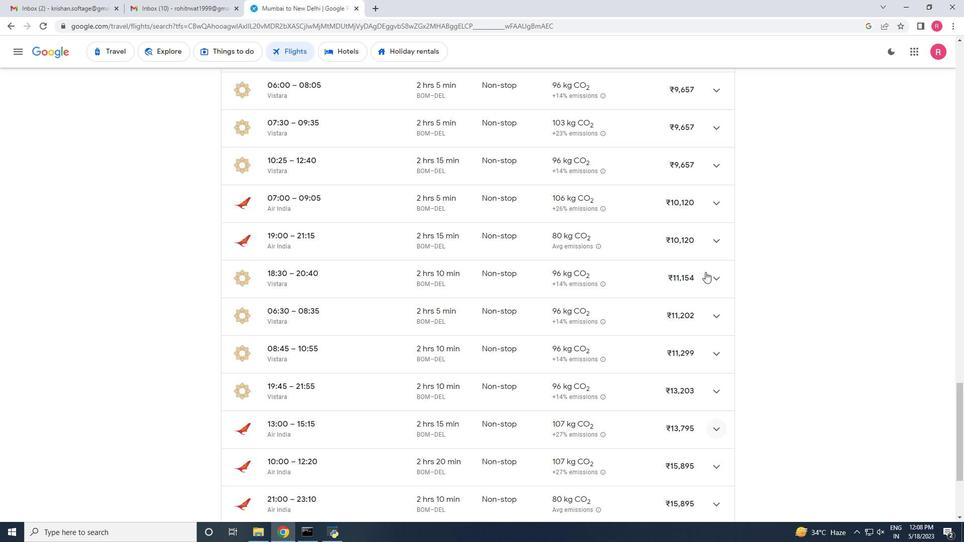 
Action: Mouse scrolled (705, 272) with delta (0, 0)
Screenshot: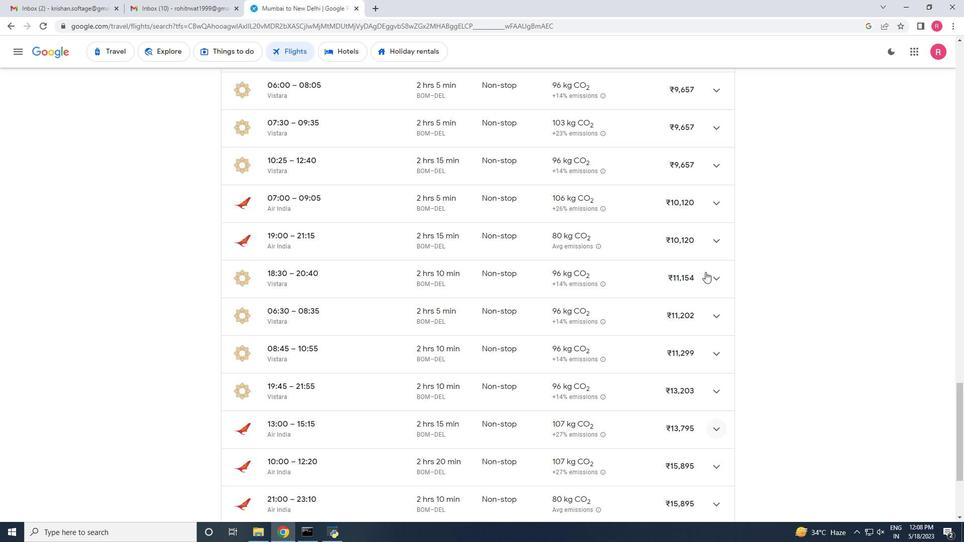 
Action: Mouse scrolled (705, 272) with delta (0, 0)
Screenshot: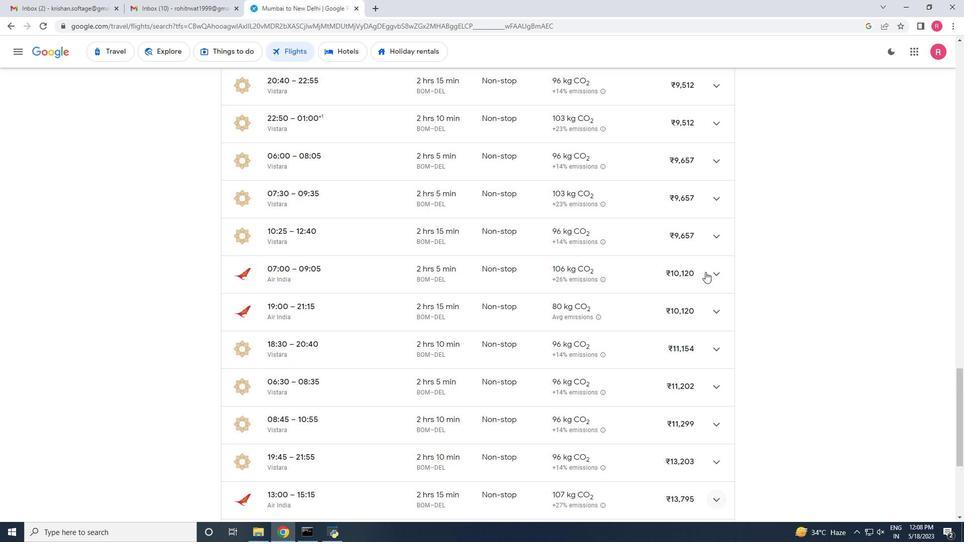 
Action: Mouse scrolled (705, 272) with delta (0, 0)
Screenshot: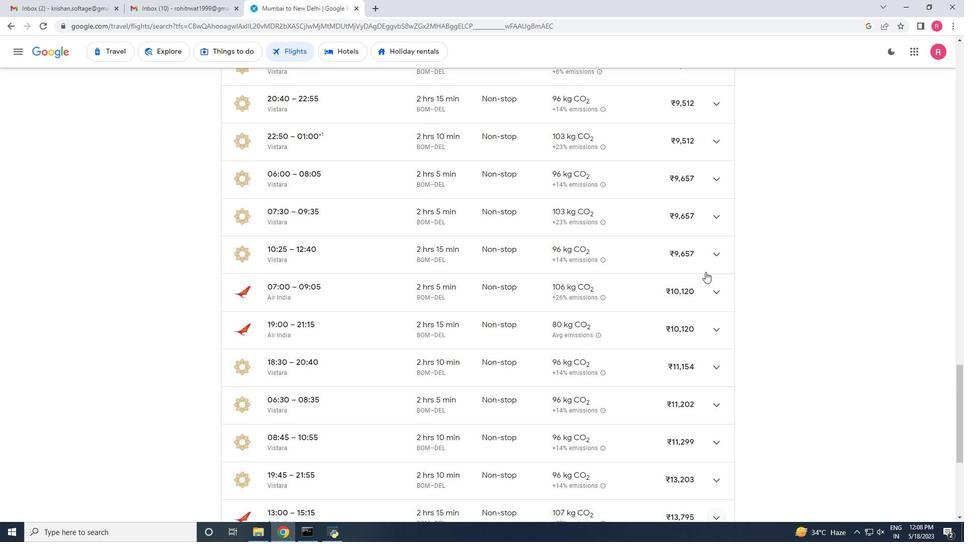 
Action: Mouse scrolled (705, 272) with delta (0, 0)
Screenshot: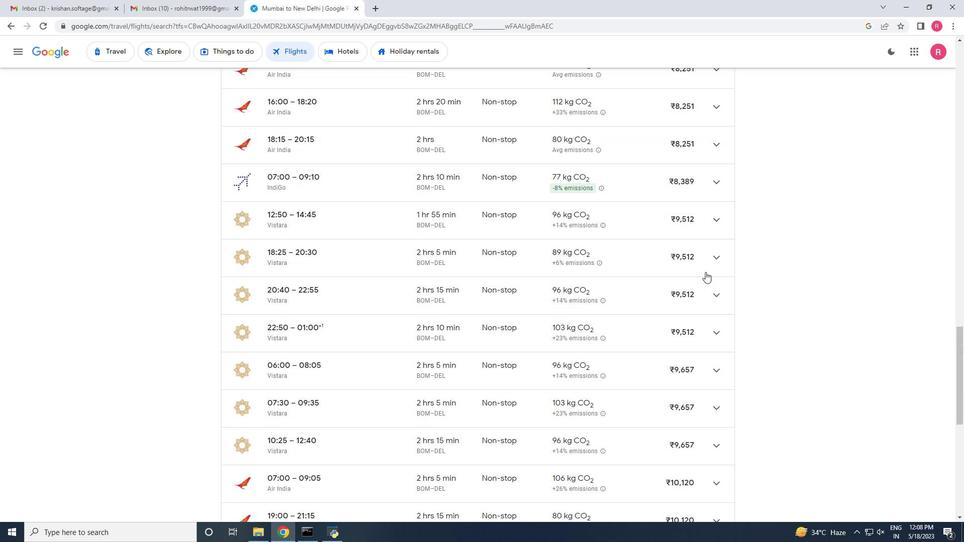 
Action: Mouse scrolled (705, 272) with delta (0, 0)
Screenshot: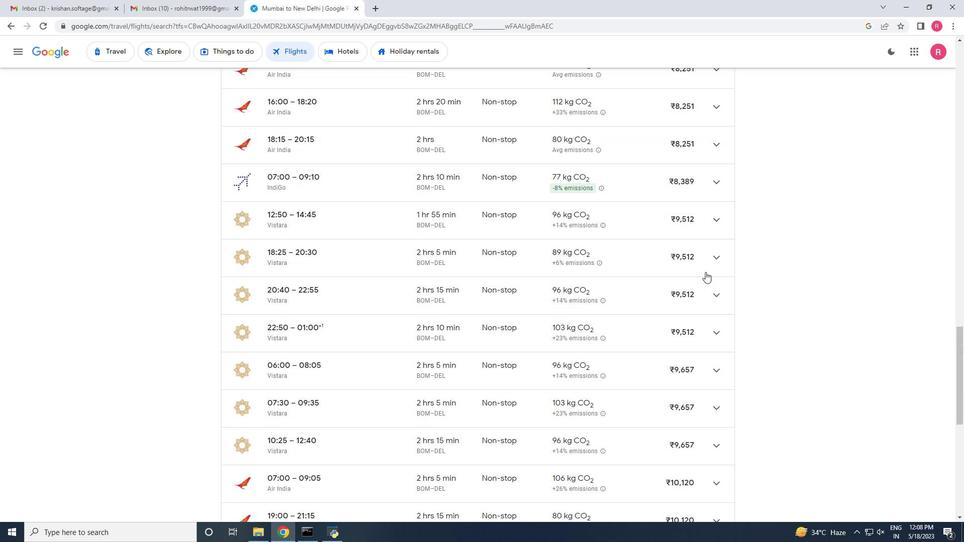 
Action: Mouse scrolled (705, 272) with delta (0, 0)
Screenshot: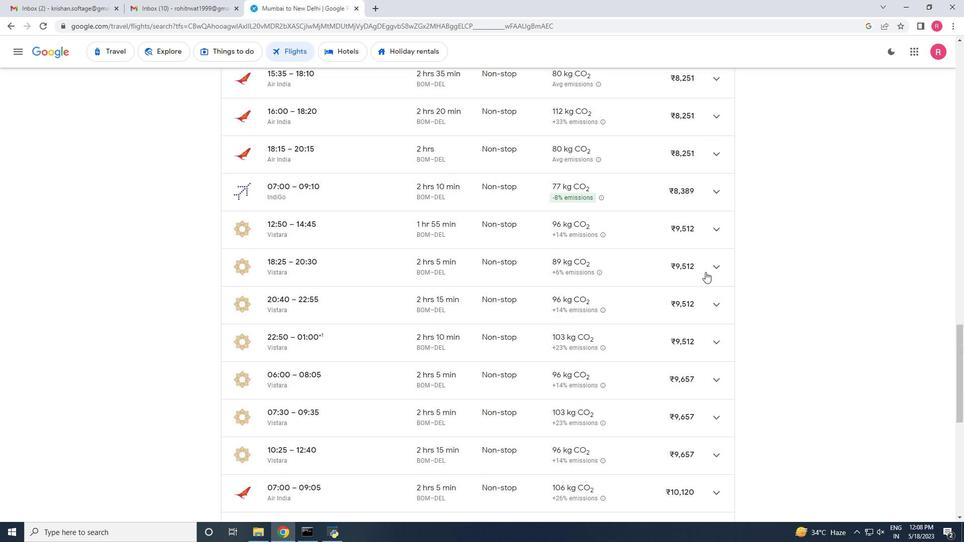 
Action: Mouse scrolled (705, 272) with delta (0, 0)
Screenshot: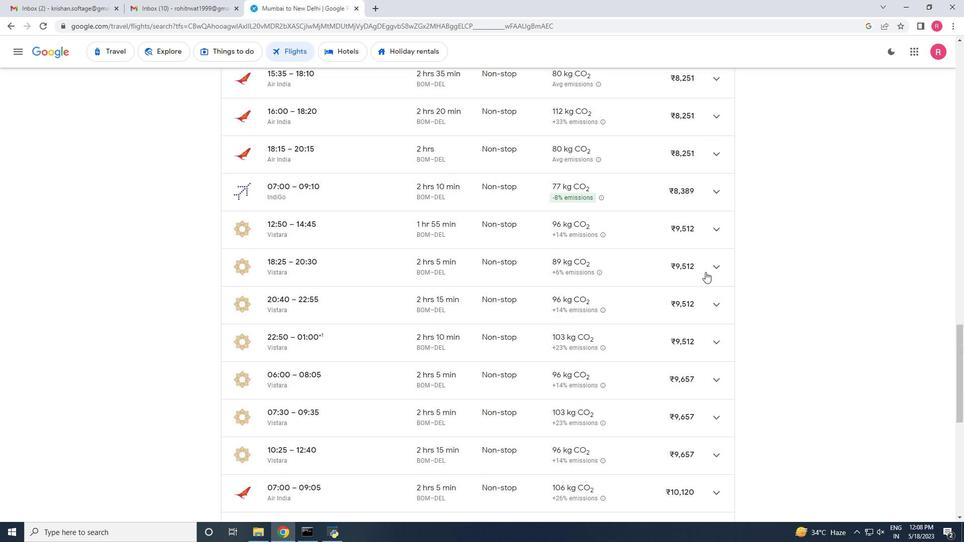 
Action: Mouse scrolled (705, 272) with delta (0, 0)
Screenshot: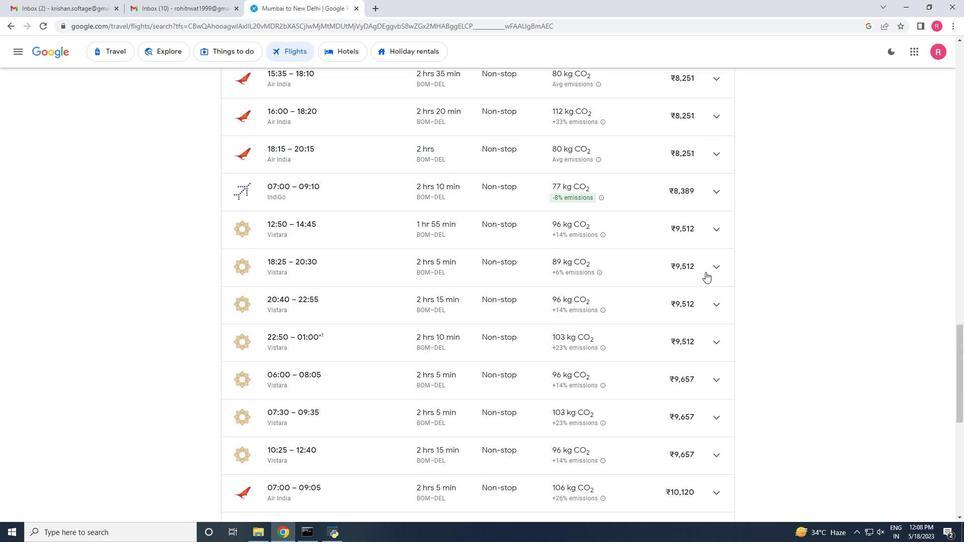 
Action: Mouse scrolled (705, 272) with delta (0, 0)
Screenshot: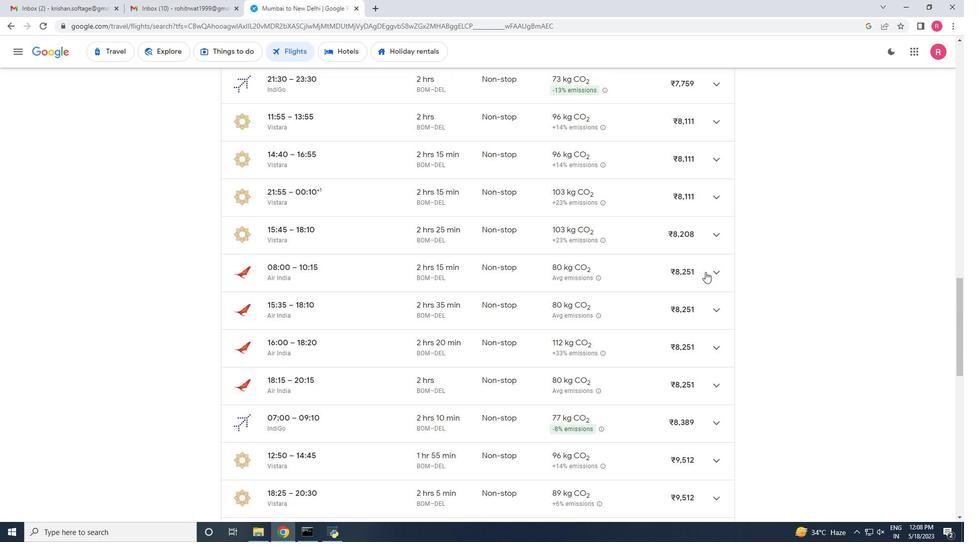 
Action: Mouse scrolled (705, 272) with delta (0, 0)
Screenshot: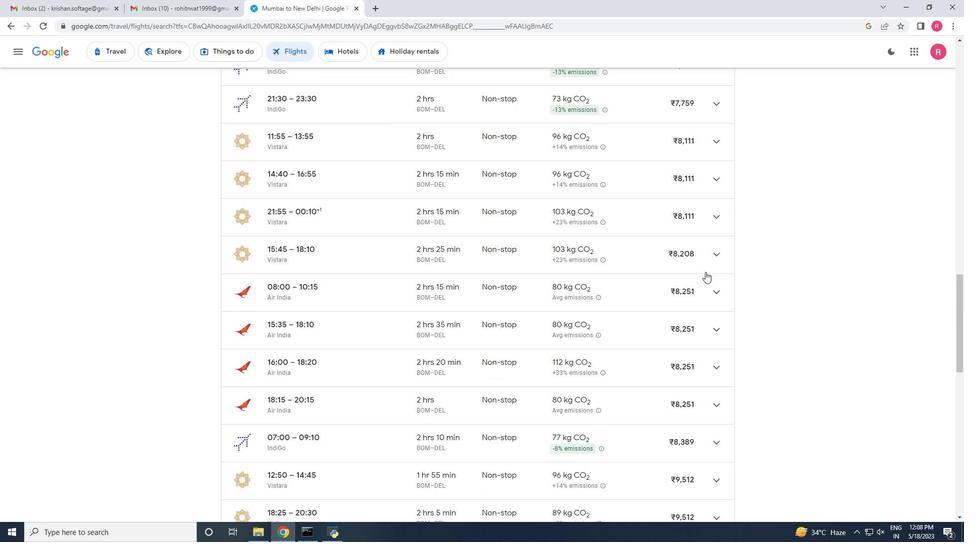 
Action: Mouse scrolled (705, 272) with delta (0, 0)
Screenshot: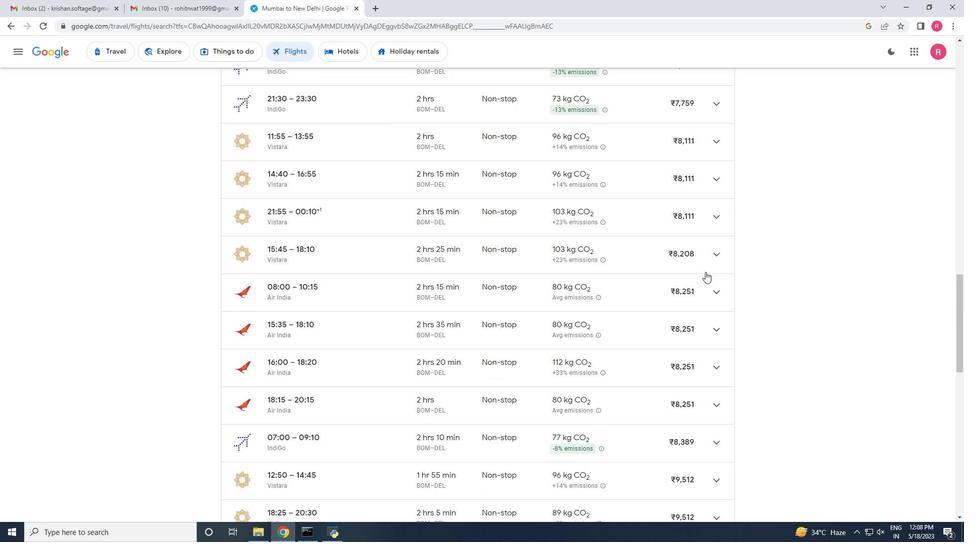 
Action: Mouse scrolled (705, 272) with delta (0, 0)
Screenshot: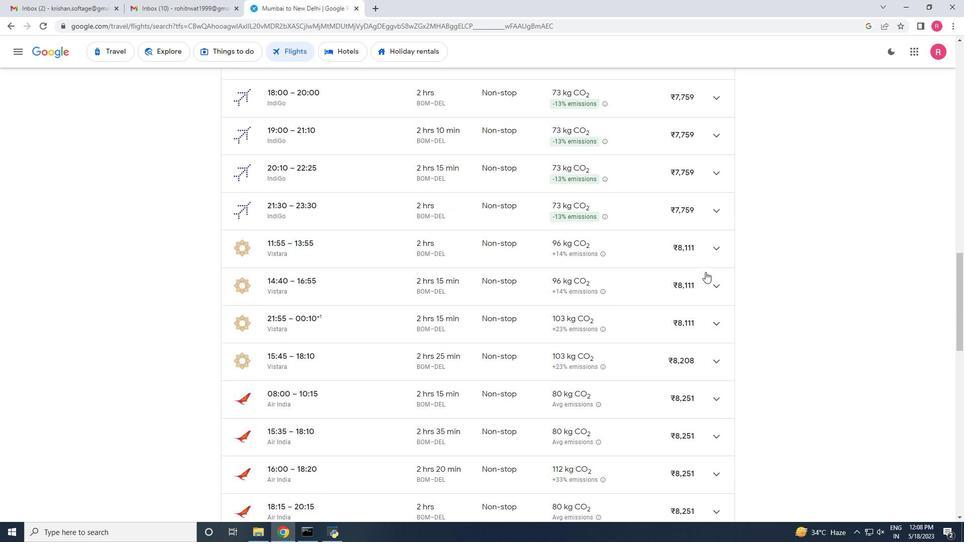 
Action: Mouse scrolled (705, 272) with delta (0, 0)
Screenshot: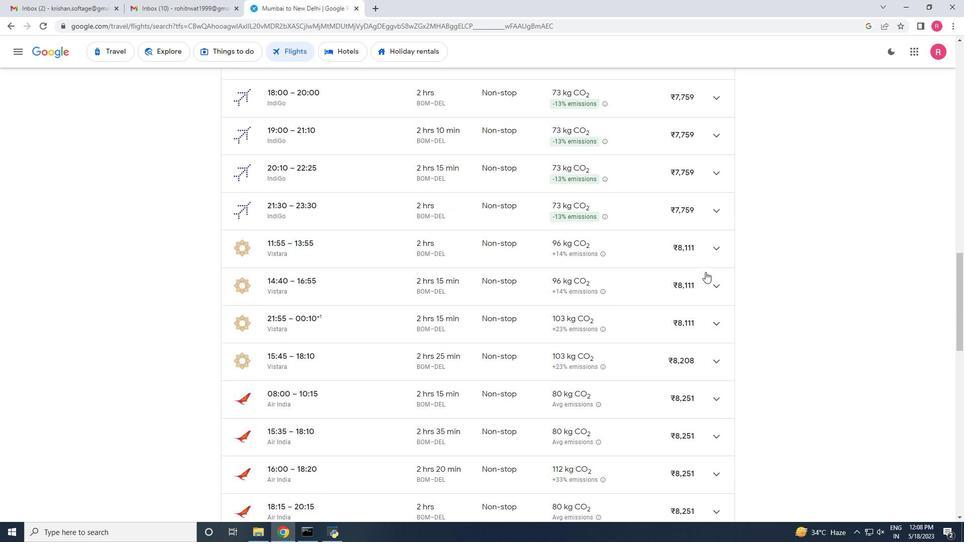 
Action: Mouse scrolled (705, 272) with delta (0, 0)
Screenshot: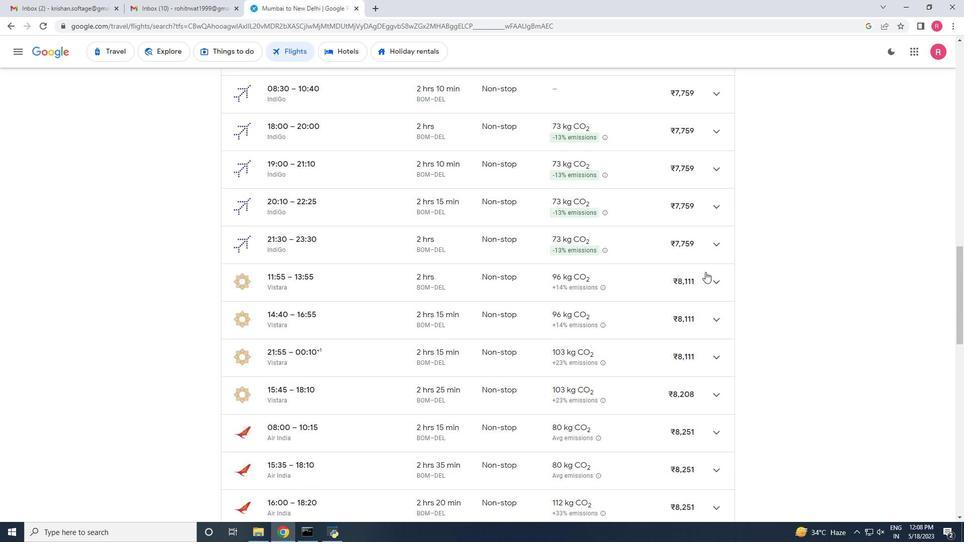 
Action: Mouse scrolled (705, 272) with delta (0, 0)
Screenshot: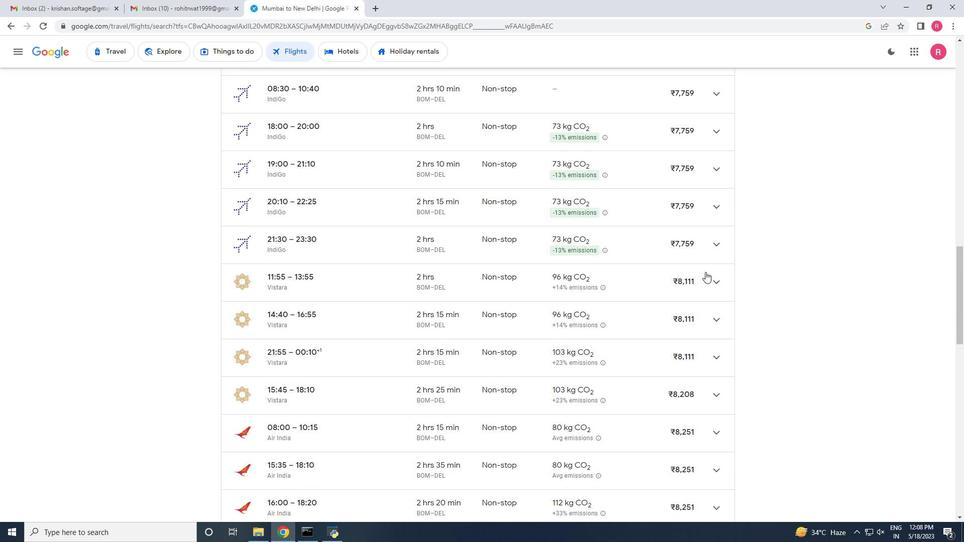 
Action: Mouse scrolled (705, 272) with delta (0, 0)
Screenshot: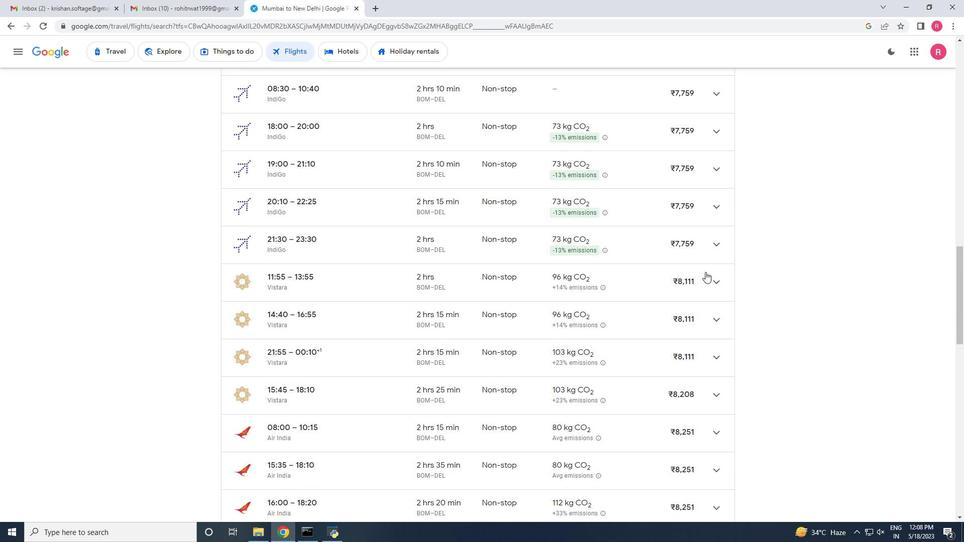 
Action: Mouse scrolled (705, 271) with delta (0, 0)
Screenshot: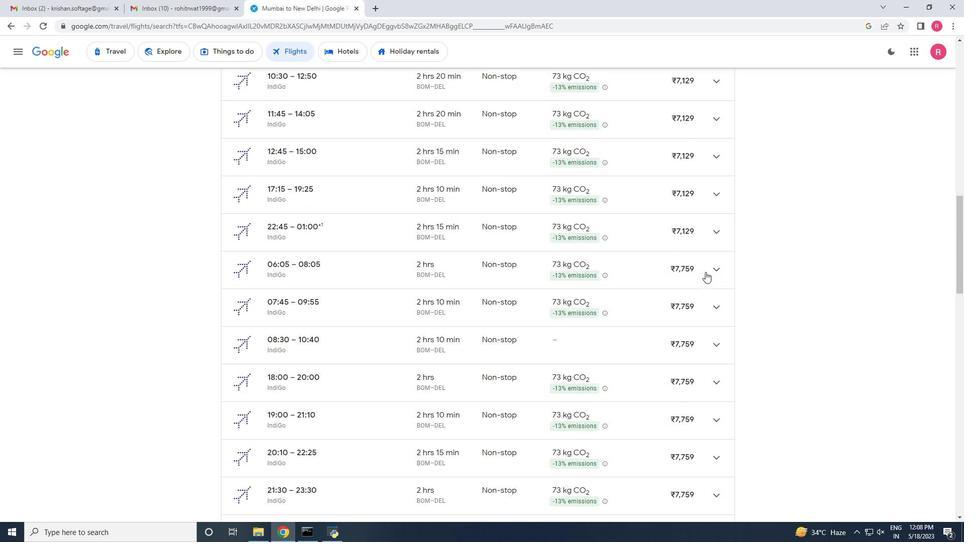 
Action: Mouse scrolled (705, 272) with delta (0, 0)
Screenshot: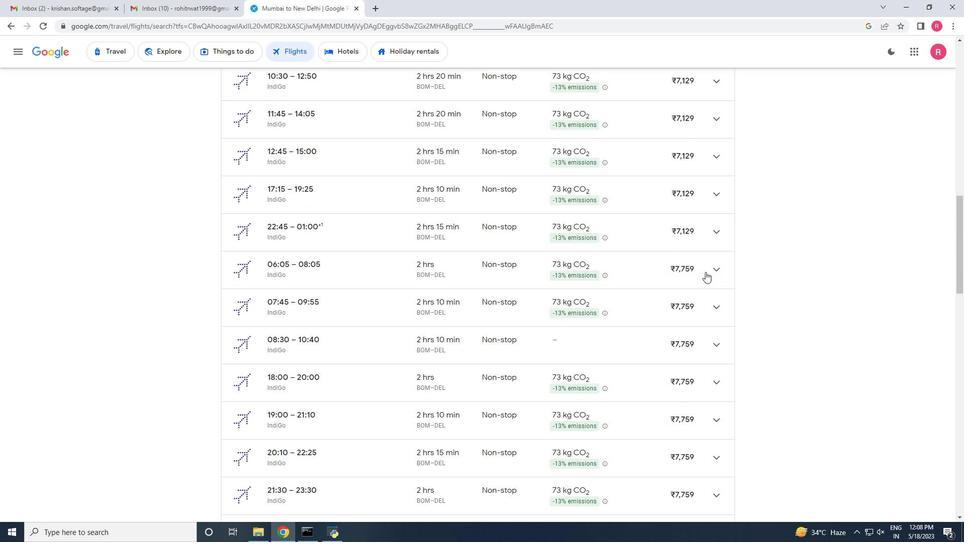 
Action: Mouse scrolled (705, 272) with delta (0, 0)
Screenshot: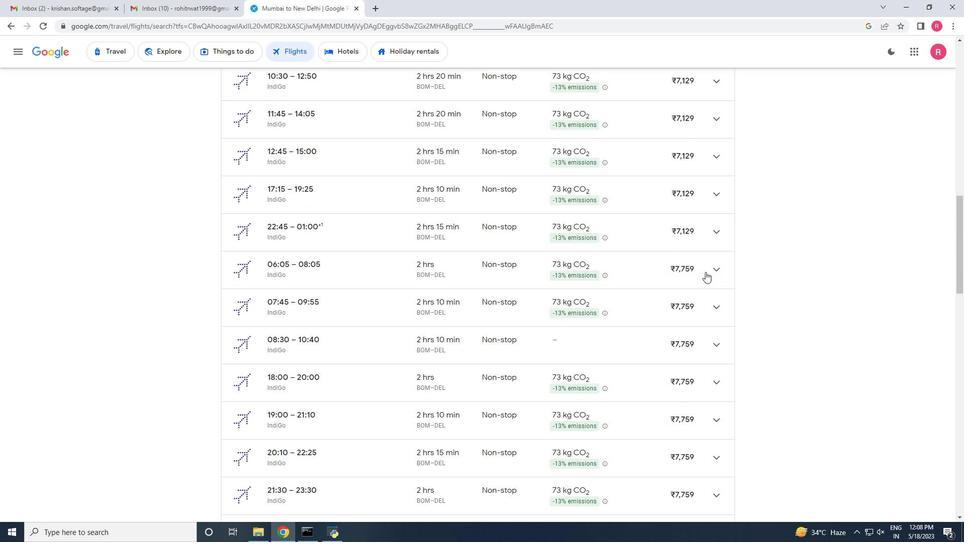 
Action: Mouse scrolled (705, 272) with delta (0, 0)
Screenshot: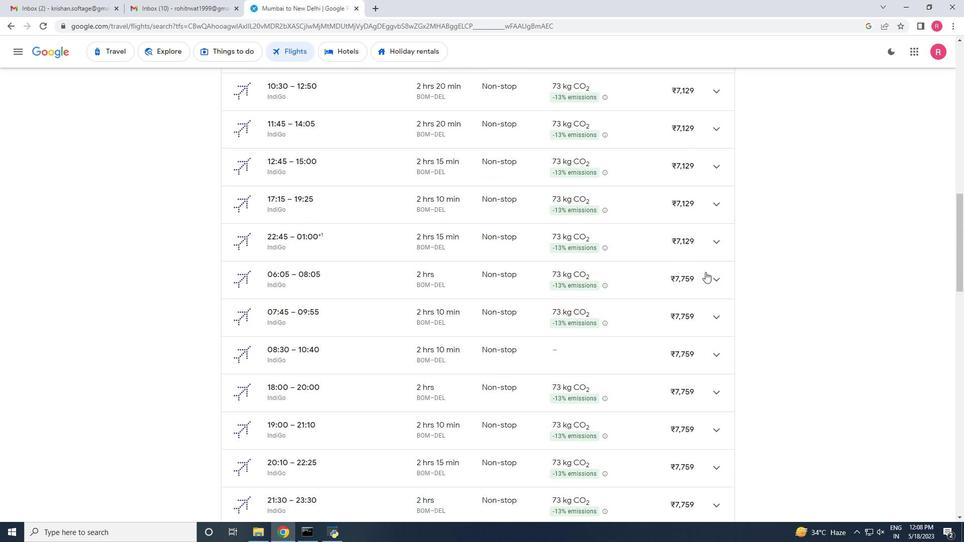 
Action: Mouse scrolled (705, 272) with delta (0, 0)
Screenshot: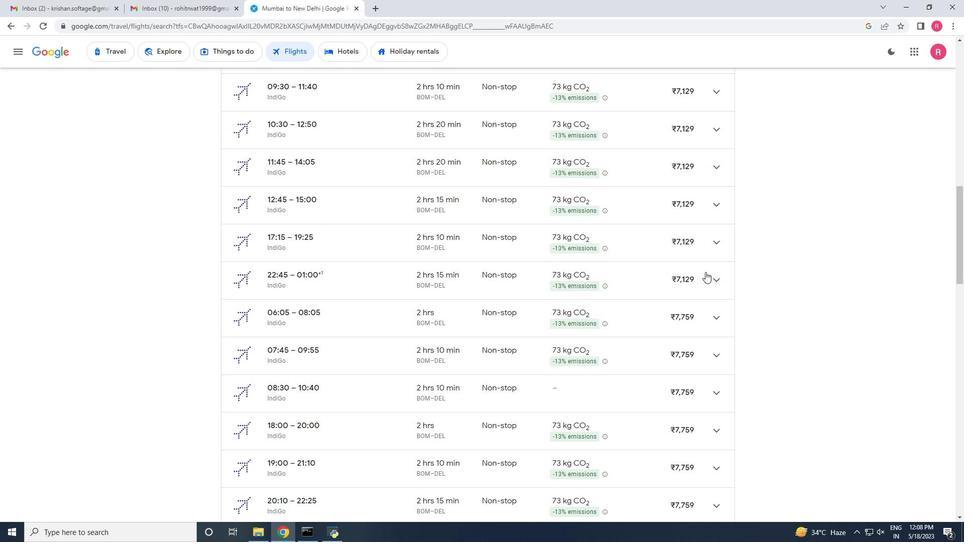 
Action: Mouse scrolled (705, 272) with delta (0, 0)
Screenshot: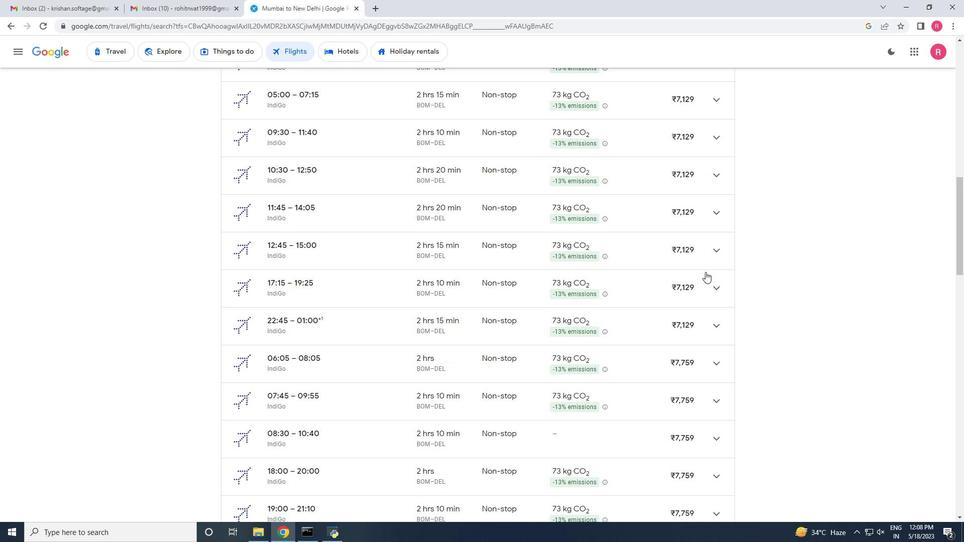 
Action: Mouse scrolled (705, 272) with delta (0, 0)
Screenshot: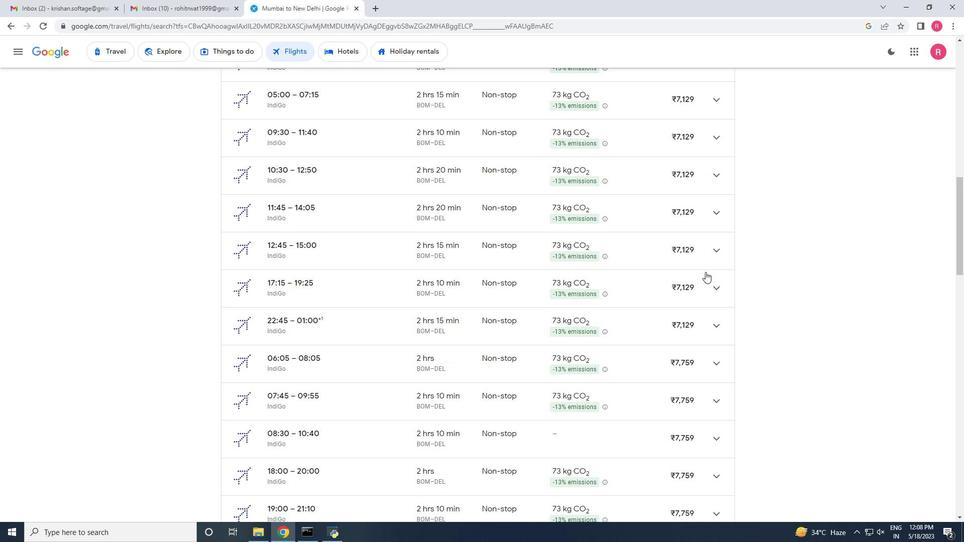 
Action: Mouse scrolled (705, 272) with delta (0, 0)
Screenshot: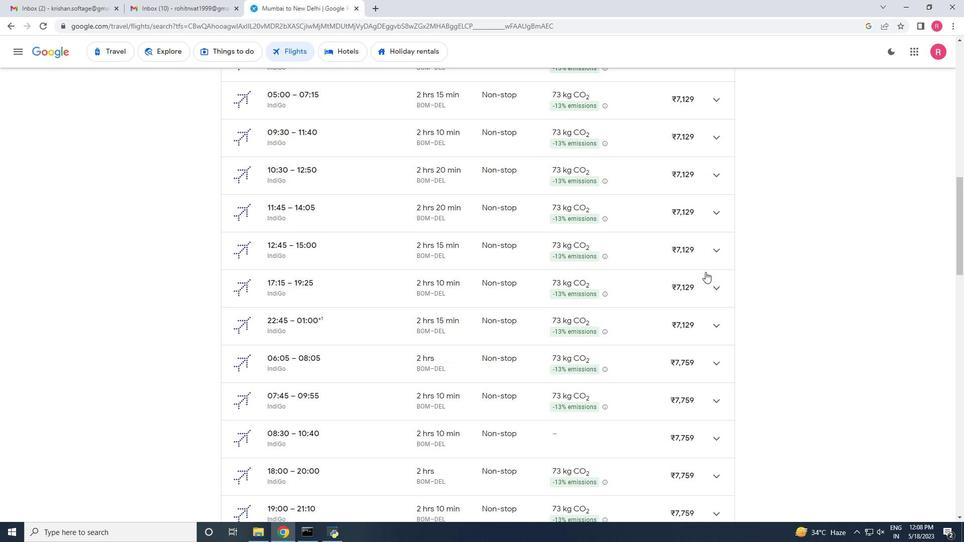 
Action: Mouse scrolled (705, 272) with delta (0, 0)
Screenshot: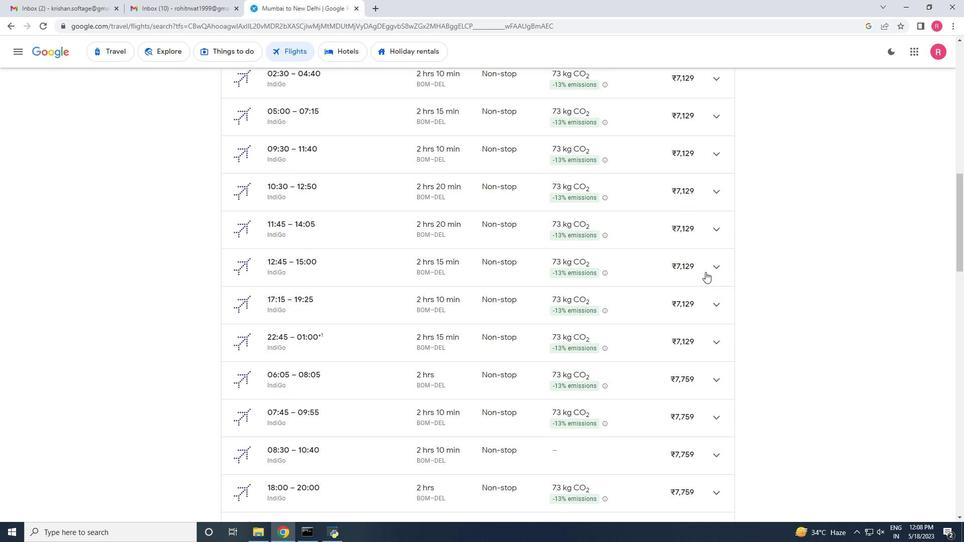 
Action: Mouse moved to (638, 282)
Screenshot: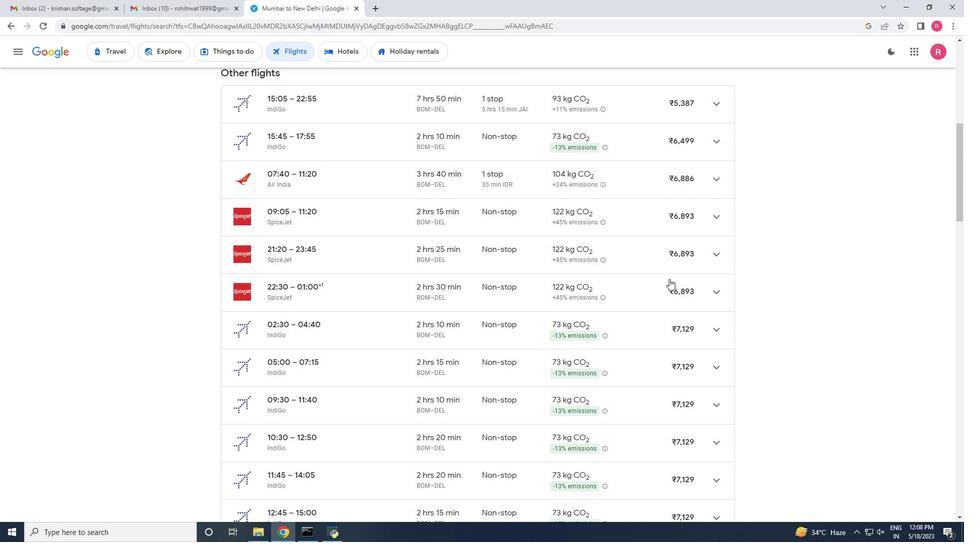 
Action: Mouse scrolled (638, 282) with delta (0, 0)
Screenshot: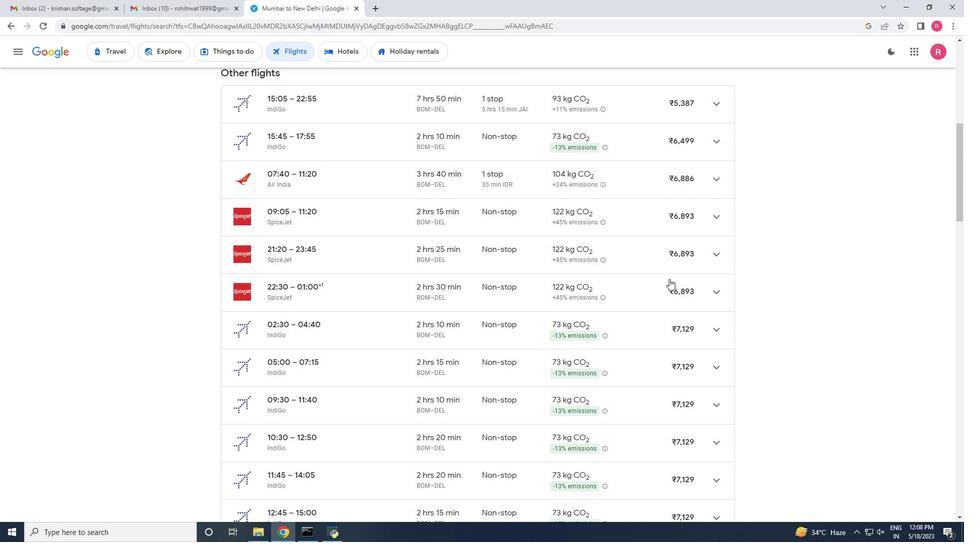
Action: Mouse scrolled (638, 282) with delta (0, 0)
Screenshot: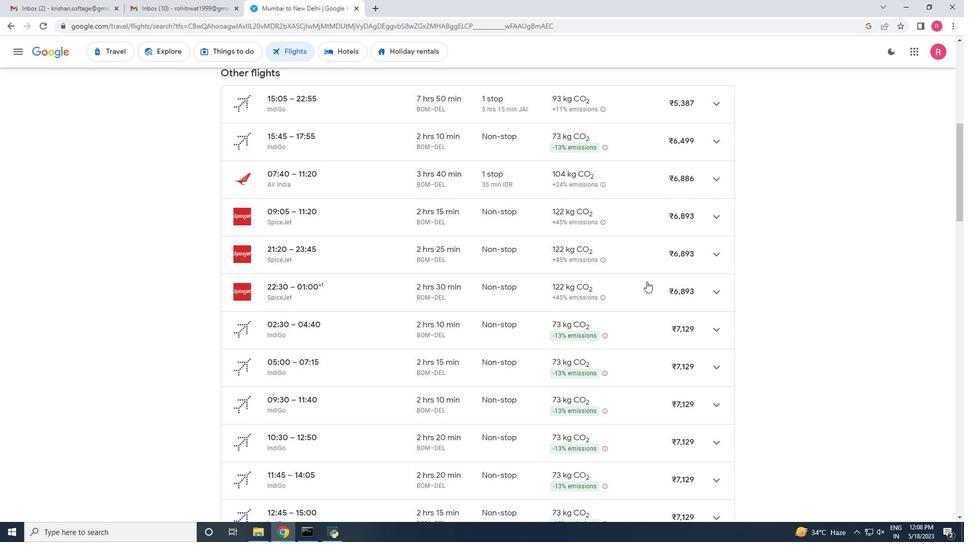
Action: Mouse scrolled (638, 282) with delta (0, 0)
Screenshot: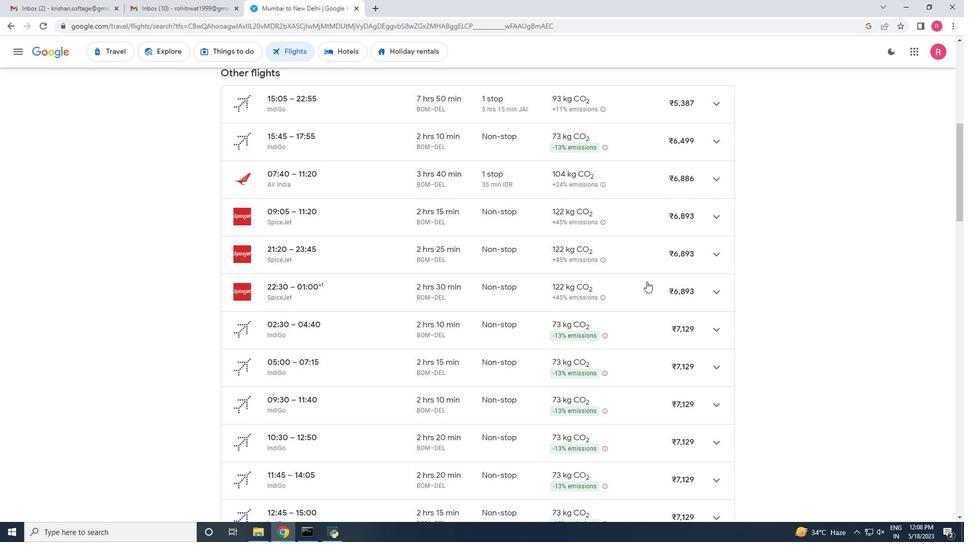 
Action: Mouse scrolled (638, 282) with delta (0, 0)
Screenshot: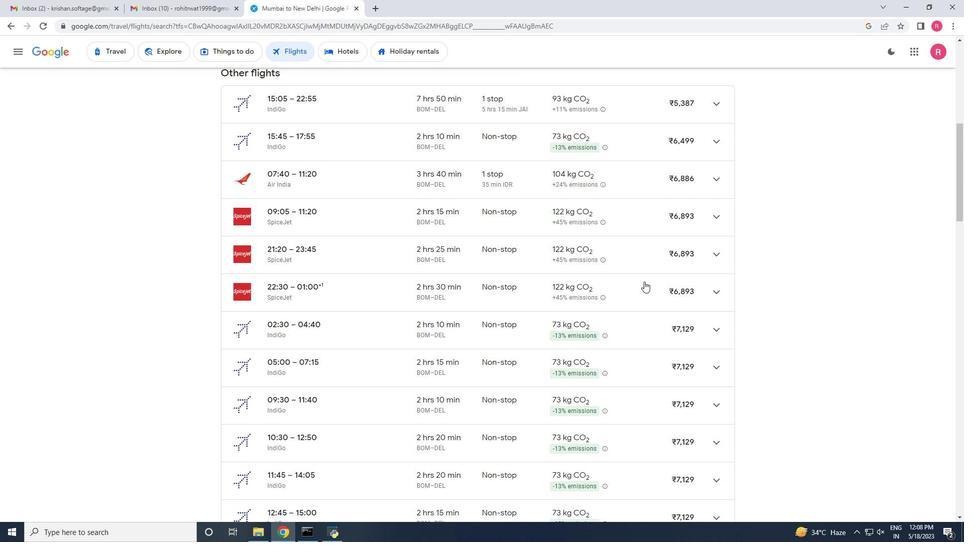 
Action: Mouse scrolled (638, 282) with delta (0, 0)
Screenshot: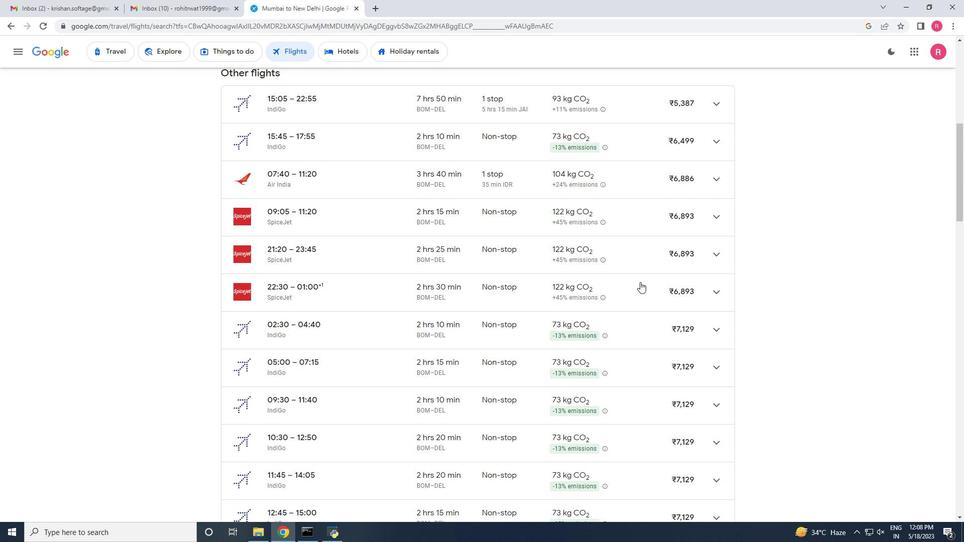 
Action: Mouse moved to (626, 284)
Screenshot: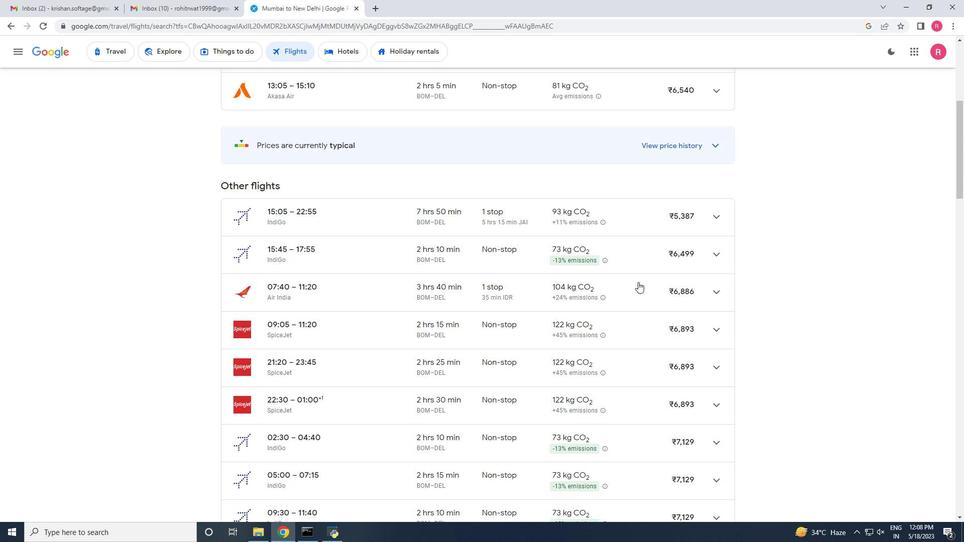 
Action: Mouse scrolled (626, 285) with delta (0, 0)
Screenshot: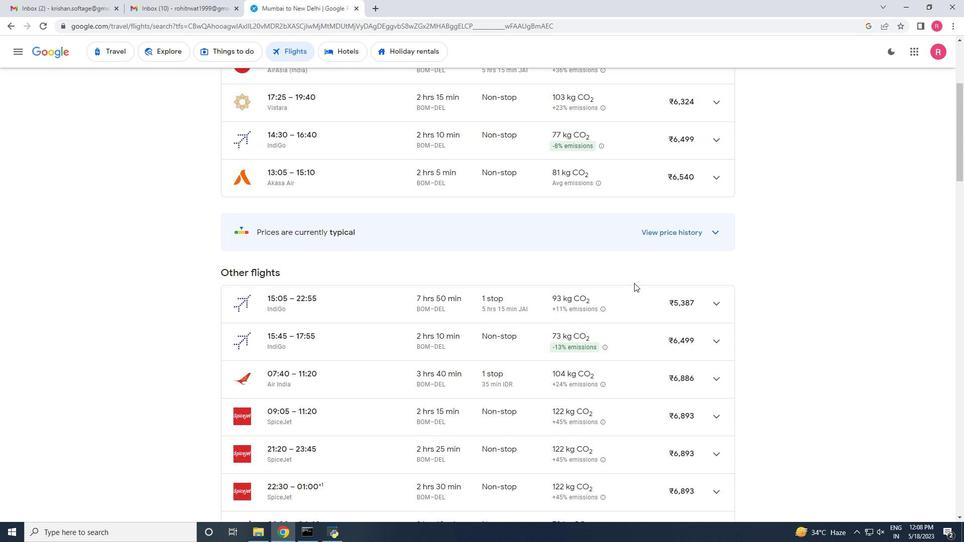 
Action: Mouse scrolled (626, 285) with delta (0, 0)
Screenshot: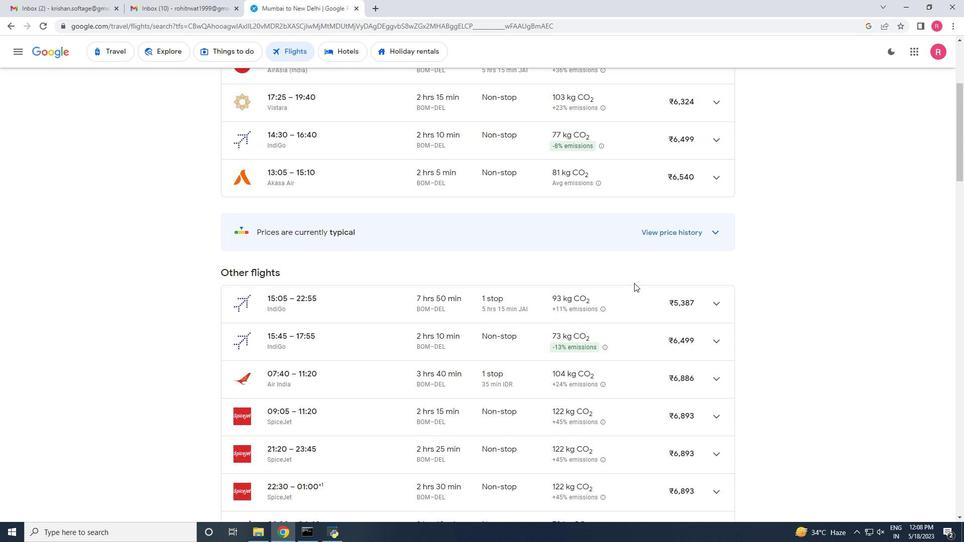 
Action: Mouse scrolled (626, 285) with delta (0, 0)
Screenshot: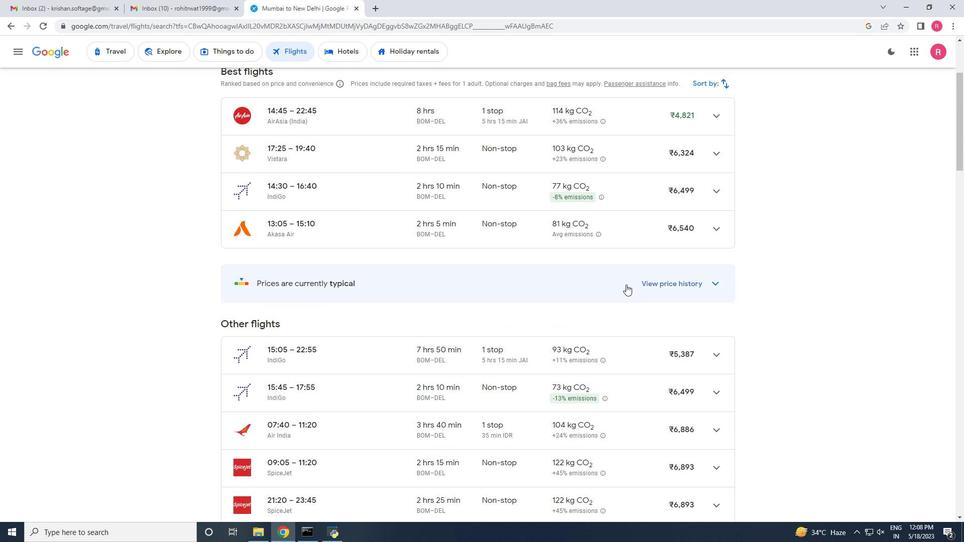 
Action: Mouse scrolled (626, 285) with delta (0, 0)
Screenshot: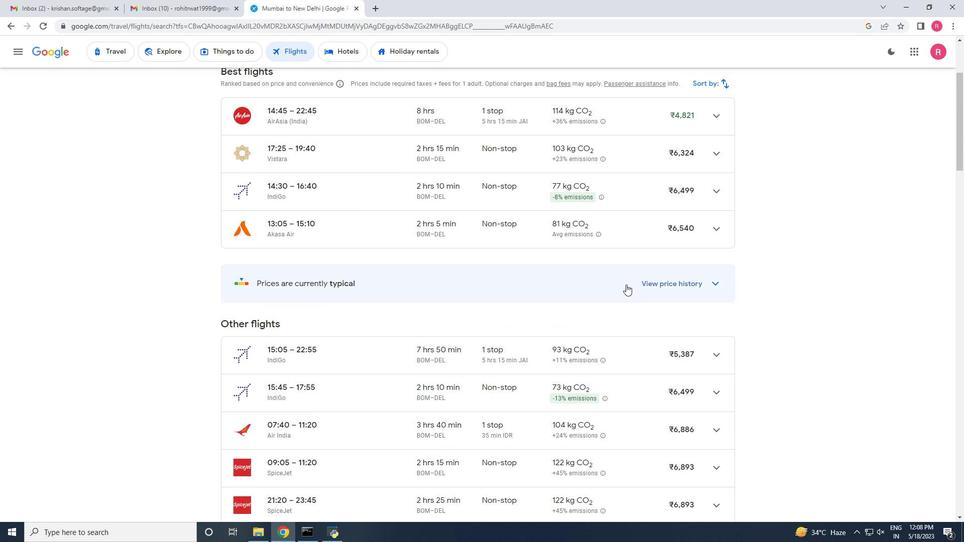 
Action: Mouse moved to (624, 285)
Screenshot: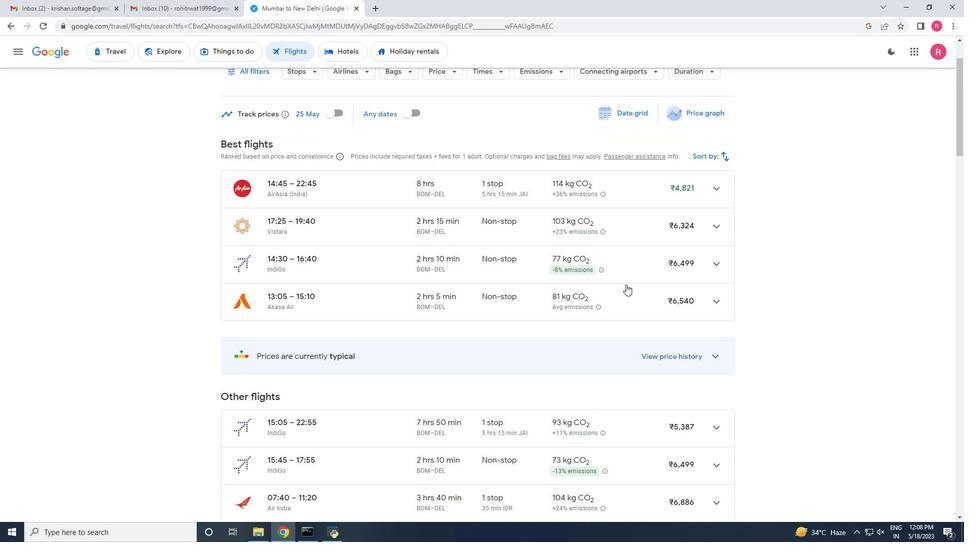 
Action: Mouse scrolled (624, 286) with delta (0, 0)
Screenshot: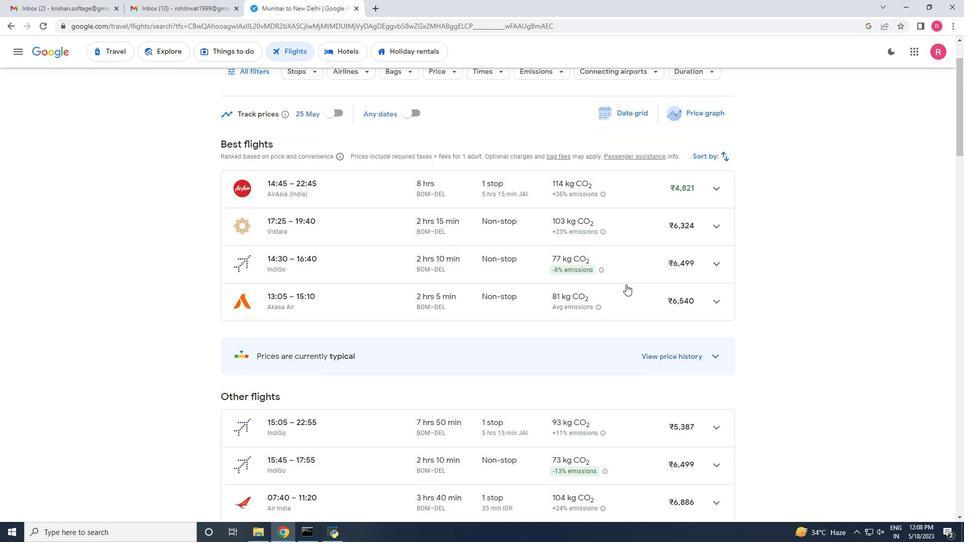 
Action: Mouse scrolled (624, 285) with delta (0, 0)
Screenshot: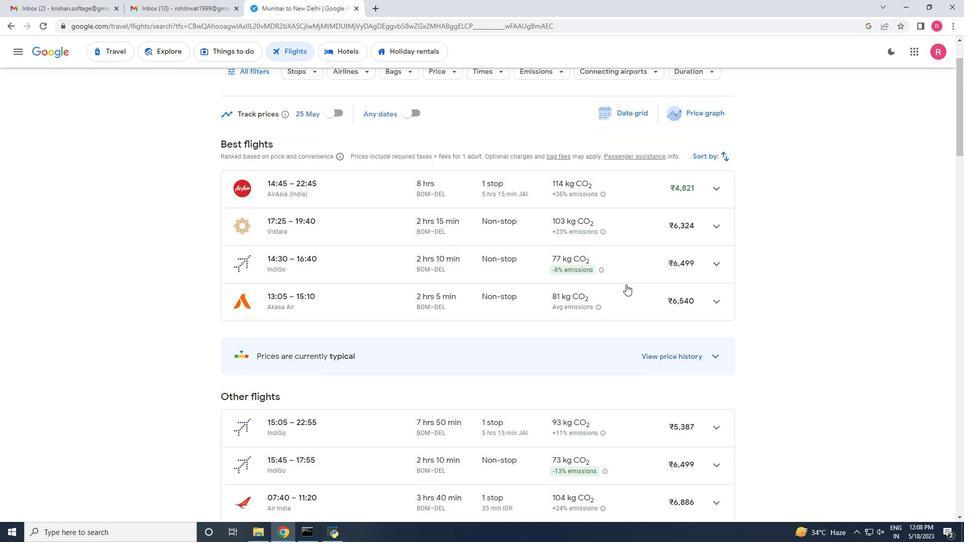 
Action: Mouse scrolled (624, 286) with delta (0, 0)
Screenshot: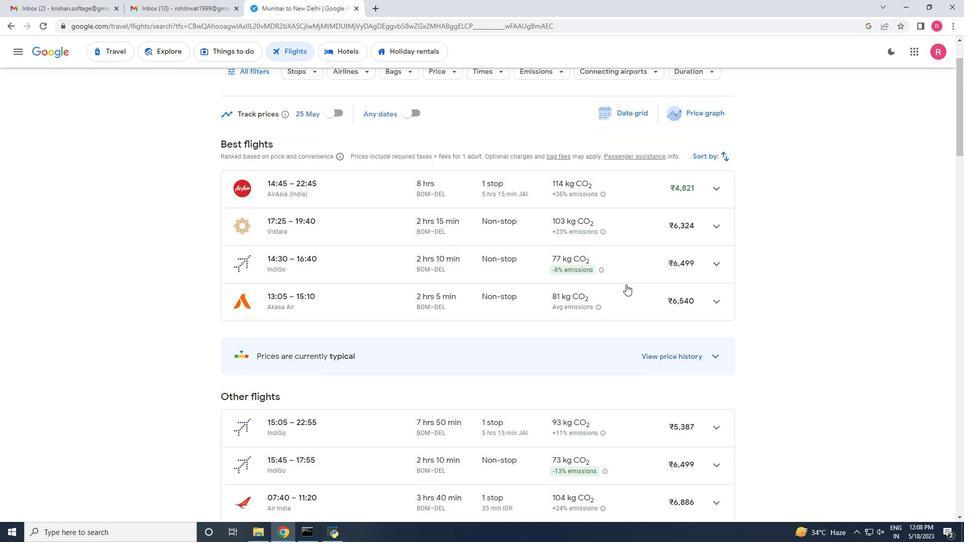 
Action: Mouse scrolled (624, 286) with delta (0, 0)
Screenshot: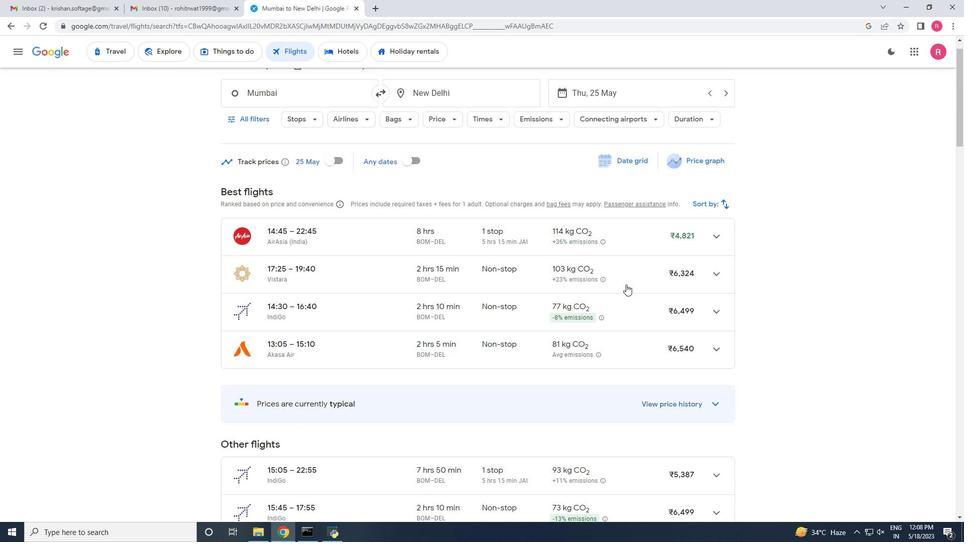 
Action: Mouse scrolled (624, 286) with delta (0, 0)
Screenshot: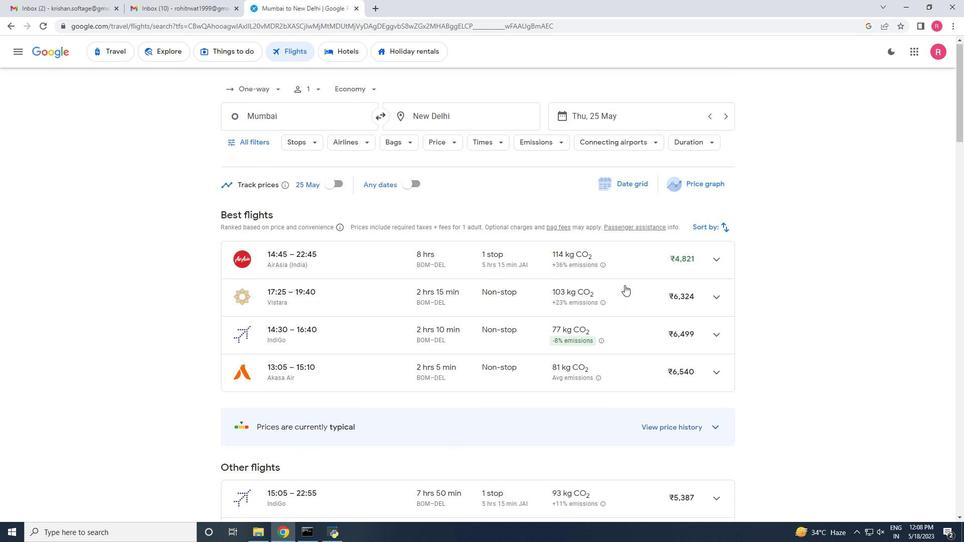 
Action: Mouse moved to (312, 145)
Screenshot: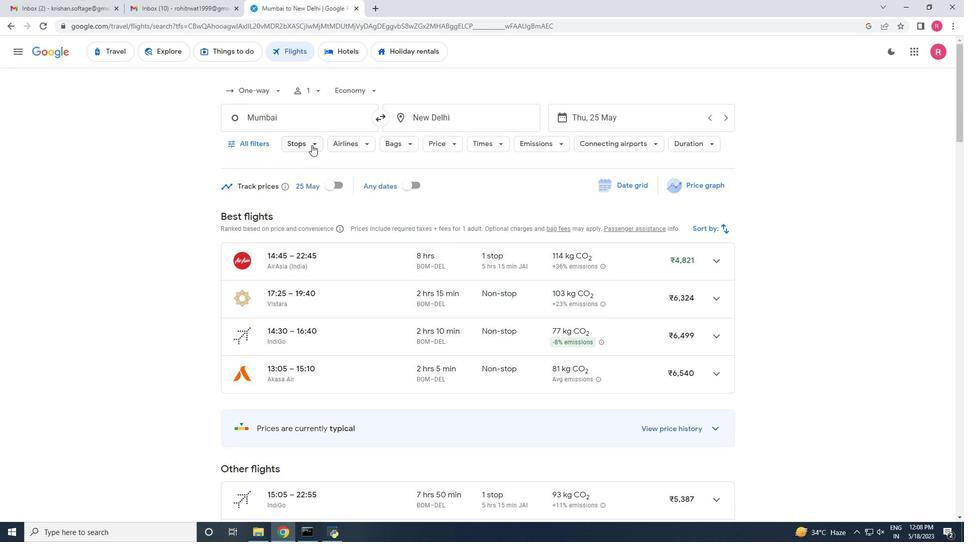 
Action: Mouse pressed left at (312, 145)
Screenshot: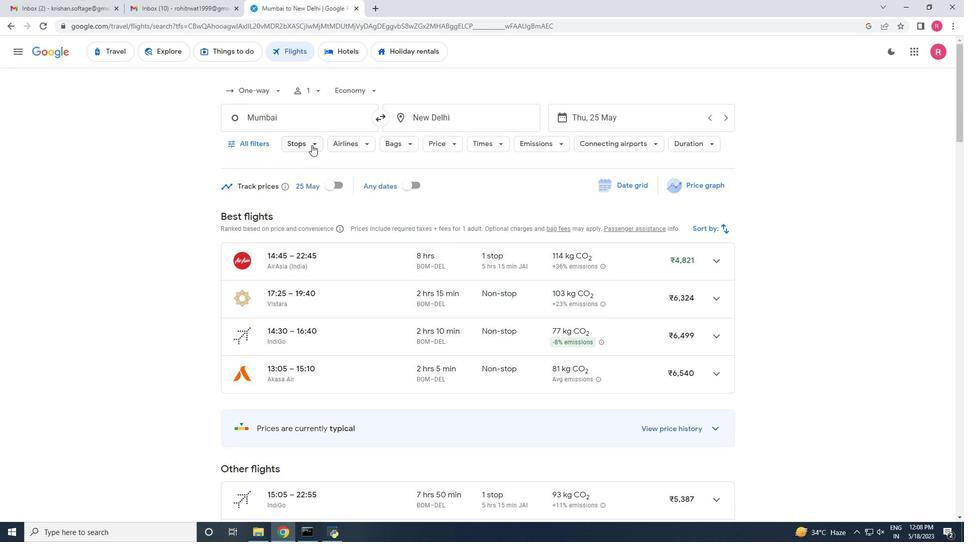 
Action: Mouse moved to (306, 220)
Screenshot: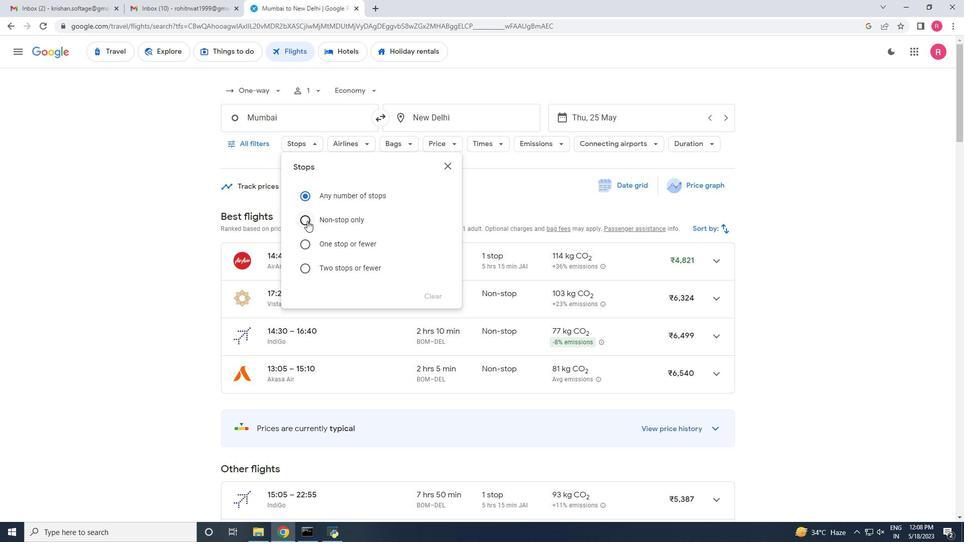 
Action: Mouse pressed left at (306, 220)
Screenshot: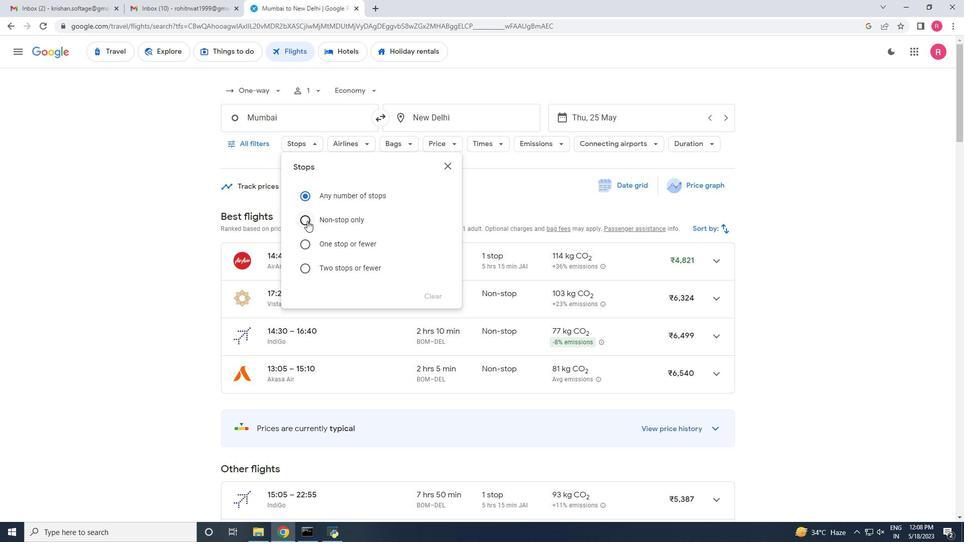
Action: Mouse moved to (449, 166)
Screenshot: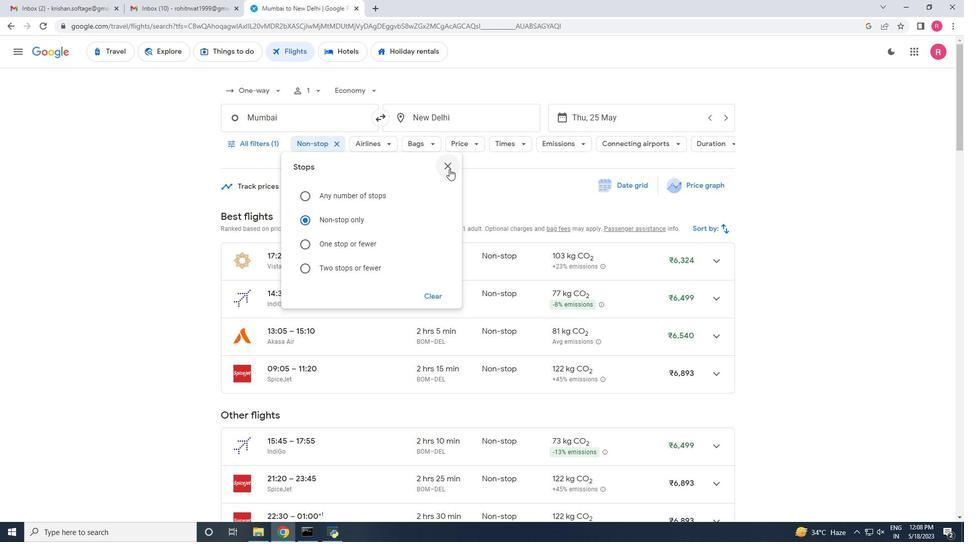 
Action: Mouse pressed left at (449, 166)
Screenshot: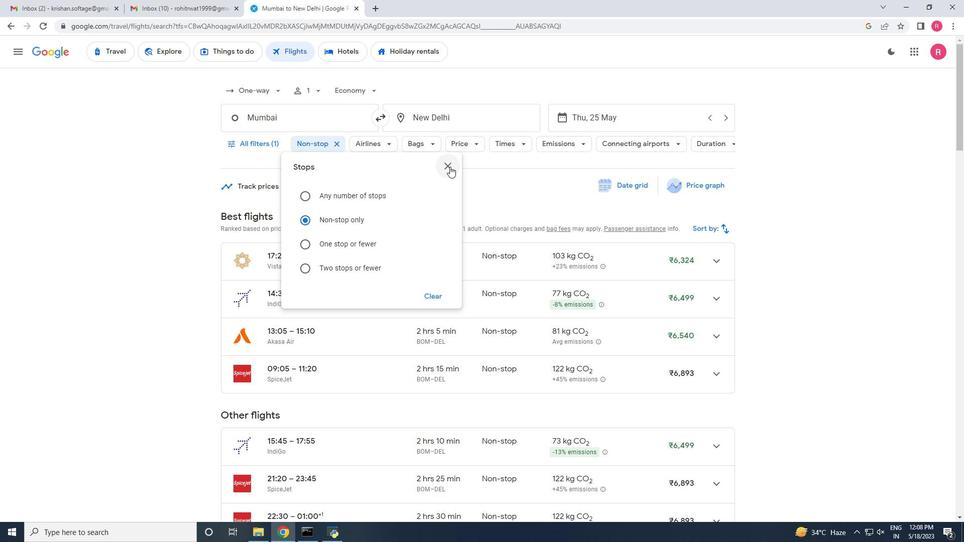 
Action: Mouse moved to (388, 144)
Screenshot: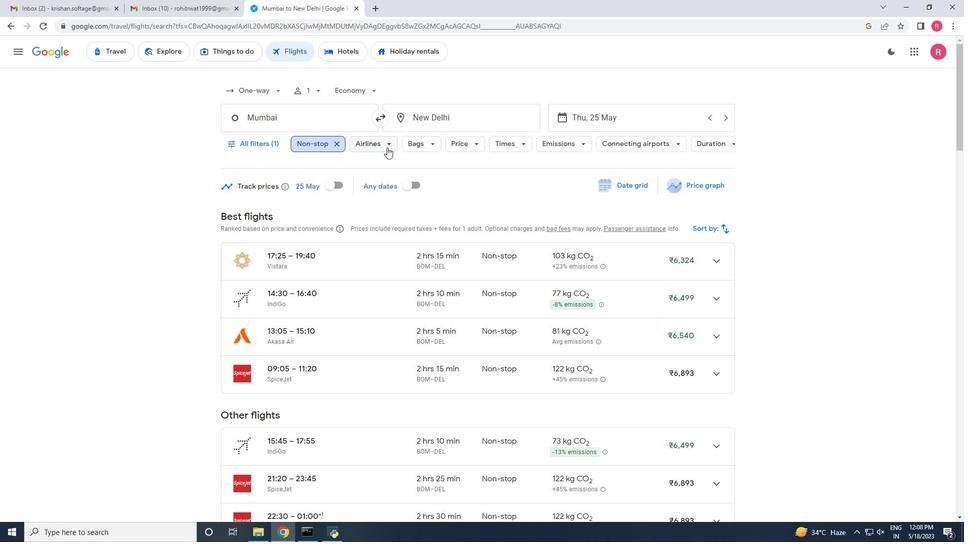 
Action: Mouse pressed left at (388, 144)
Screenshot: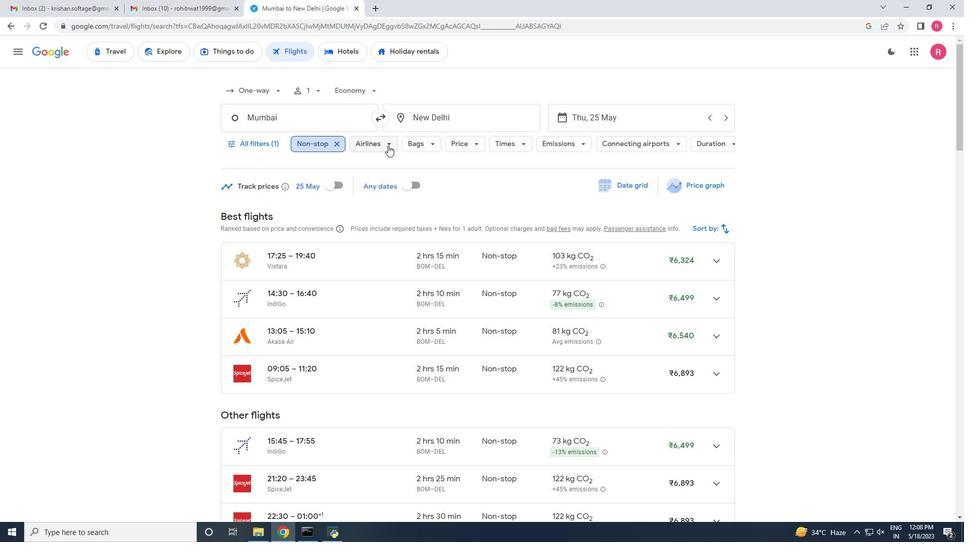
Action: Mouse pressed left at (388, 144)
Screenshot: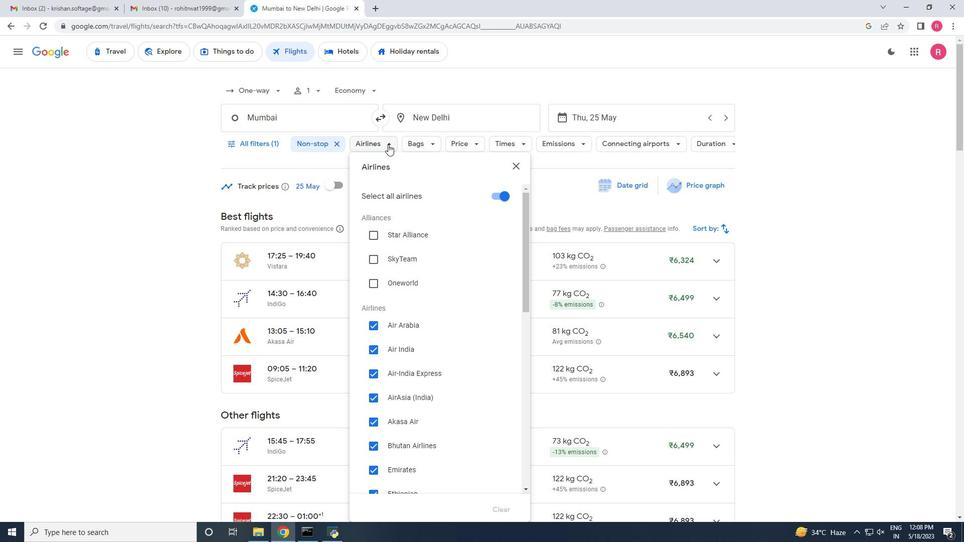 
Action: Mouse moved to (428, 142)
Screenshot: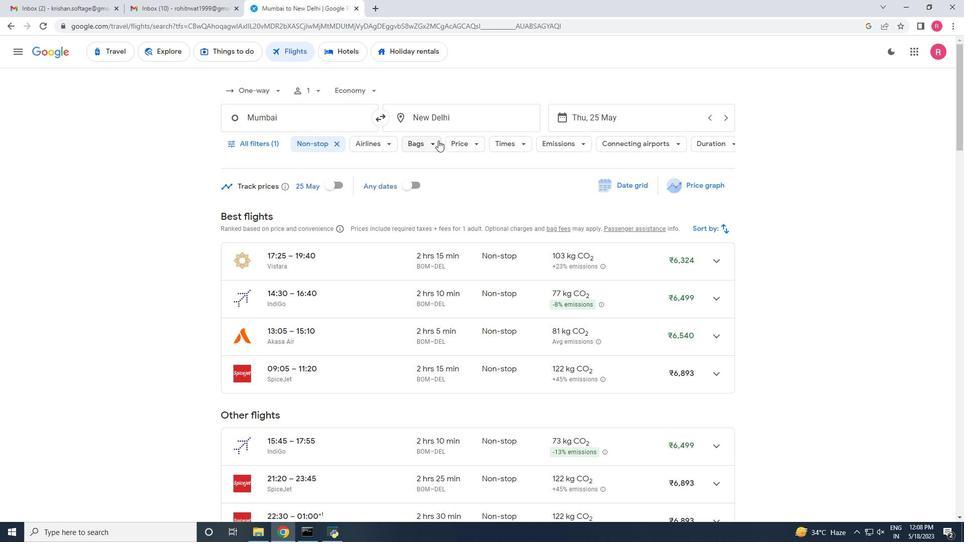 
Action: Mouse pressed left at (428, 142)
Screenshot: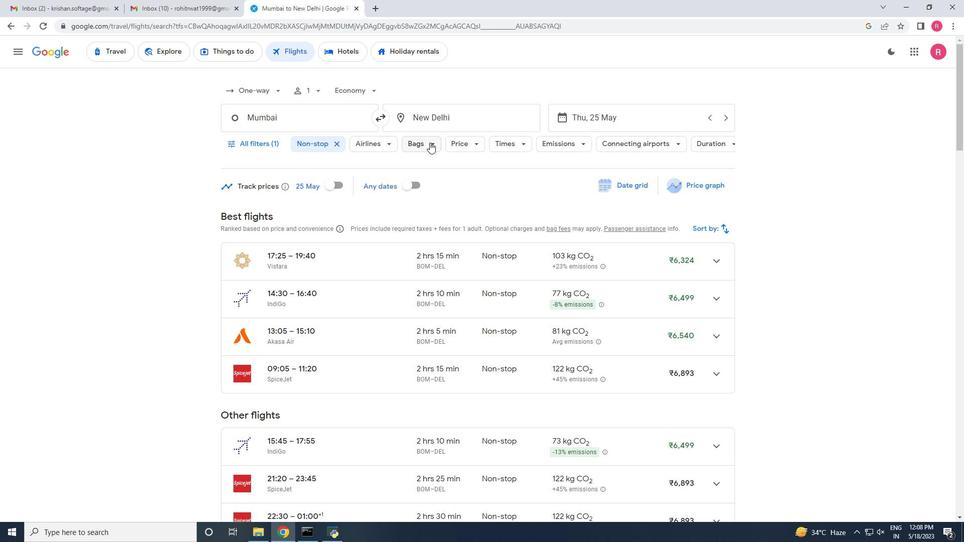 
Action: Mouse moved to (429, 142)
Screenshot: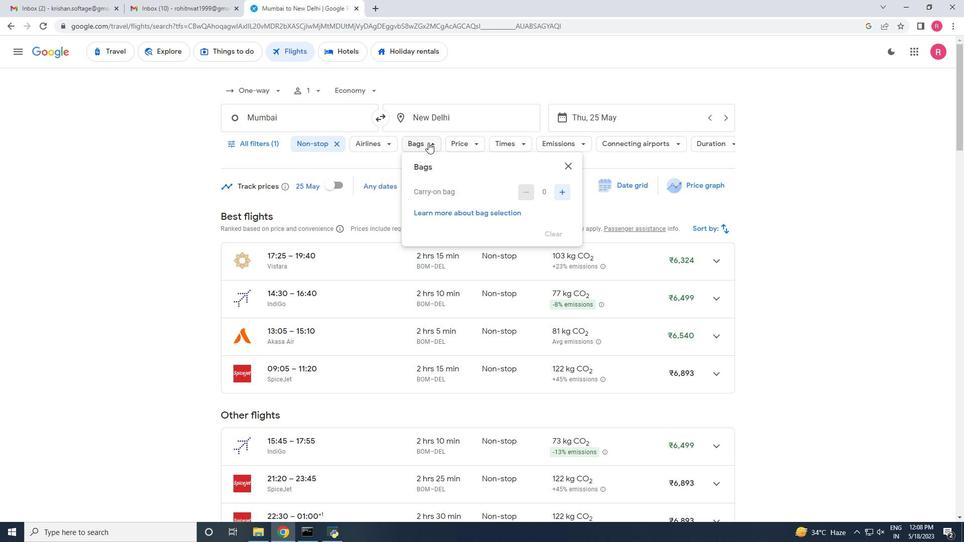 
Action: Mouse pressed left at (429, 142)
Screenshot: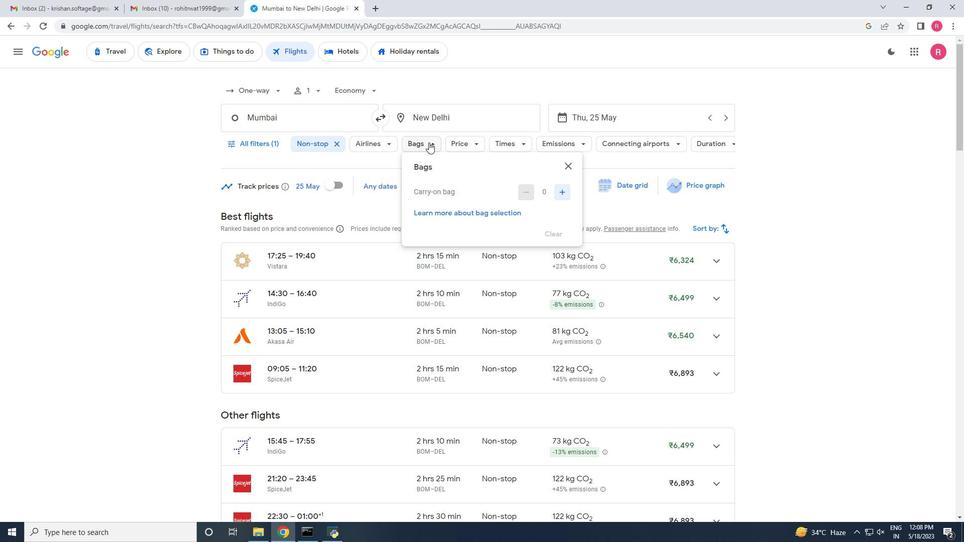 
Action: Mouse moved to (470, 146)
Screenshot: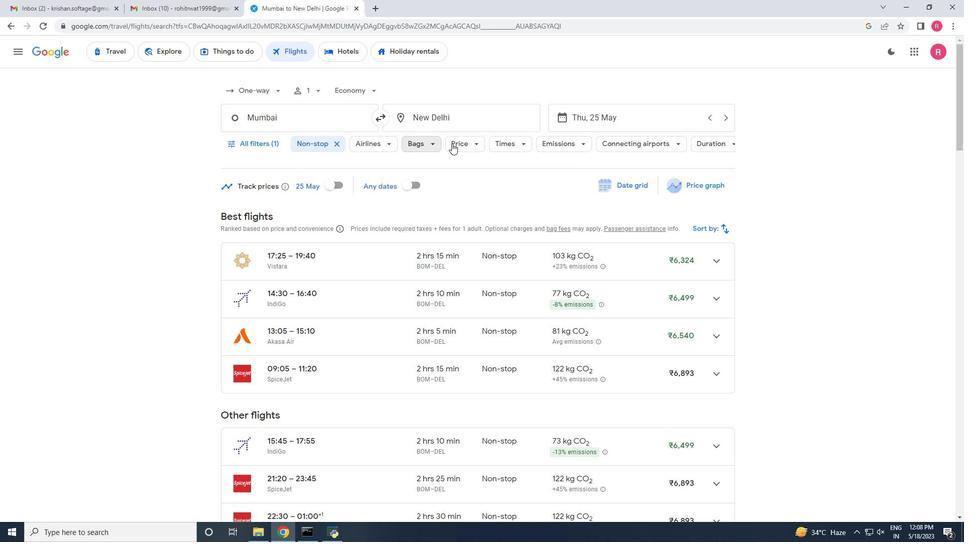 
Action: Mouse pressed left at (470, 146)
Screenshot: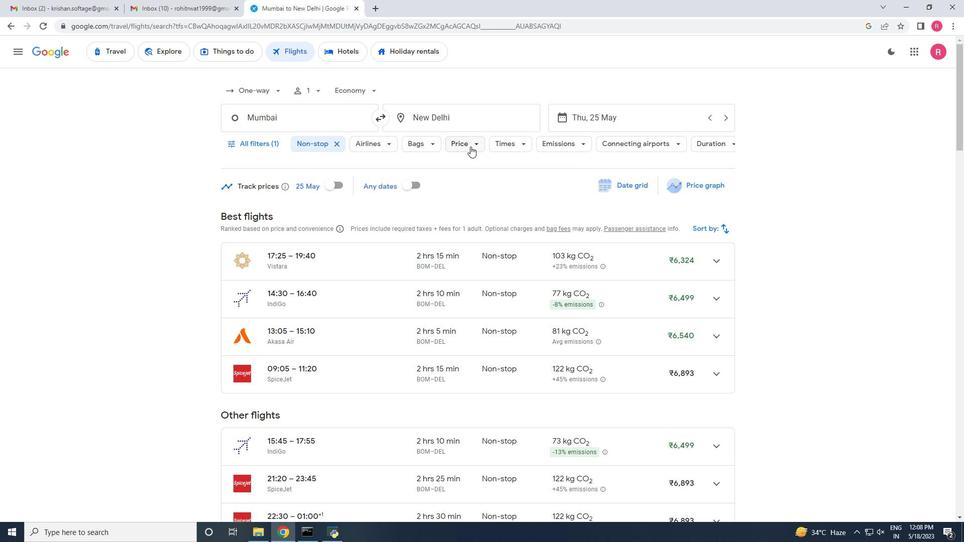 
Action: Mouse moved to (614, 210)
Screenshot: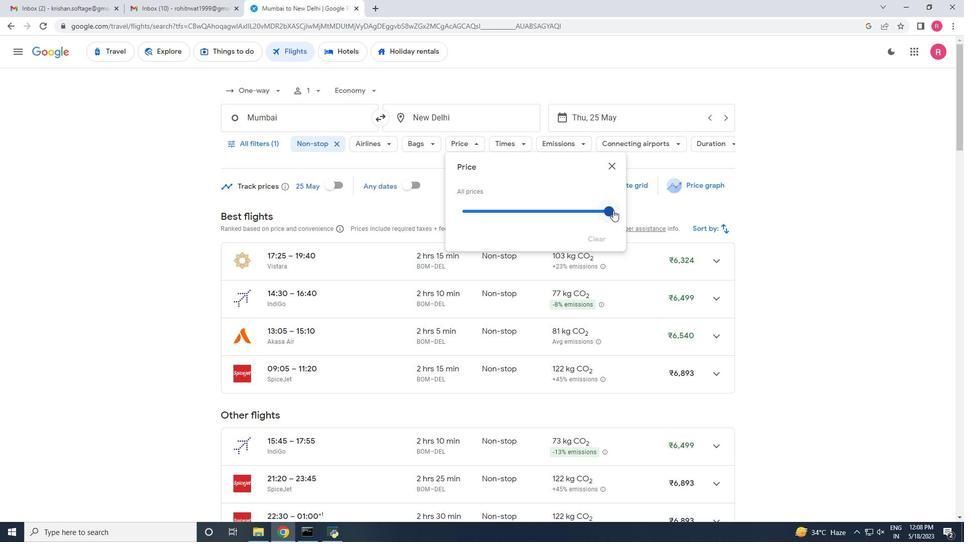 
Action: Mouse pressed left at (614, 210)
Screenshot: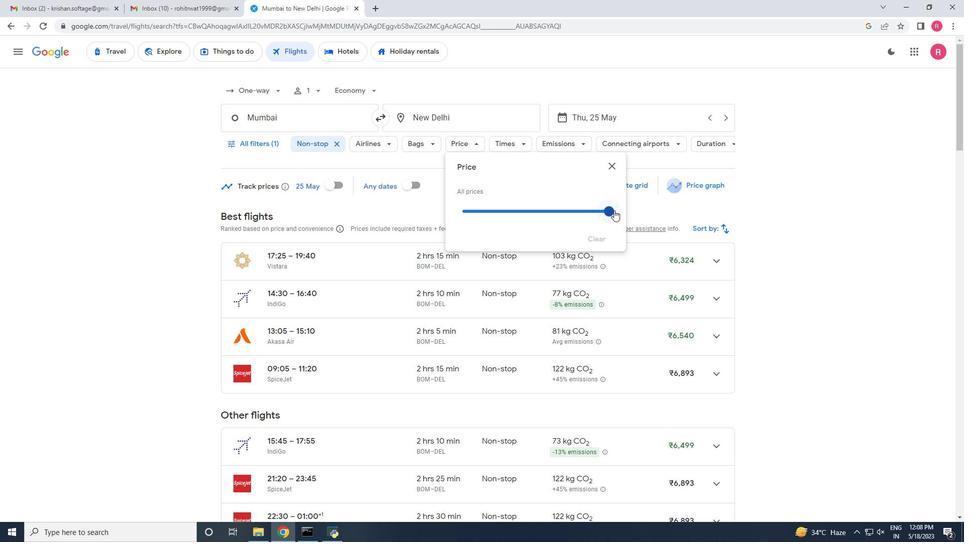 
Action: Mouse moved to (611, 165)
Screenshot: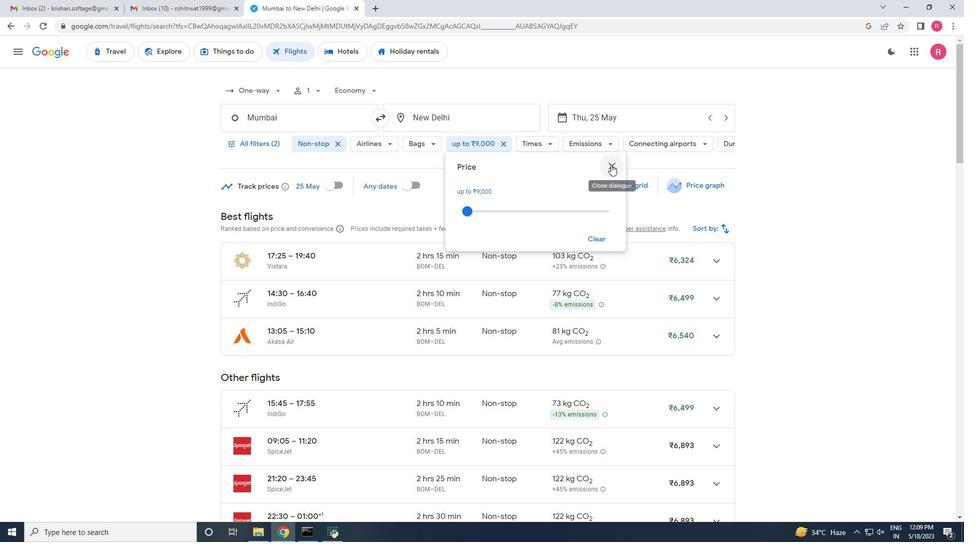 
Action: Mouse pressed left at (611, 165)
Screenshot: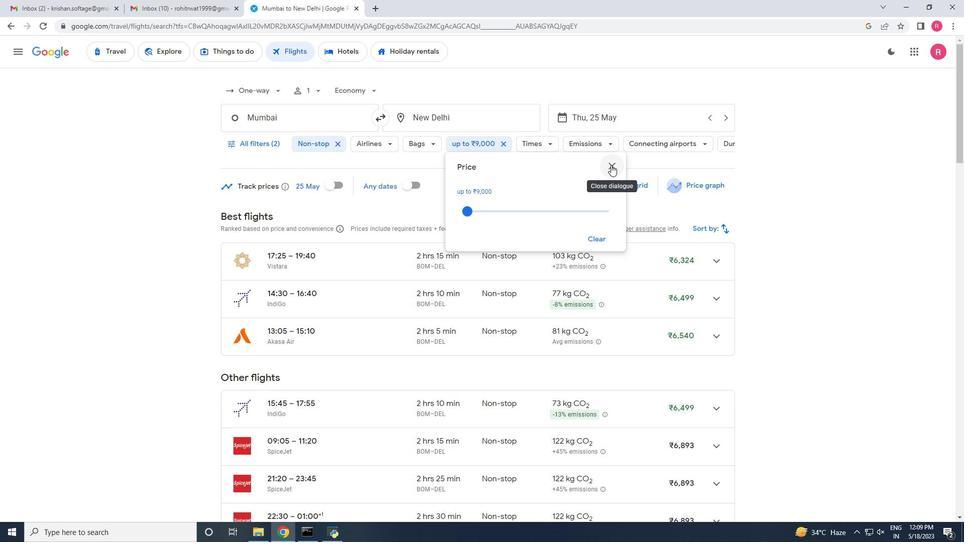 
Action: Mouse moved to (384, 227)
Screenshot: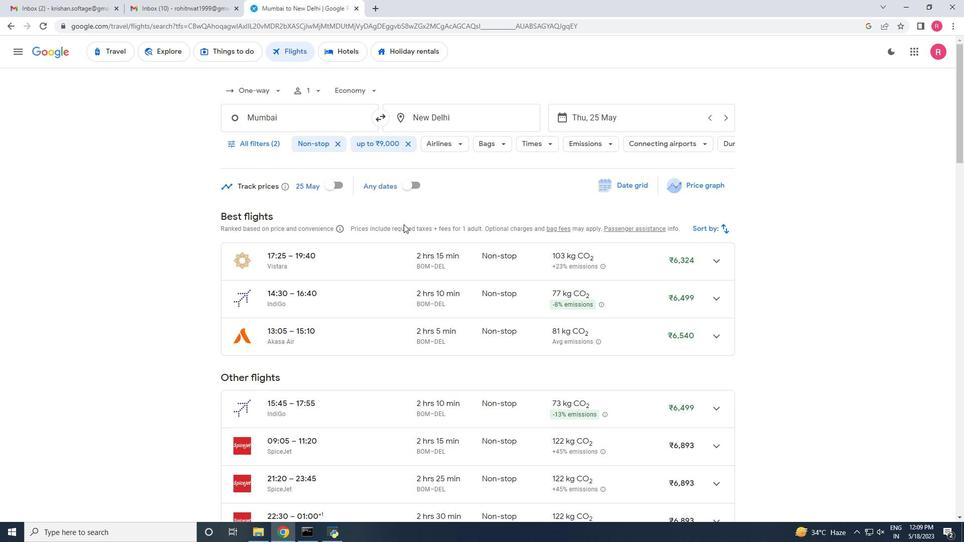 
Action: Mouse scrolled (384, 227) with delta (0, 0)
Screenshot: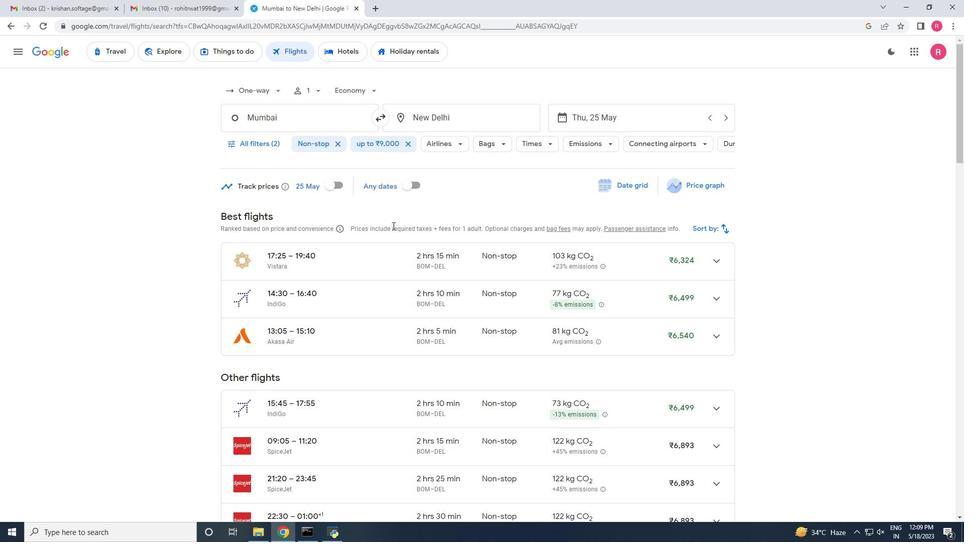 
Action: Mouse moved to (412, 273)
Screenshot: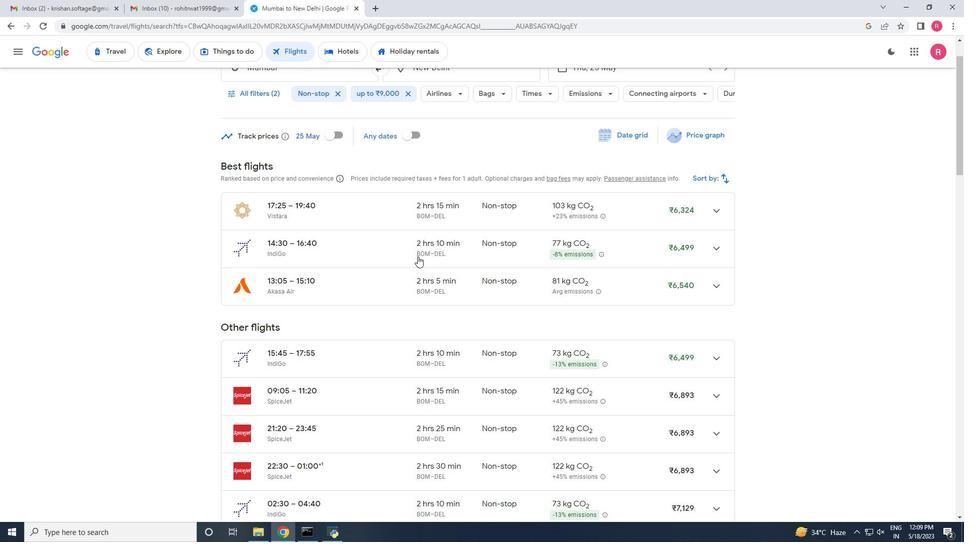 
Action: Mouse scrolled (412, 272) with delta (0, 0)
Screenshot: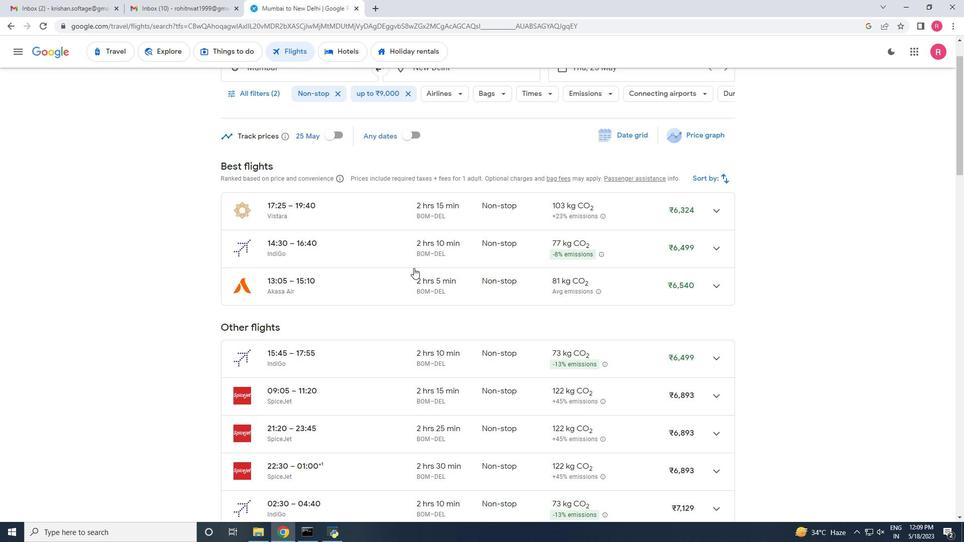 
Action: Mouse moved to (599, 278)
Screenshot: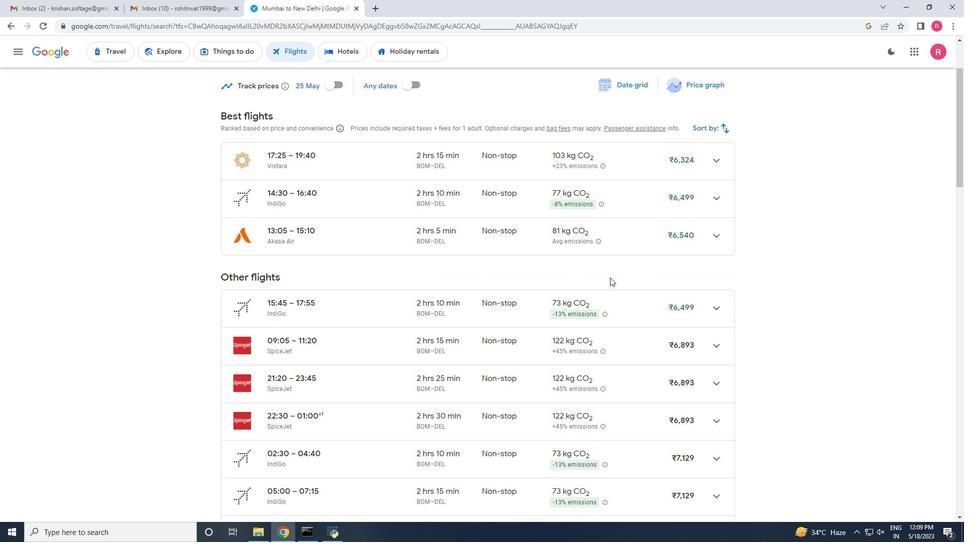 
Action: Mouse scrolled (599, 278) with delta (0, 0)
Screenshot: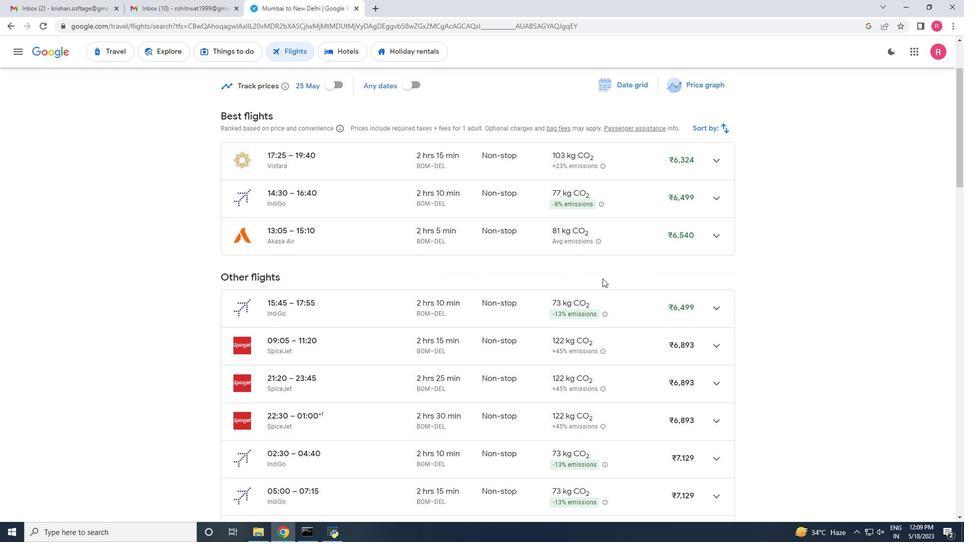 
Action: Mouse scrolled (599, 278) with delta (0, 0)
Screenshot: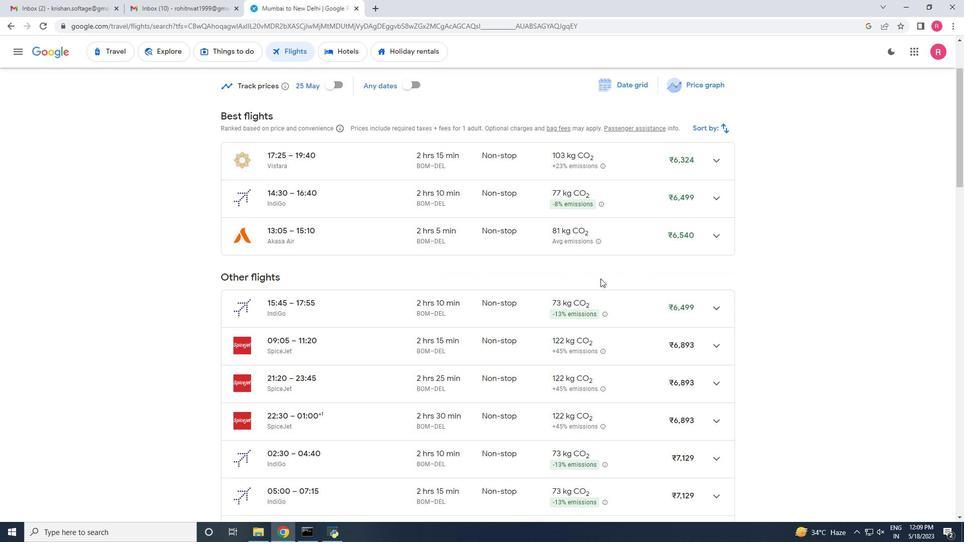 
Action: Mouse moved to (456, 284)
Screenshot: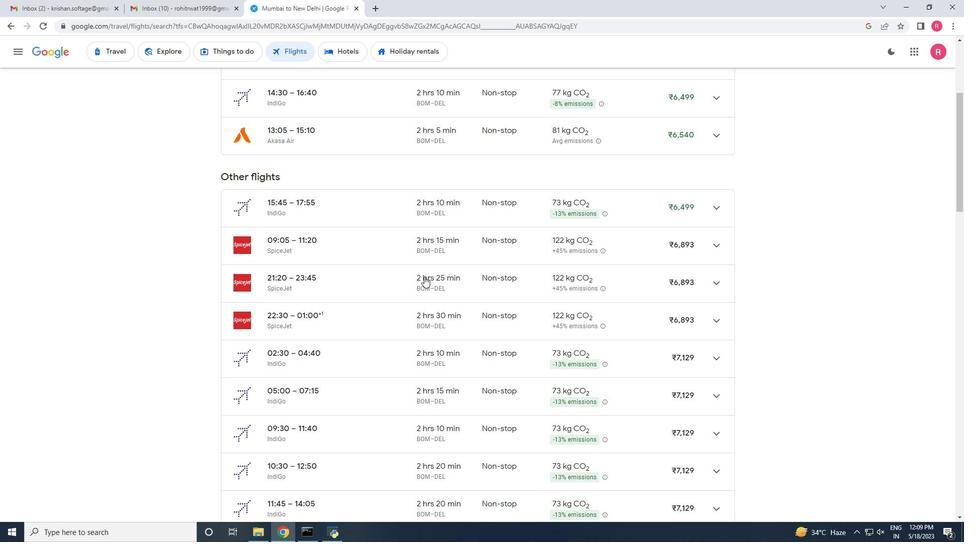 
Action: Mouse scrolled (456, 283) with delta (0, 0)
Screenshot: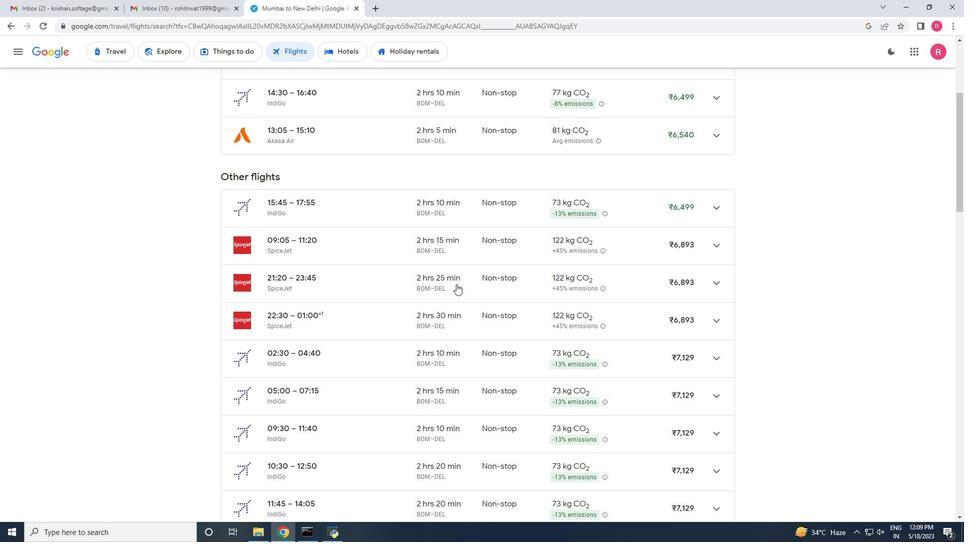 
Action: Mouse moved to (425, 301)
Screenshot: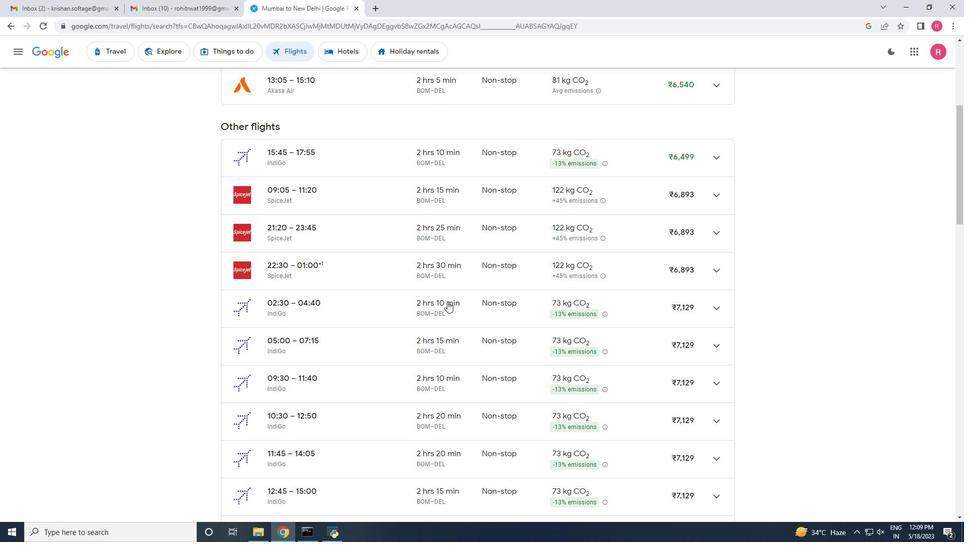 
Action: Mouse scrolled (425, 301) with delta (0, 0)
Screenshot: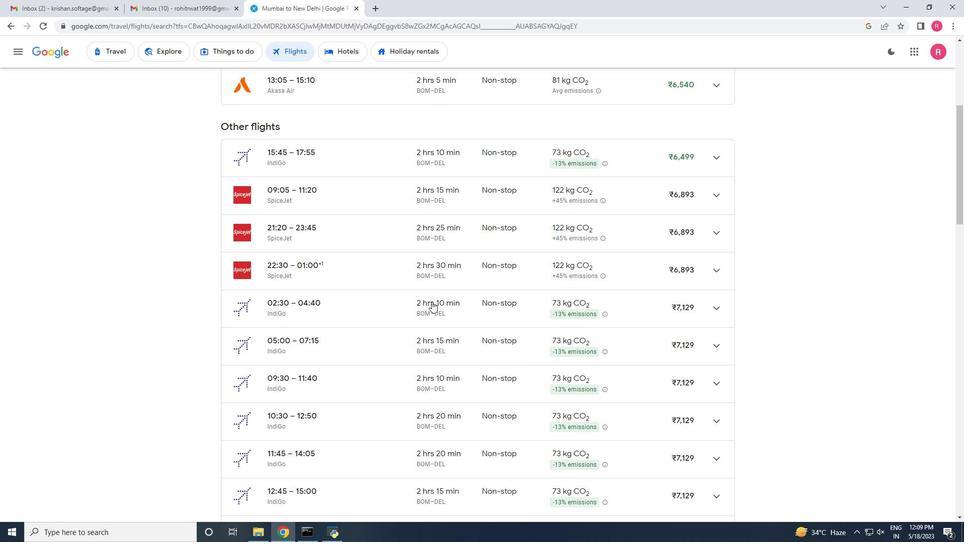 
Action: Mouse moved to (388, 298)
Screenshot: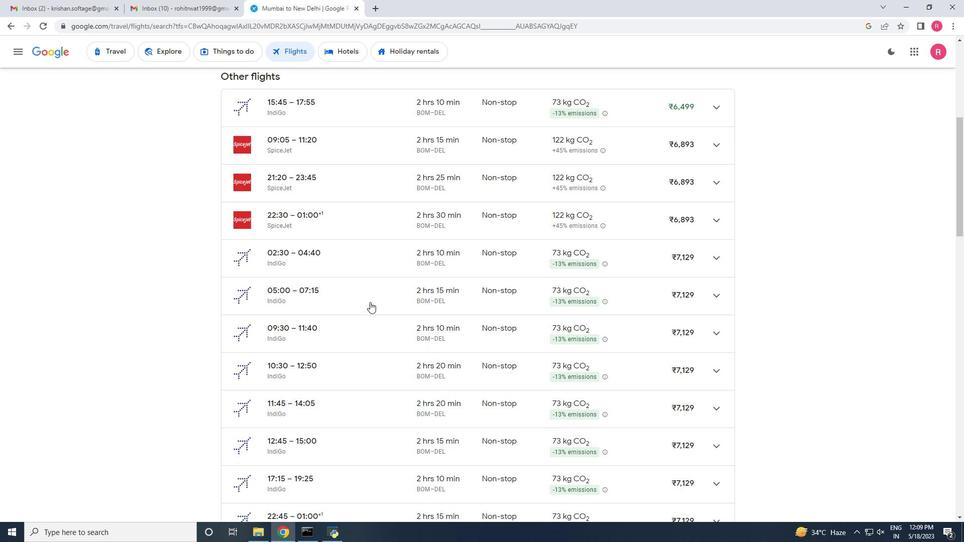 
Action: Mouse scrolled (388, 297) with delta (0, 0)
Screenshot: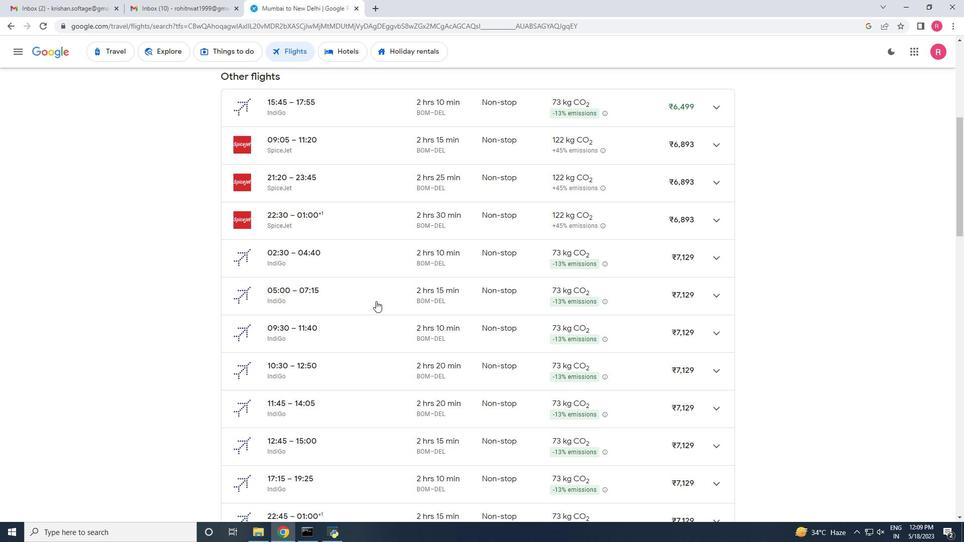 
Action: Mouse moved to (478, 273)
Screenshot: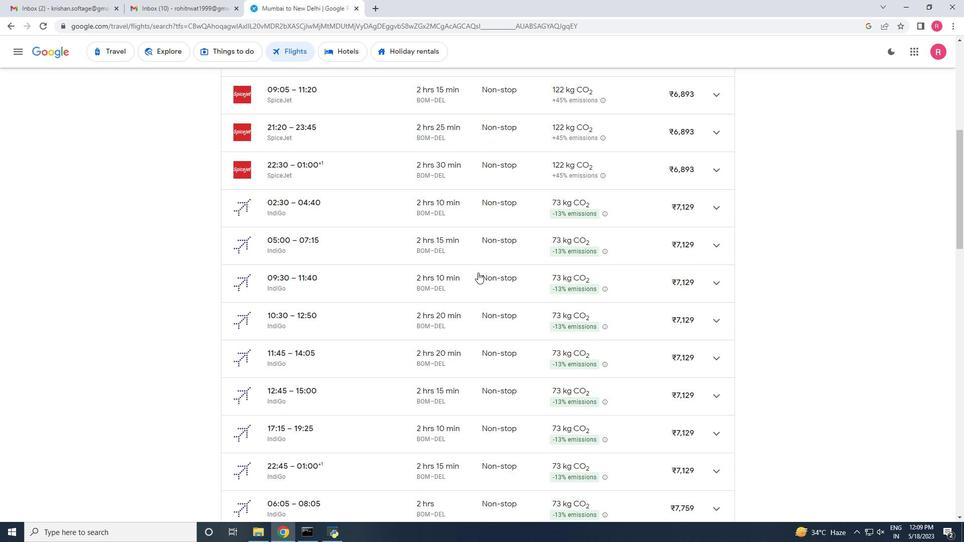 
Action: Mouse scrolled (478, 272) with delta (0, 0)
Screenshot: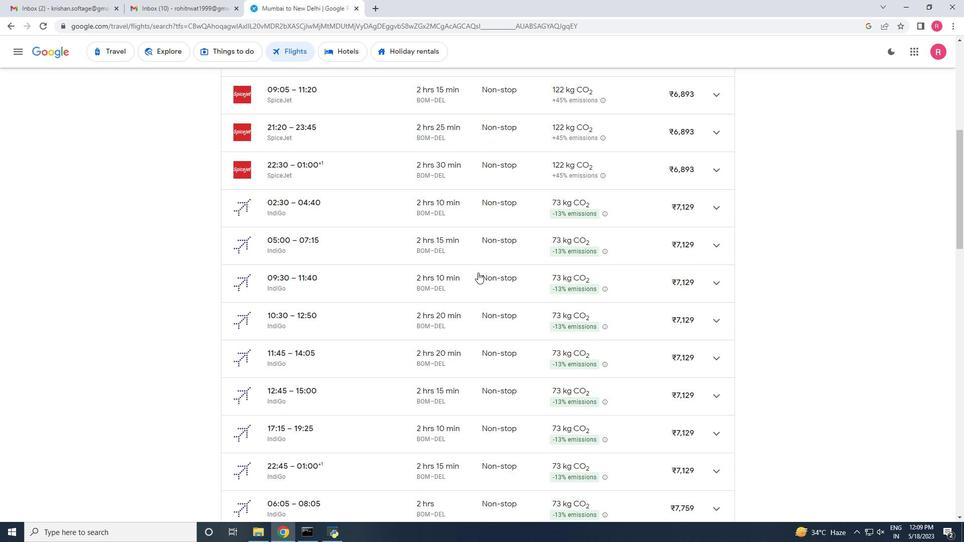 
Action: Mouse moved to (439, 273)
Screenshot: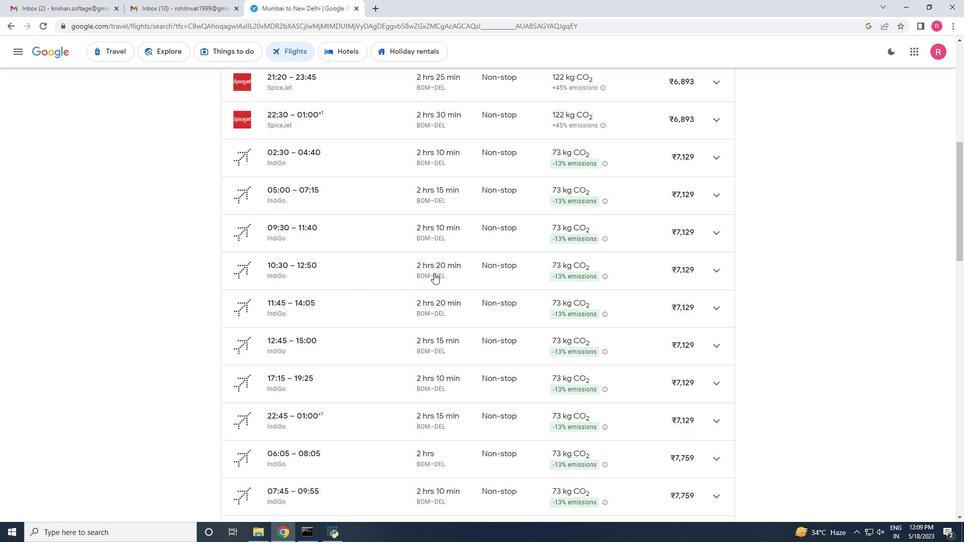 
Action: Mouse scrolled (439, 272) with delta (0, 0)
Screenshot: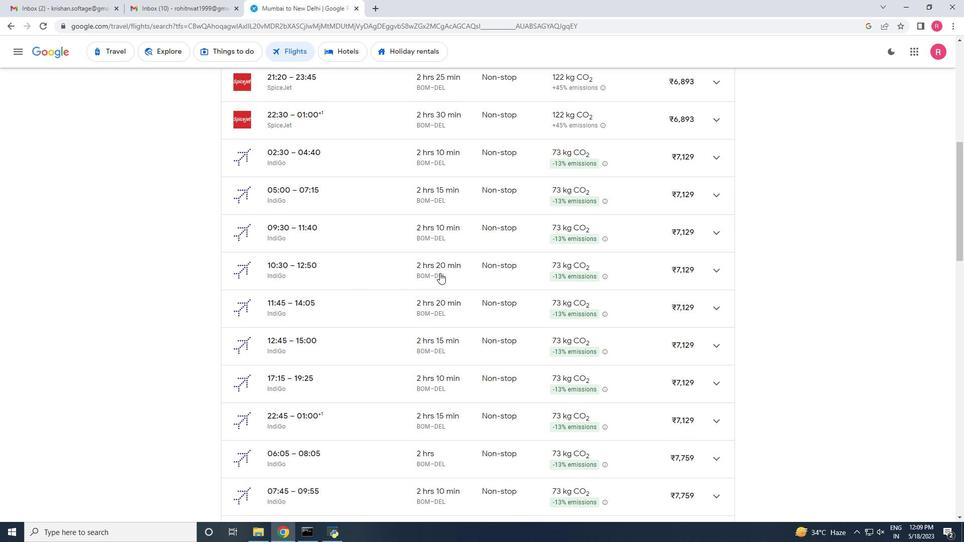 
Action: Mouse moved to (660, 266)
Screenshot: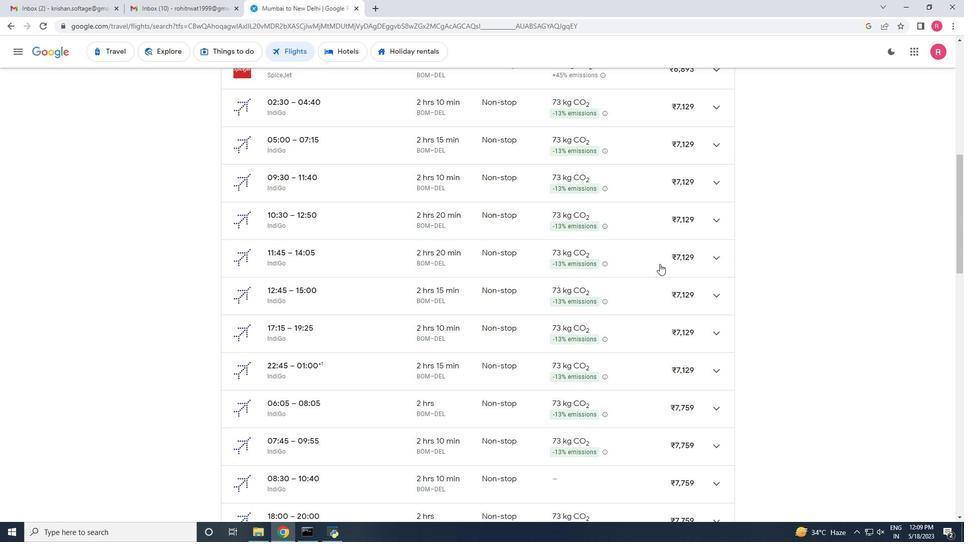 
Action: Mouse scrolled (660, 266) with delta (0, 0)
Screenshot: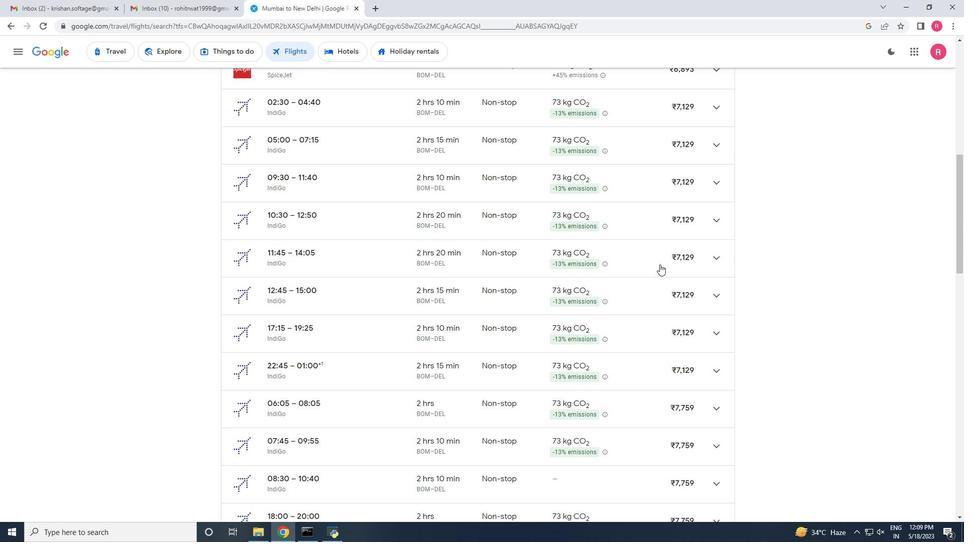 
Action: Mouse scrolled (660, 266) with delta (0, 0)
Screenshot: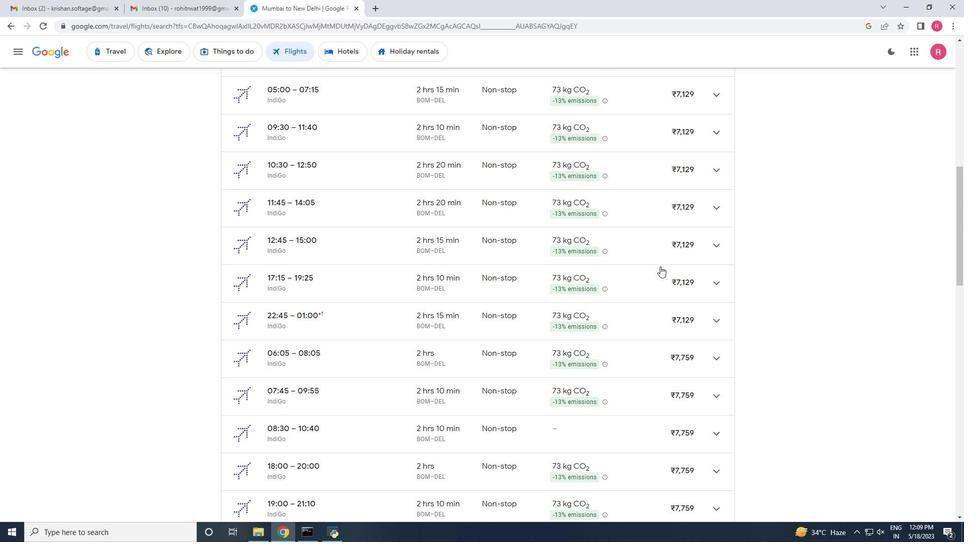 
Action: Mouse scrolled (660, 266) with delta (0, 0)
Screenshot: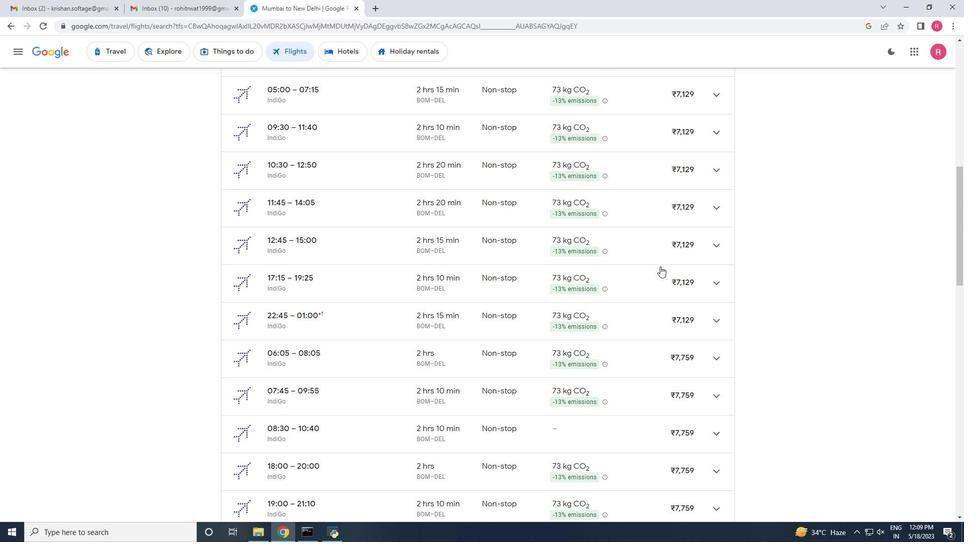 
Action: Mouse moved to (660, 267)
Screenshot: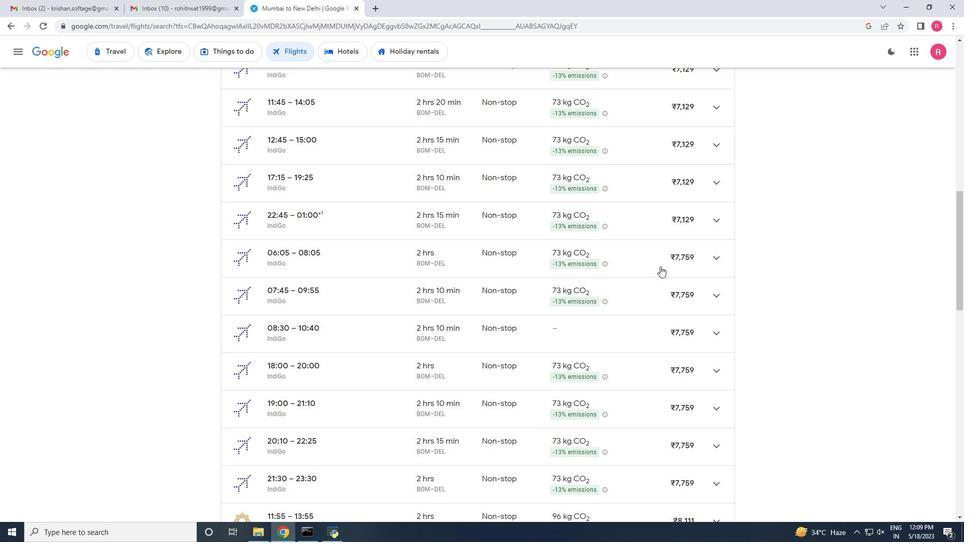 
Action: Mouse scrolled (660, 267) with delta (0, 0)
Screenshot: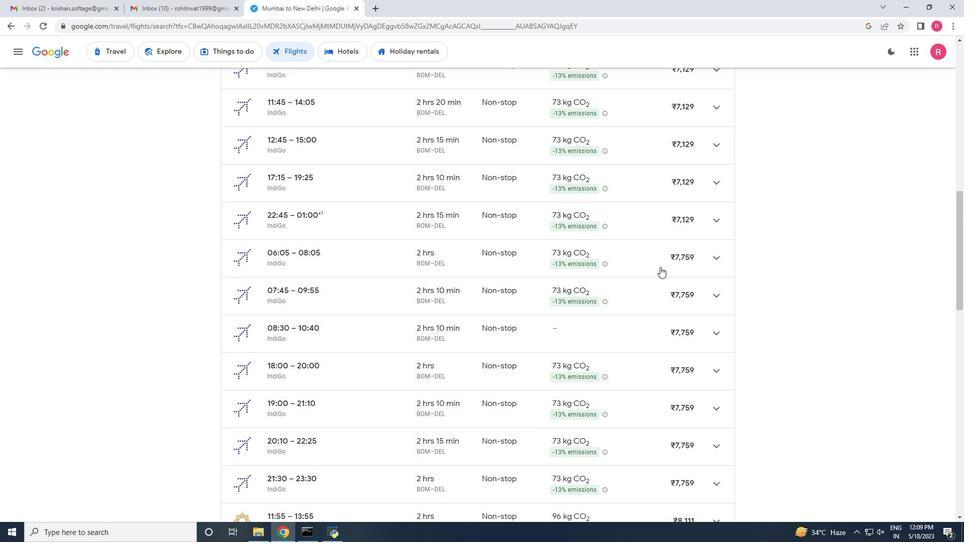 
Action: Mouse scrolled (660, 267) with delta (0, 0)
Screenshot: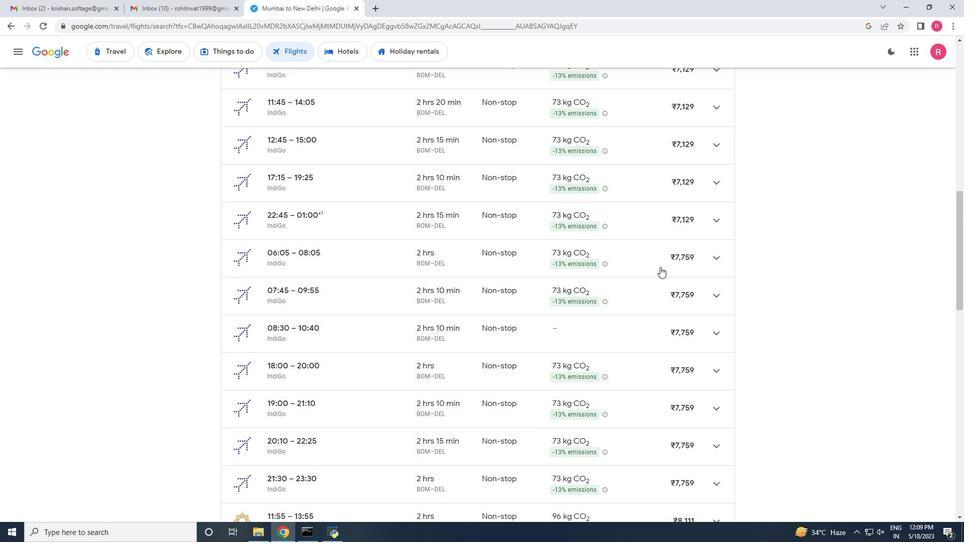 
Action: Mouse scrolled (660, 267) with delta (0, 0)
Screenshot: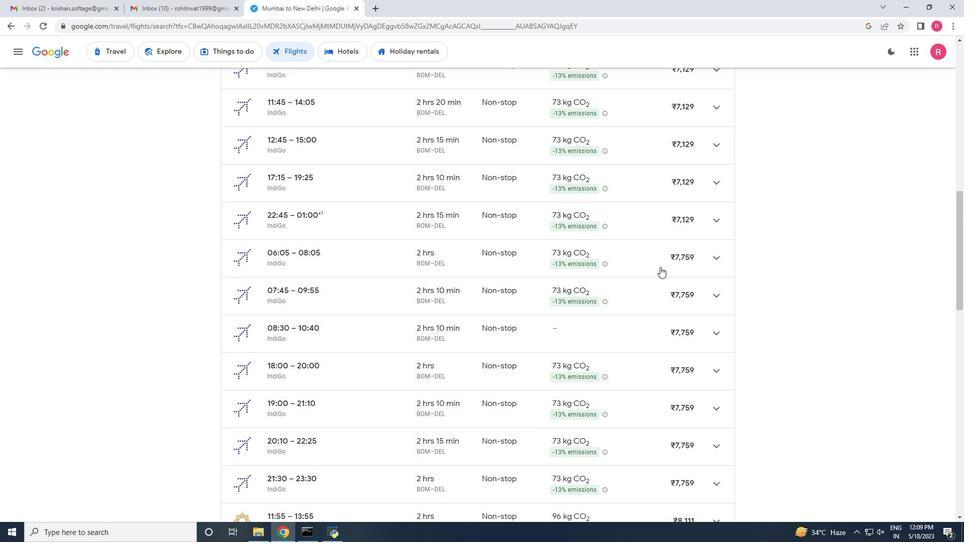 
Action: Mouse scrolled (660, 267) with delta (0, 0)
Screenshot: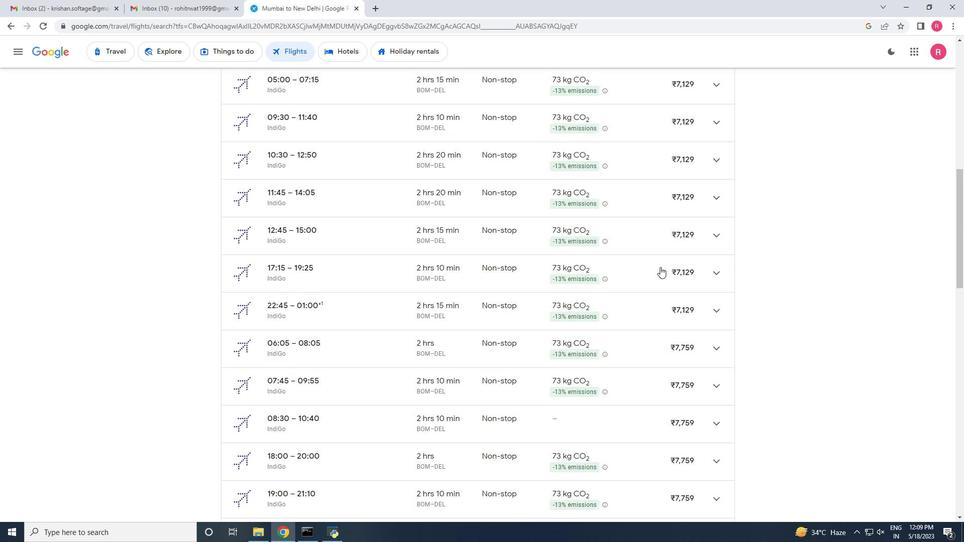 
Action: Mouse scrolled (660, 267) with delta (0, 0)
Screenshot: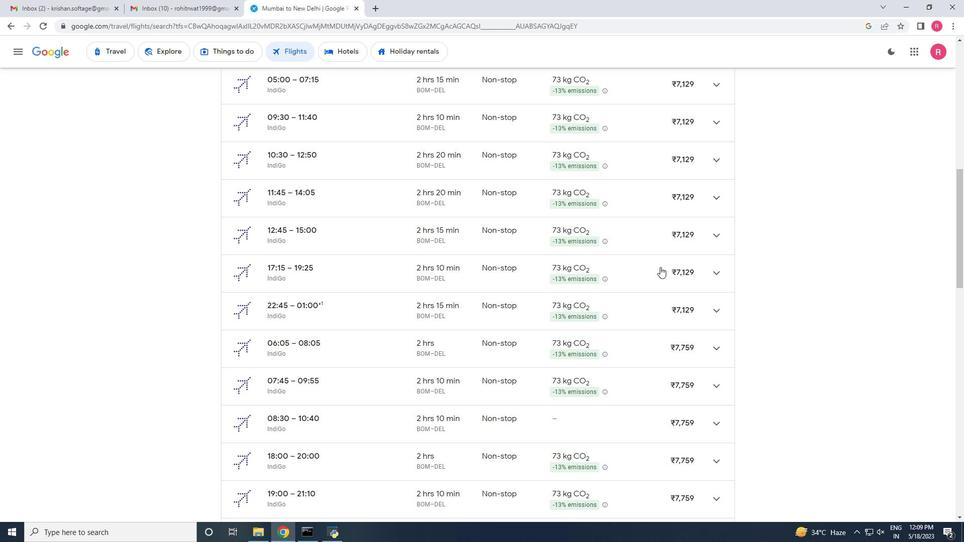 
Action: Mouse scrolled (660, 267) with delta (0, 0)
Screenshot: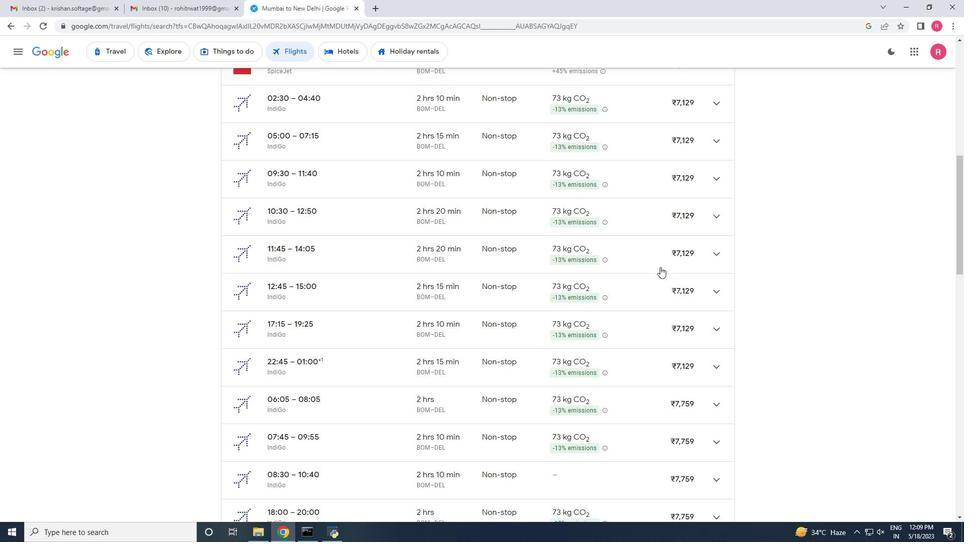 
Action: Mouse scrolled (660, 267) with delta (0, 0)
Screenshot: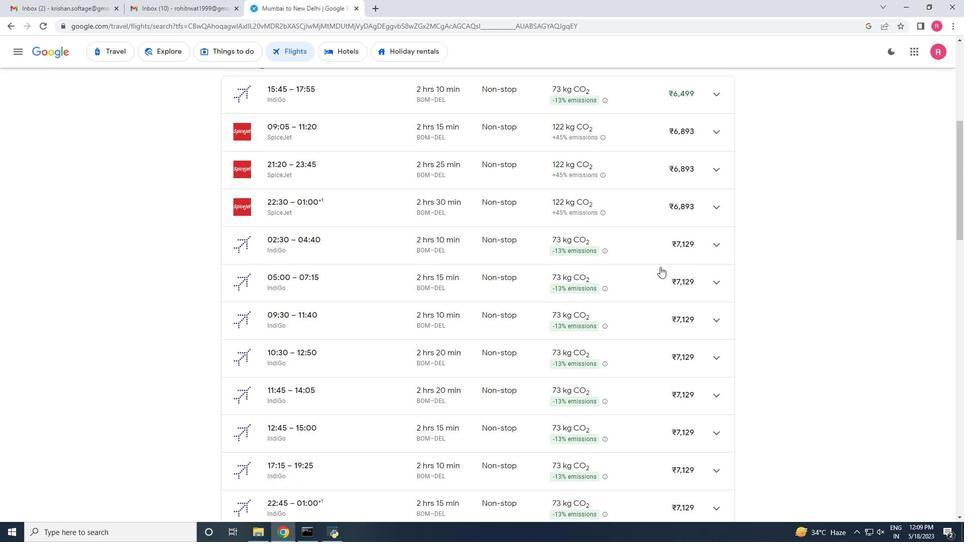 
Action: Mouse scrolled (660, 267) with delta (0, 0)
Screenshot: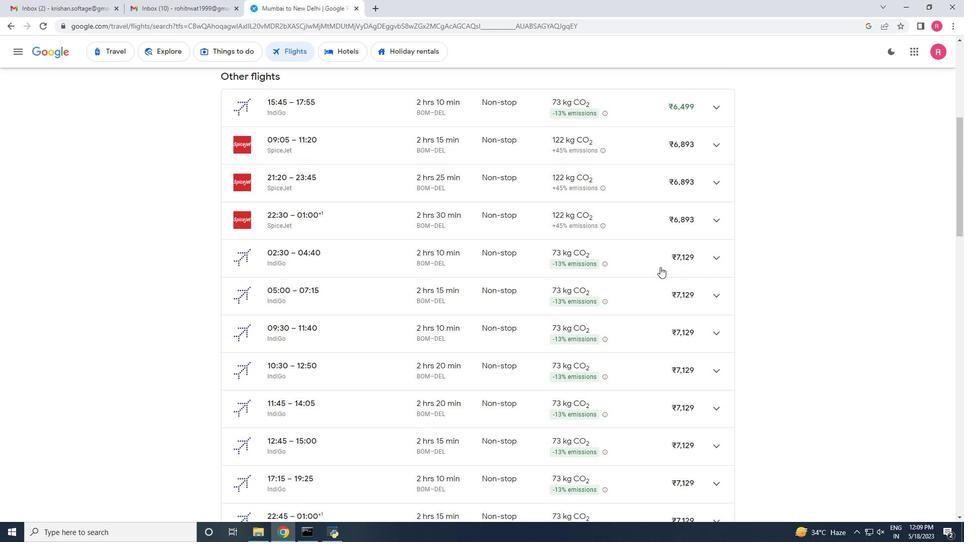 
Action: Mouse scrolled (660, 267) with delta (0, 0)
Screenshot: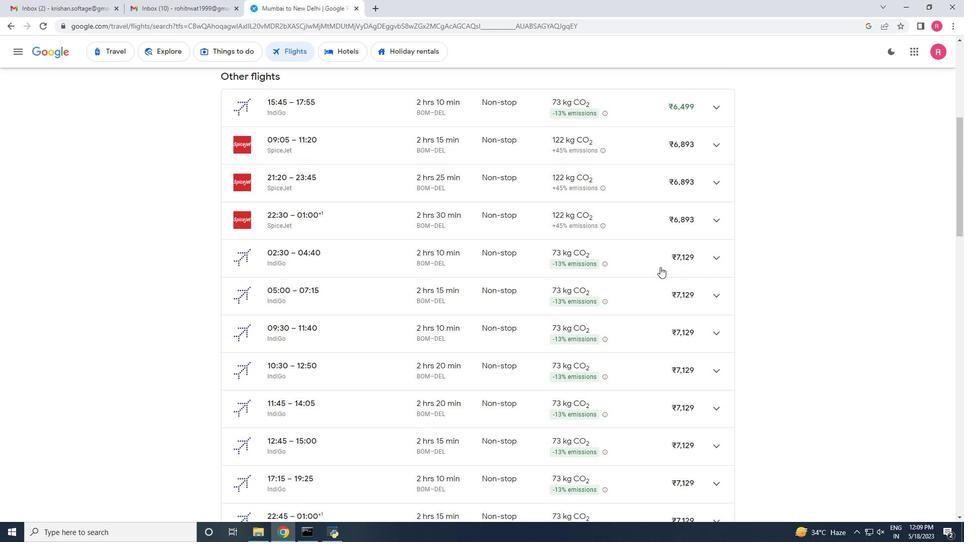 
Action: Mouse scrolled (660, 267) with delta (0, 0)
Screenshot: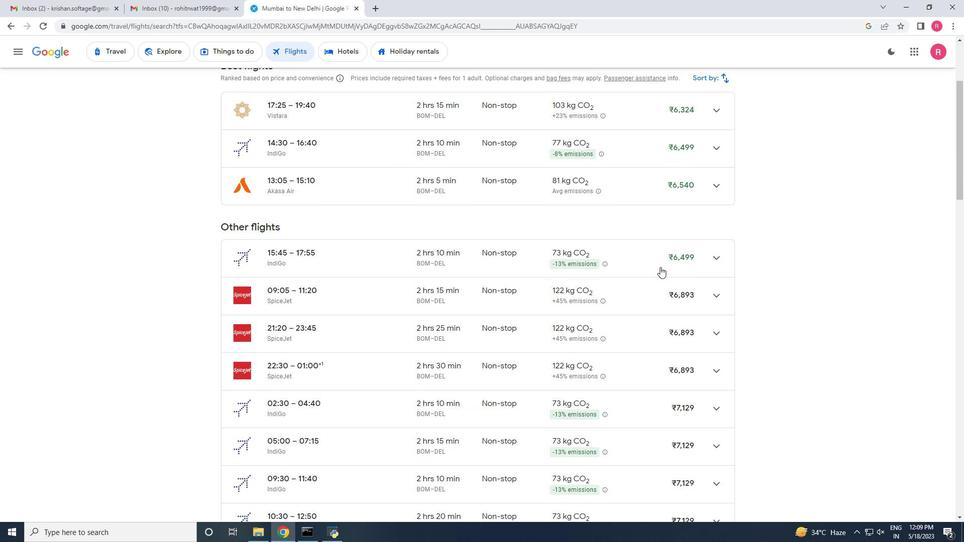
Action: Mouse scrolled (660, 267) with delta (0, 0)
Screenshot: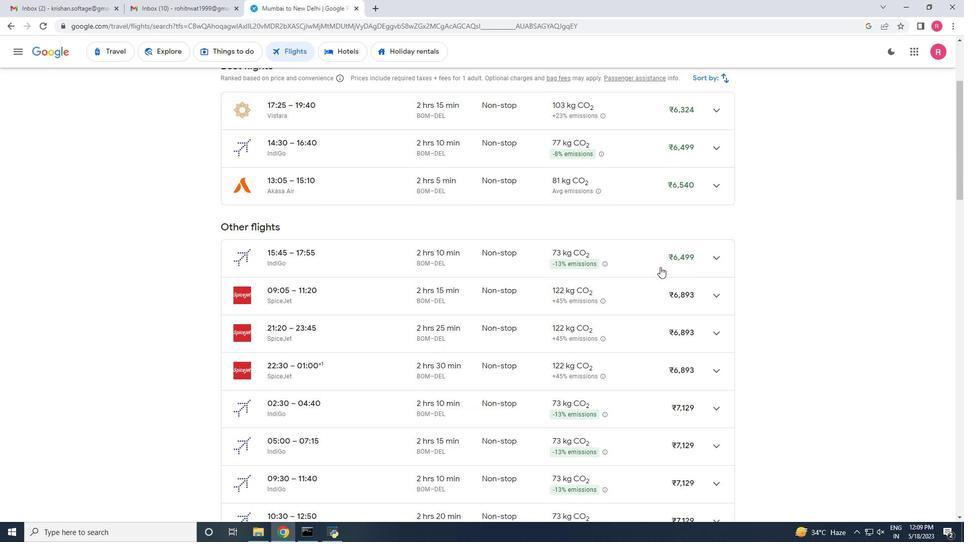 
Action: Mouse scrolled (660, 267) with delta (0, 0)
Screenshot: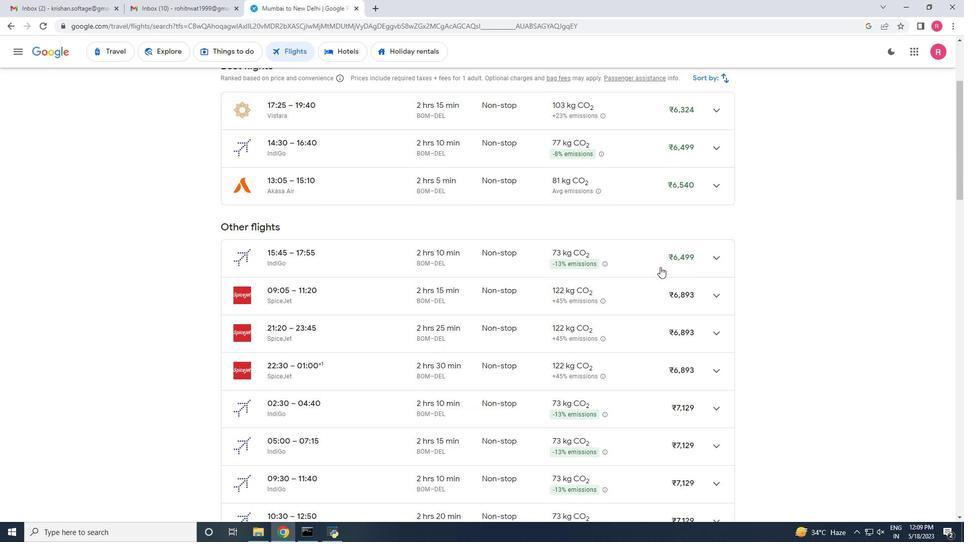 
Action: Mouse moved to (718, 261)
Screenshot: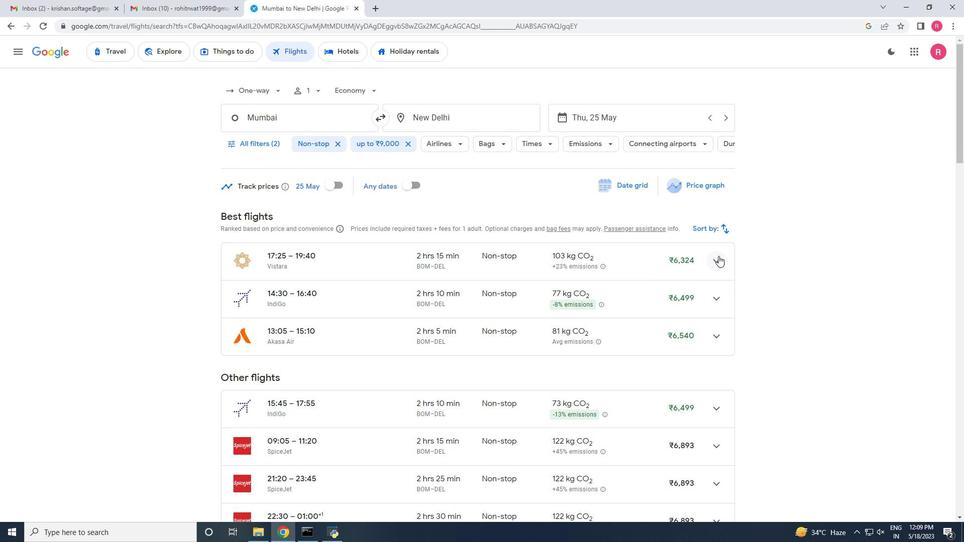 
Action: Mouse pressed left at (718, 261)
Screenshot: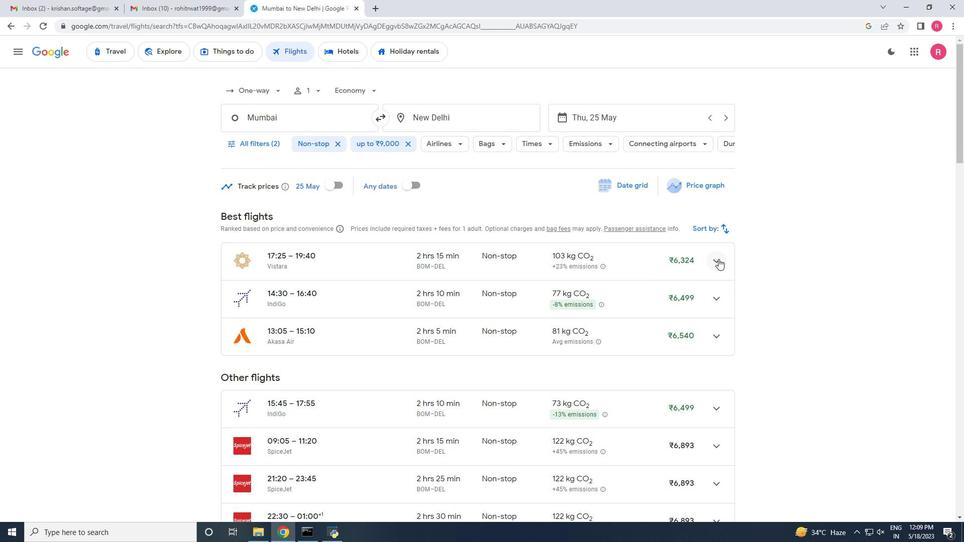
Action: Mouse moved to (716, 261)
Screenshot: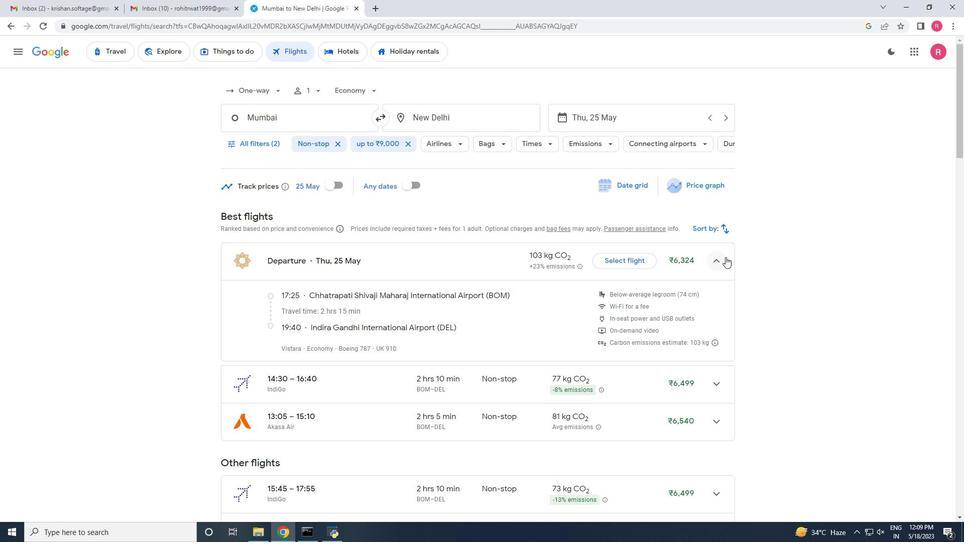 
Action: Mouse pressed left at (716, 261)
Screenshot: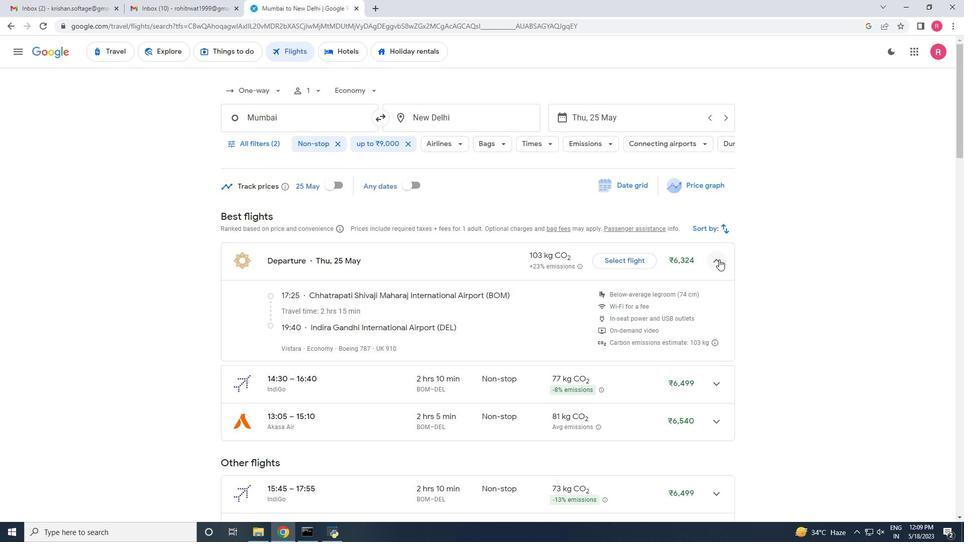 
Action: Mouse moved to (717, 302)
Screenshot: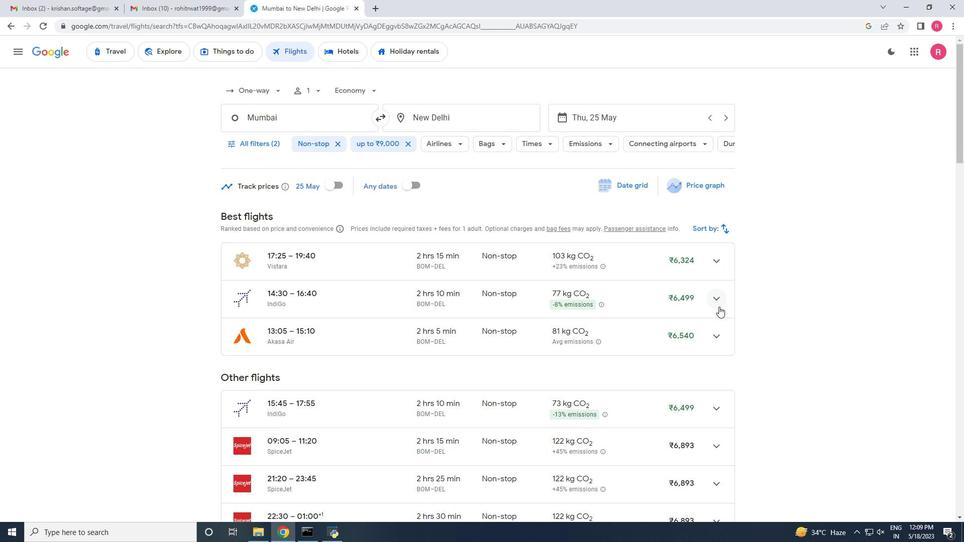 
Action: Mouse pressed left at (717, 302)
Screenshot: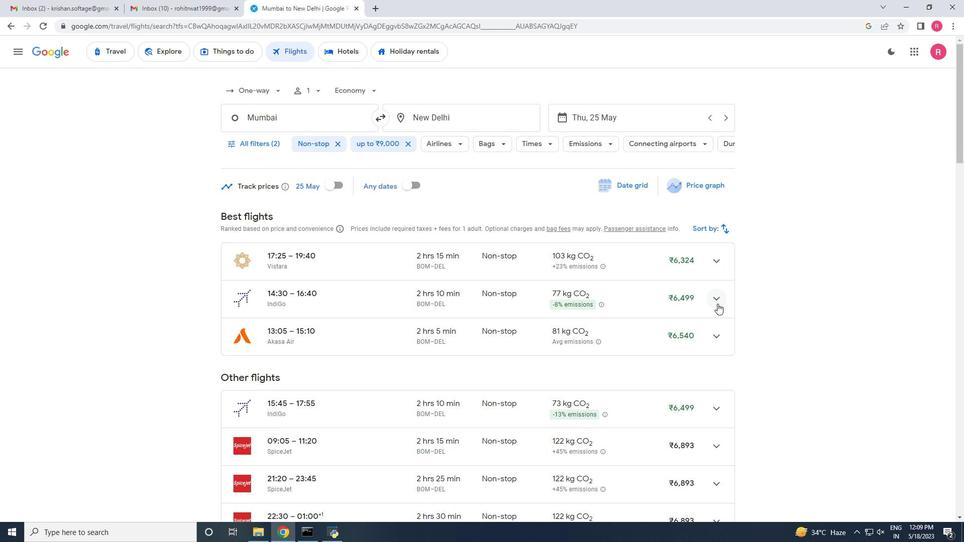 
Action: Mouse moved to (713, 305)
Screenshot: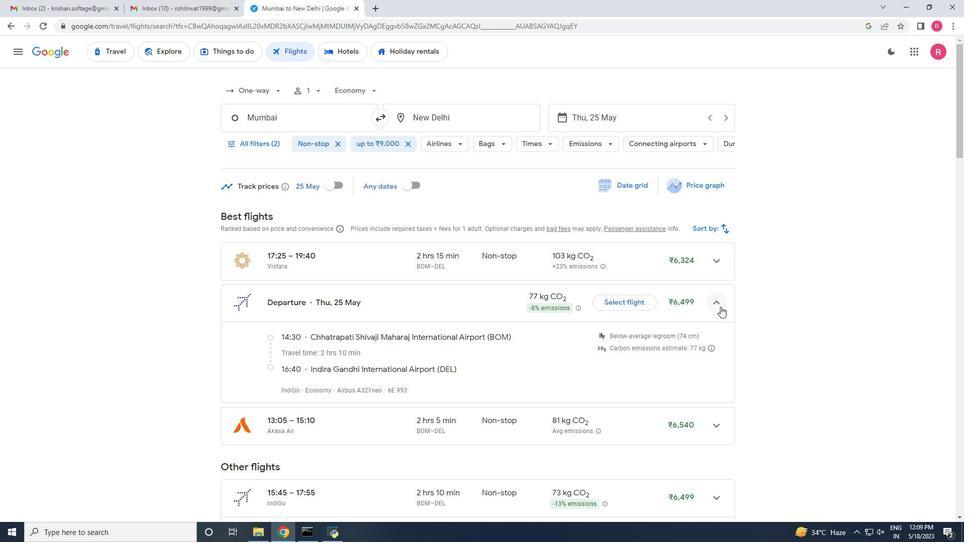 
Action: Mouse pressed left at (713, 305)
Screenshot: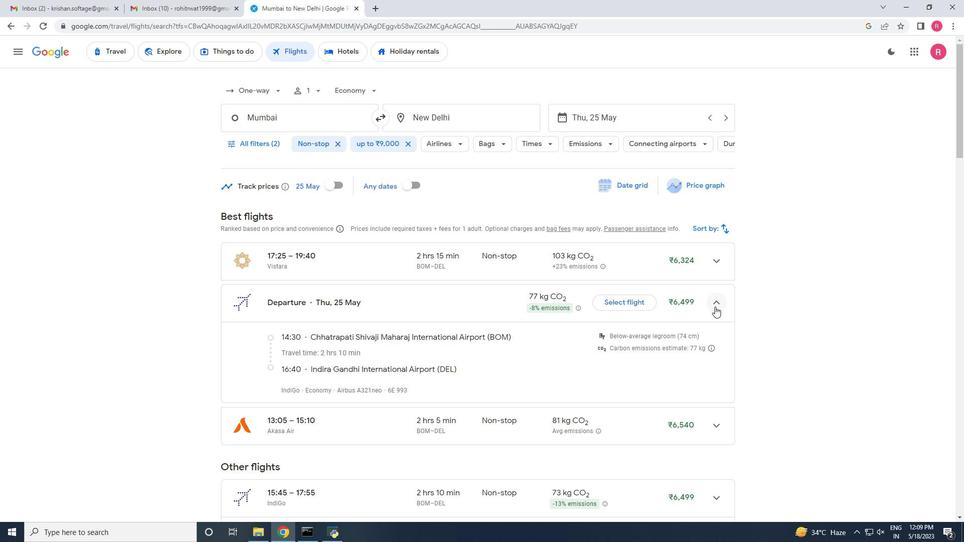 
Action: Mouse moved to (716, 335)
Screenshot: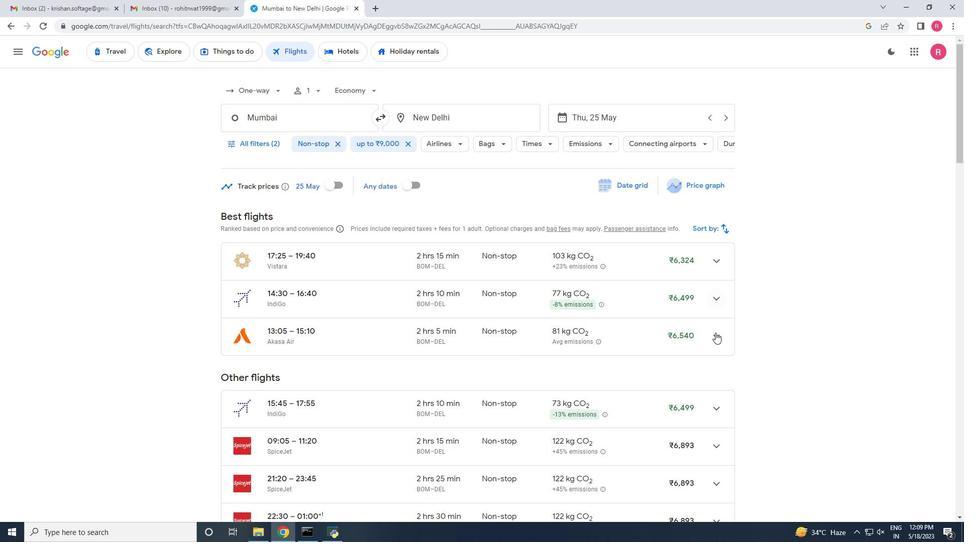 
Action: Mouse pressed left at (716, 335)
Screenshot: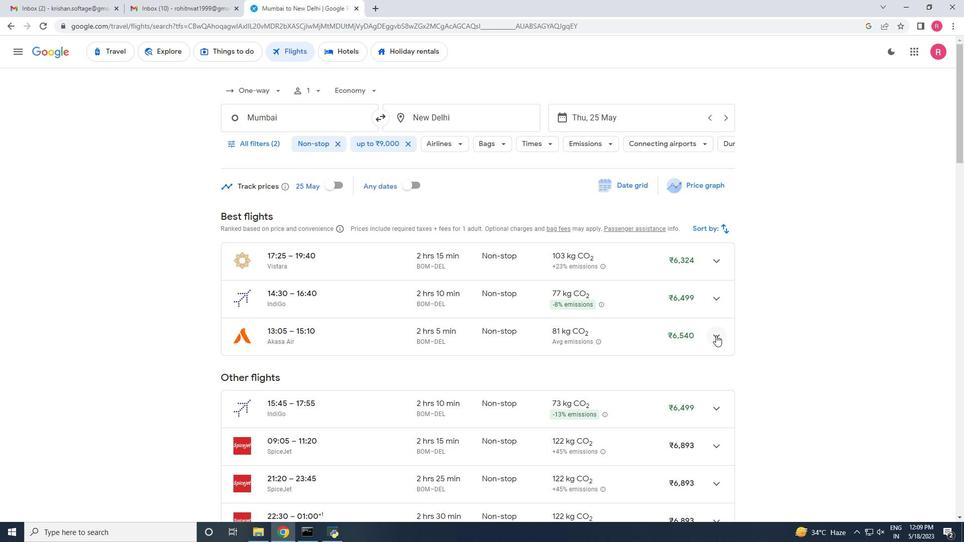 
Action: Mouse moved to (715, 337)
Screenshot: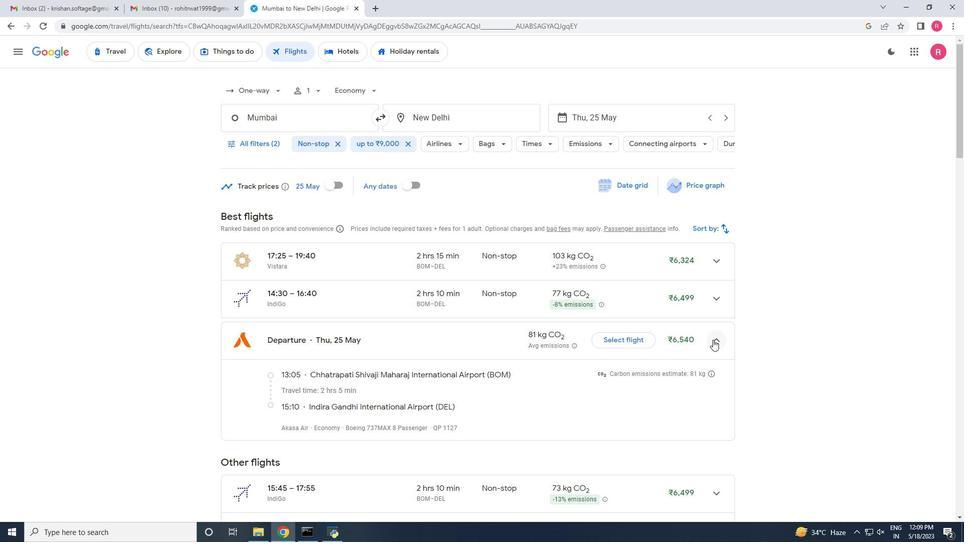 
Action: Mouse pressed left at (715, 337)
Screenshot: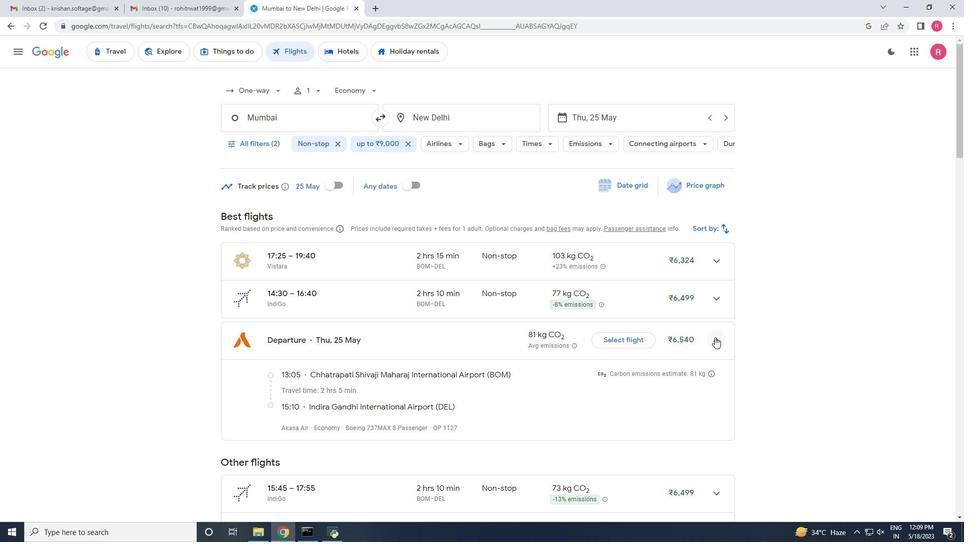 
Action: Mouse moved to (700, 353)
Screenshot: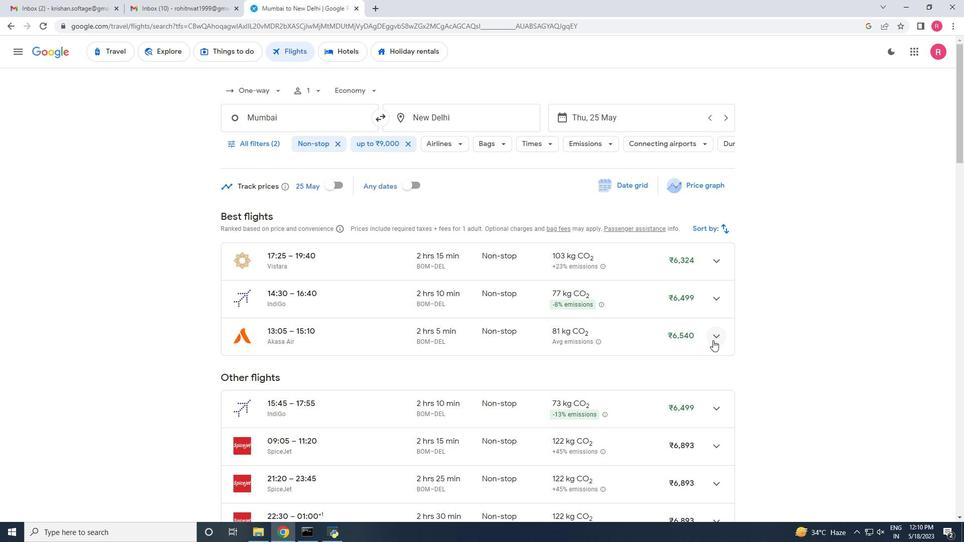 
Action: Mouse scrolled (700, 352) with delta (0, 0)
Screenshot: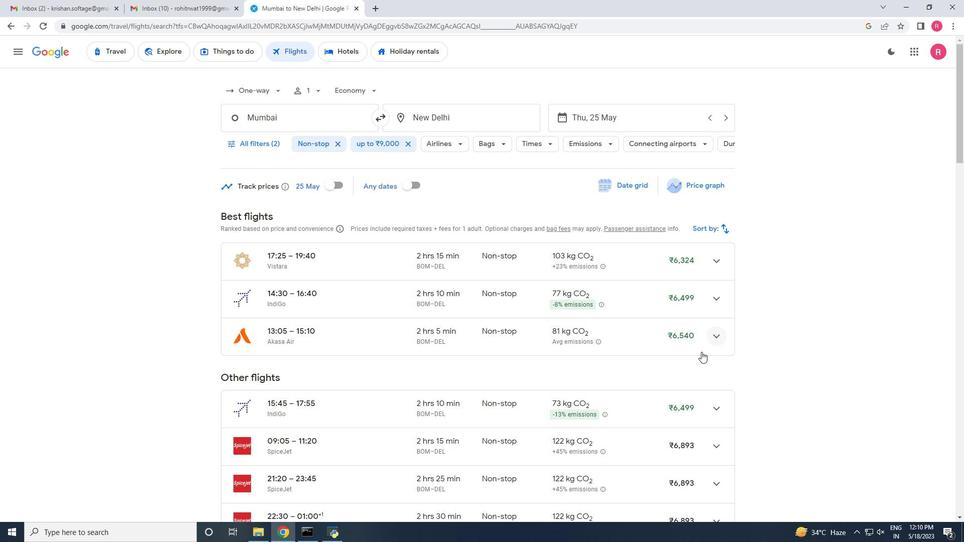 
Action: Mouse moved to (686, 353)
Screenshot: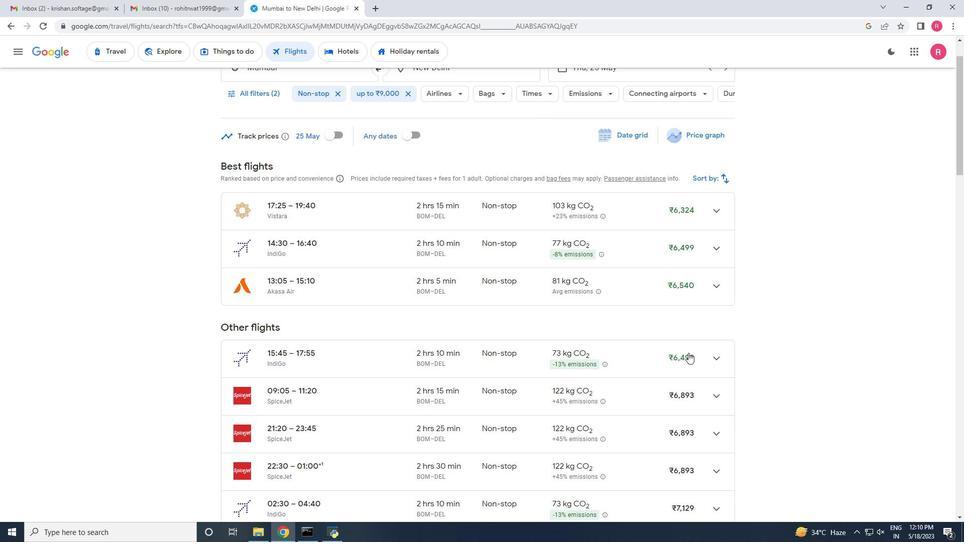 
Action: Mouse scrolled (686, 352) with delta (0, 0)
Screenshot: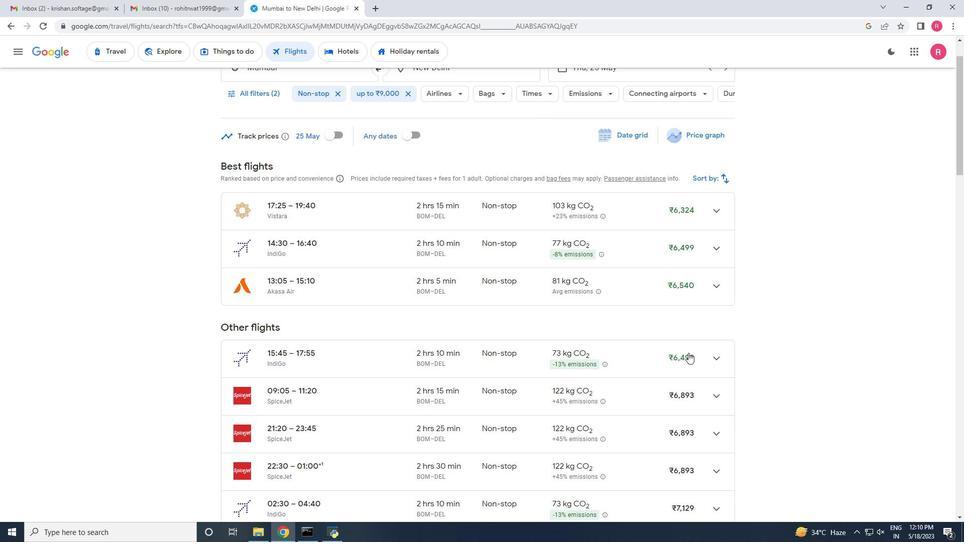 
Action: Mouse scrolled (686, 352) with delta (0, 0)
Screenshot: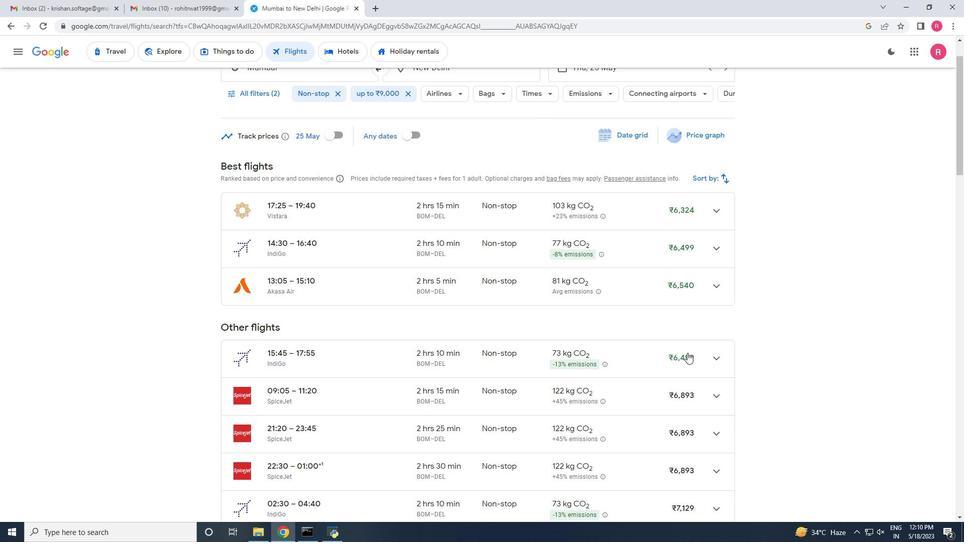 
Action: Mouse moved to (440, 230)
Screenshot: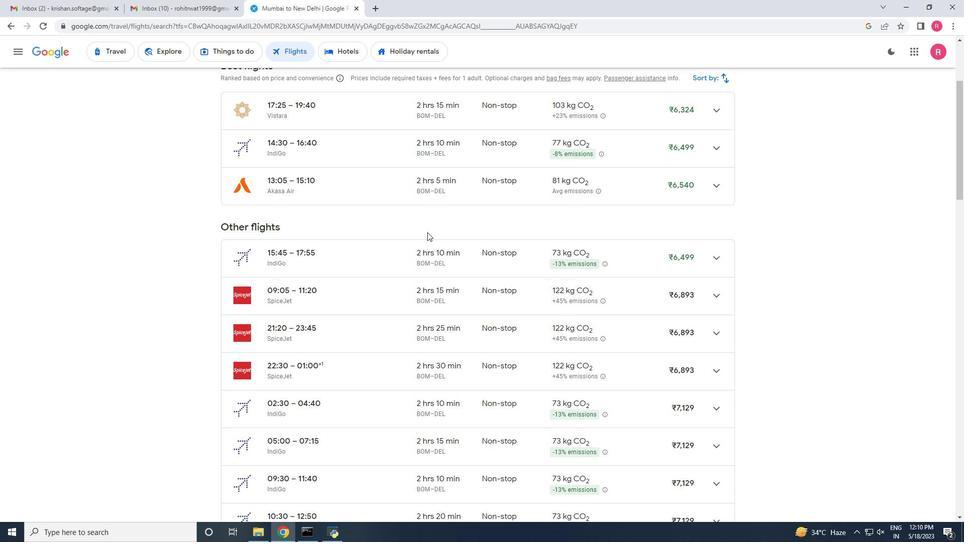 
Action: Mouse scrolled (440, 229) with delta (0, 0)
Screenshot: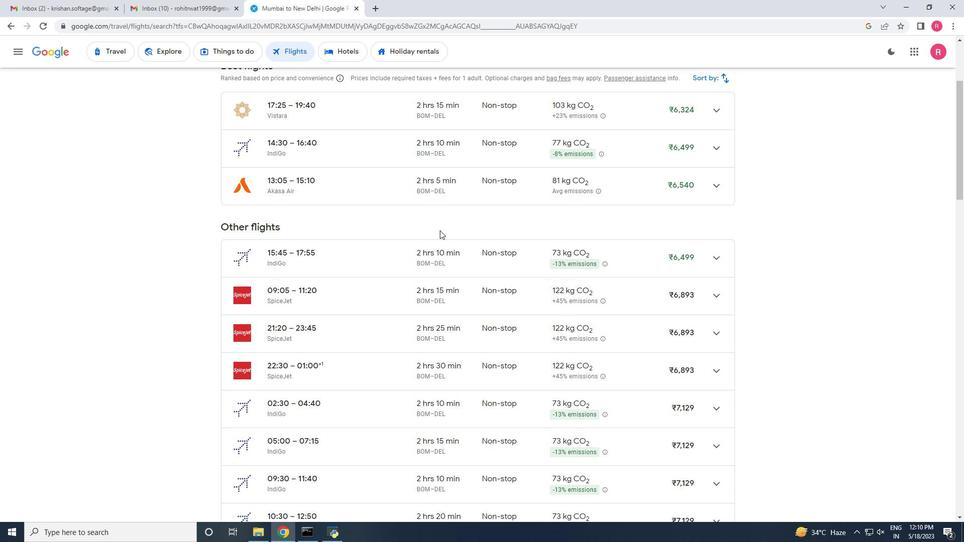 
Action: Mouse moved to (301, 208)
Screenshot: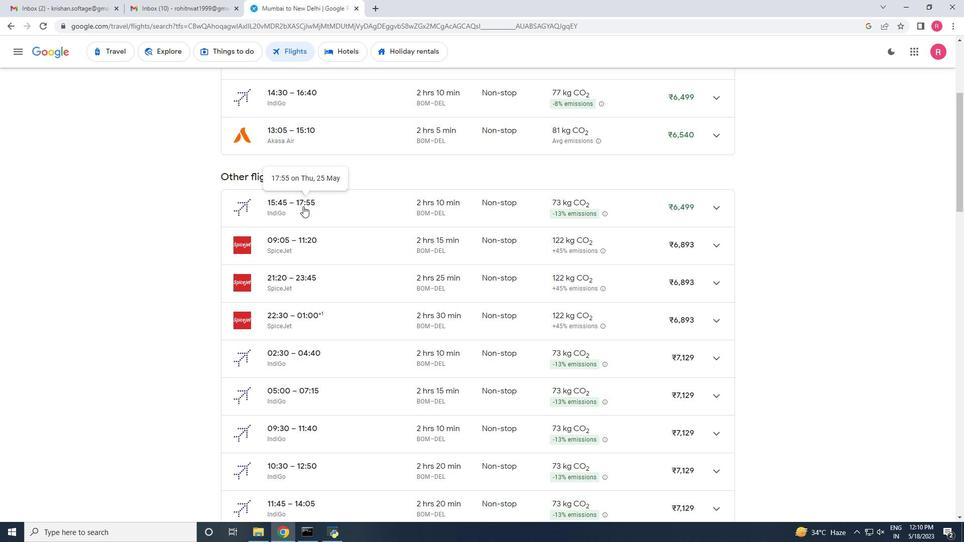 
Action: Mouse scrolled (301, 207) with delta (0, 0)
Screenshot: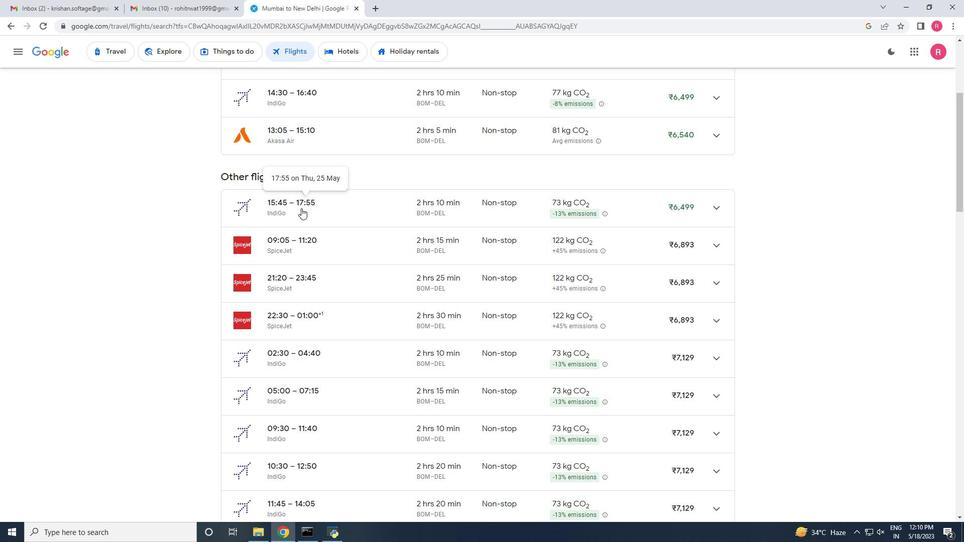 
Action: Mouse moved to (379, 231)
Screenshot: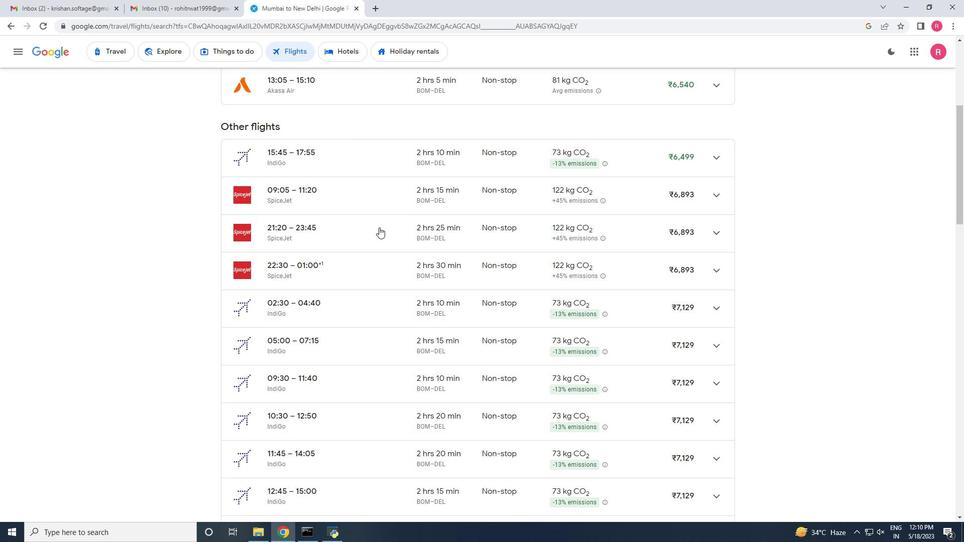 
Action: Mouse scrolled (379, 231) with delta (0, 0)
Screenshot: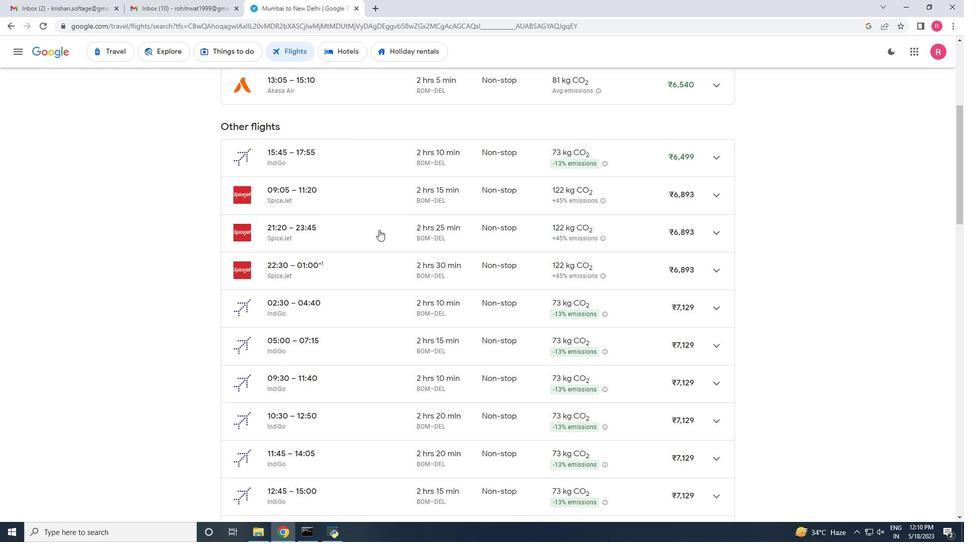 
Action: Mouse scrolled (379, 231) with delta (0, 0)
Screenshot: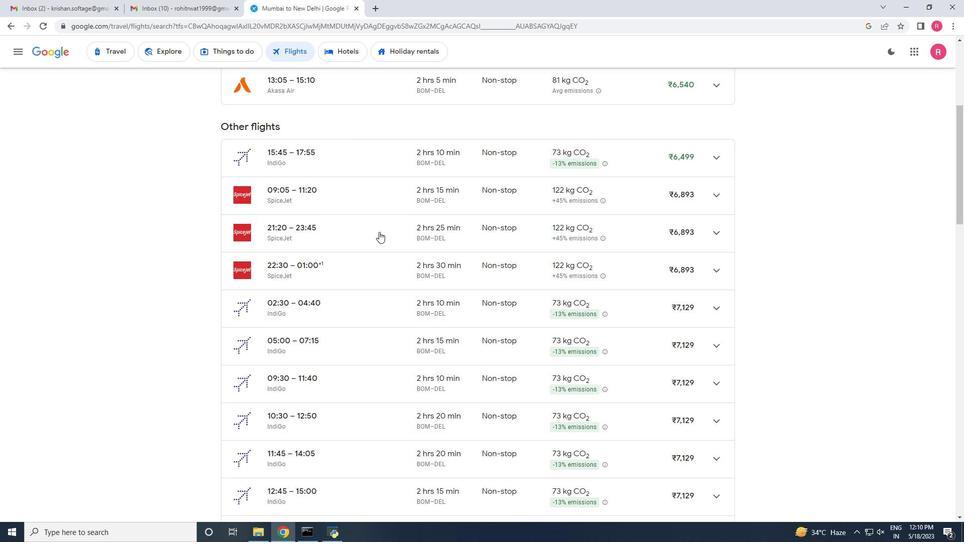 
Action: Mouse scrolled (379, 231) with delta (0, 0)
Screenshot: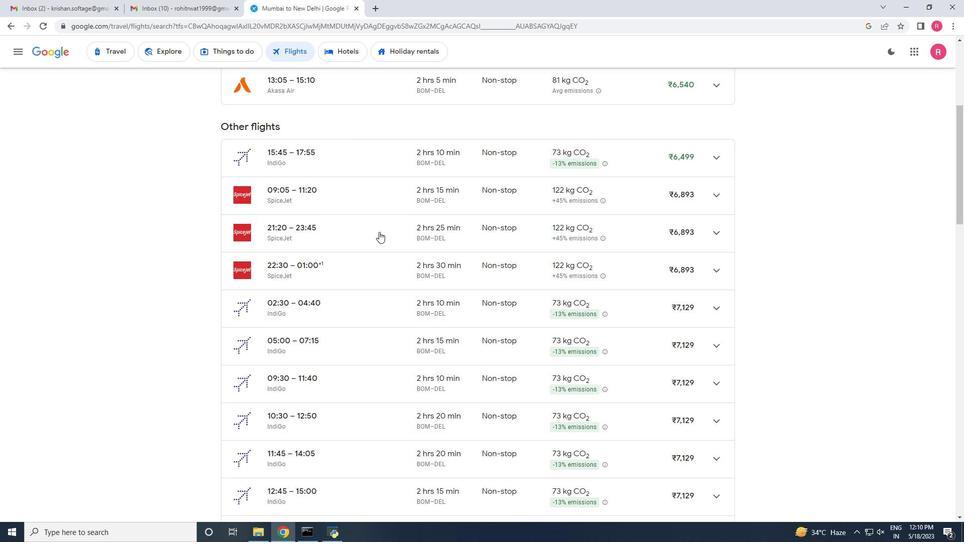 
Action: Mouse moved to (368, 236)
Screenshot: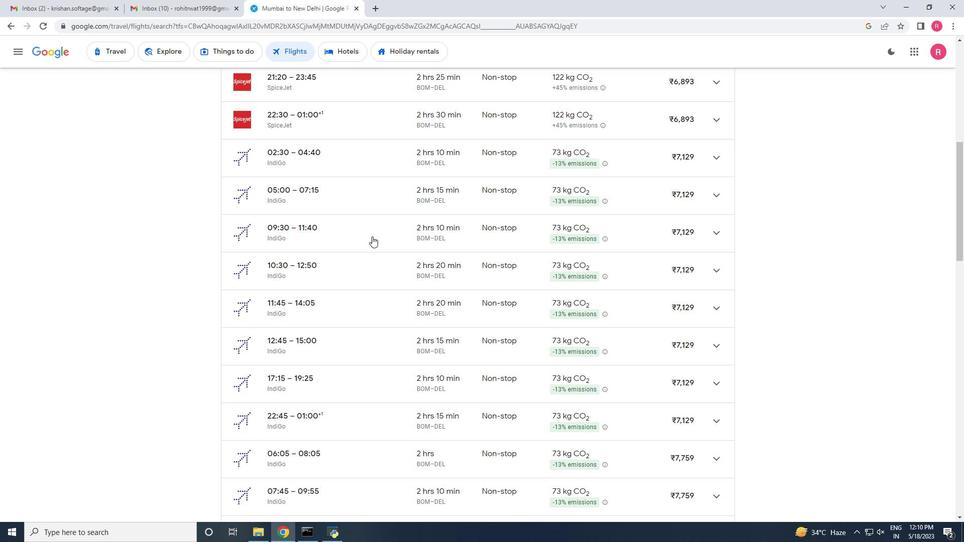 
Action: Mouse scrolled (368, 237) with delta (0, 0)
Screenshot: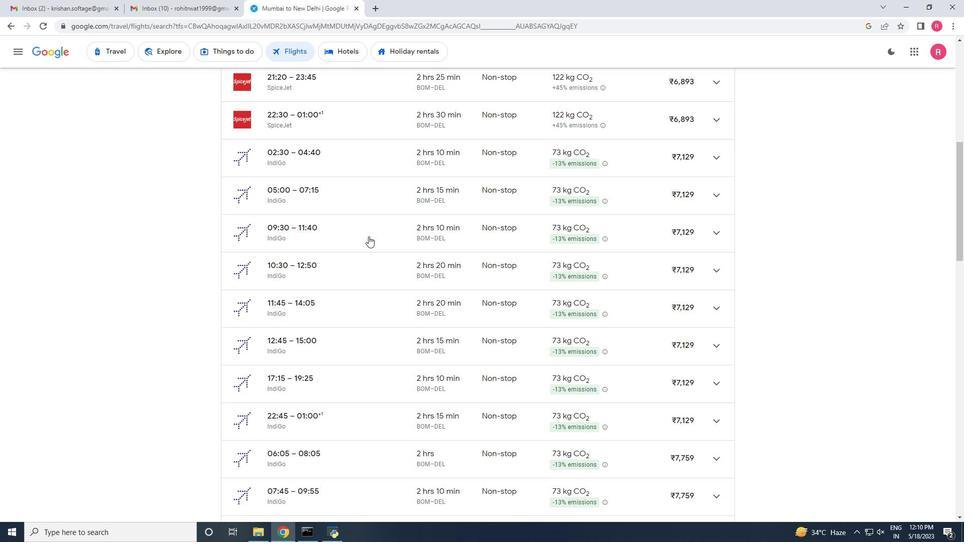 
Action: Mouse scrolled (368, 237) with delta (0, 0)
Screenshot: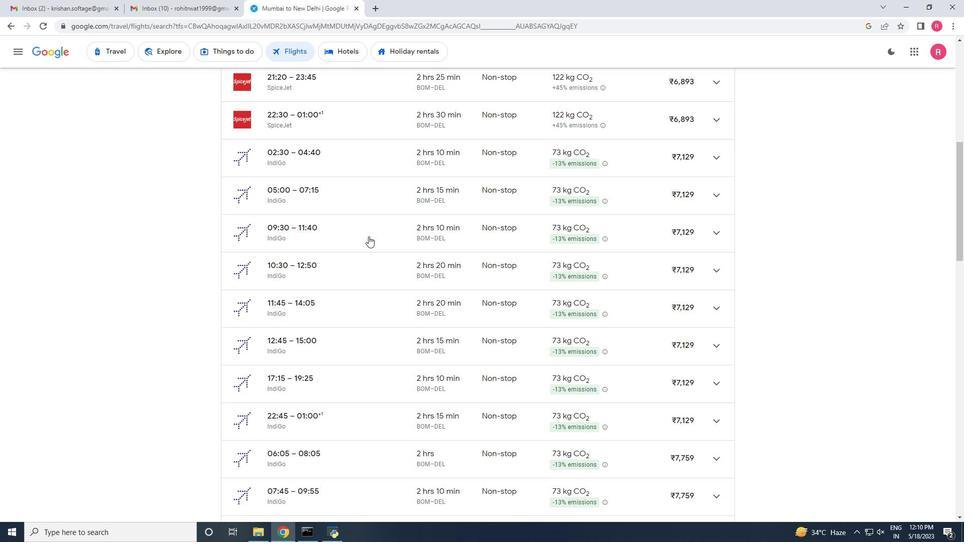 
Action: Mouse scrolled (368, 237) with delta (0, 0)
Screenshot: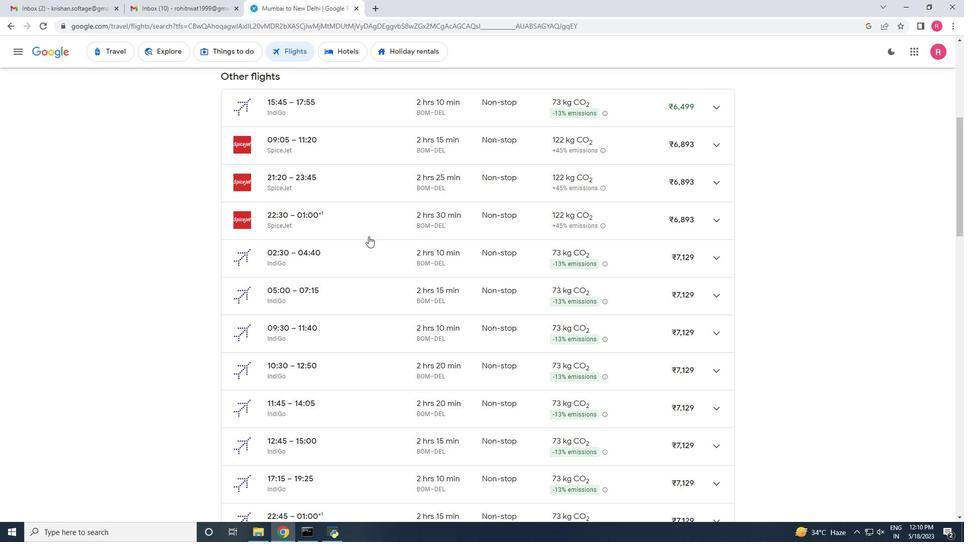 
Action: Mouse scrolled (368, 237) with delta (0, 0)
Screenshot: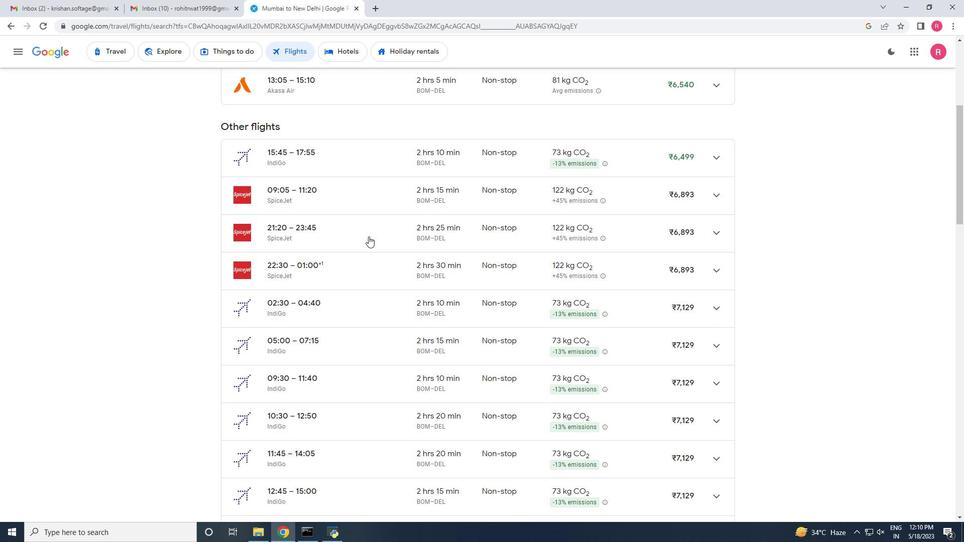 
Action: Mouse scrolled (368, 237) with delta (0, 0)
Screenshot: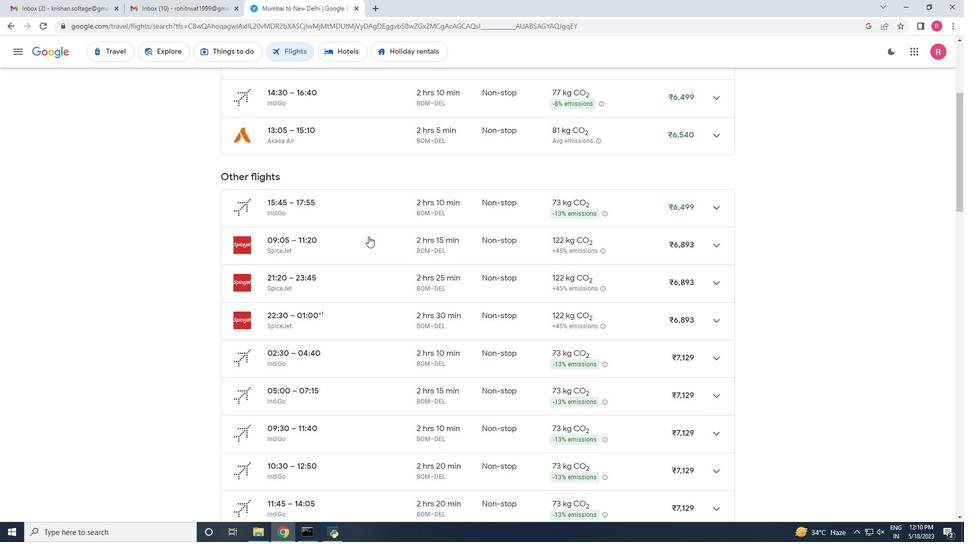 
Action: Mouse scrolled (368, 237) with delta (0, 0)
